 Task: Find connections with filter location Três de Maio with filter topic #Projectmanagementwith filter profile language Spanish with filter current company Marquee Equity with filter school Veermata Jijabai Technological Institute (VJTI) with filter industry Emergency and Relief Services with filter service category Telecommunications with filter keywords title Store Manager
Action: Mouse scrolled (794, 747) with delta (0, 0)
Screenshot: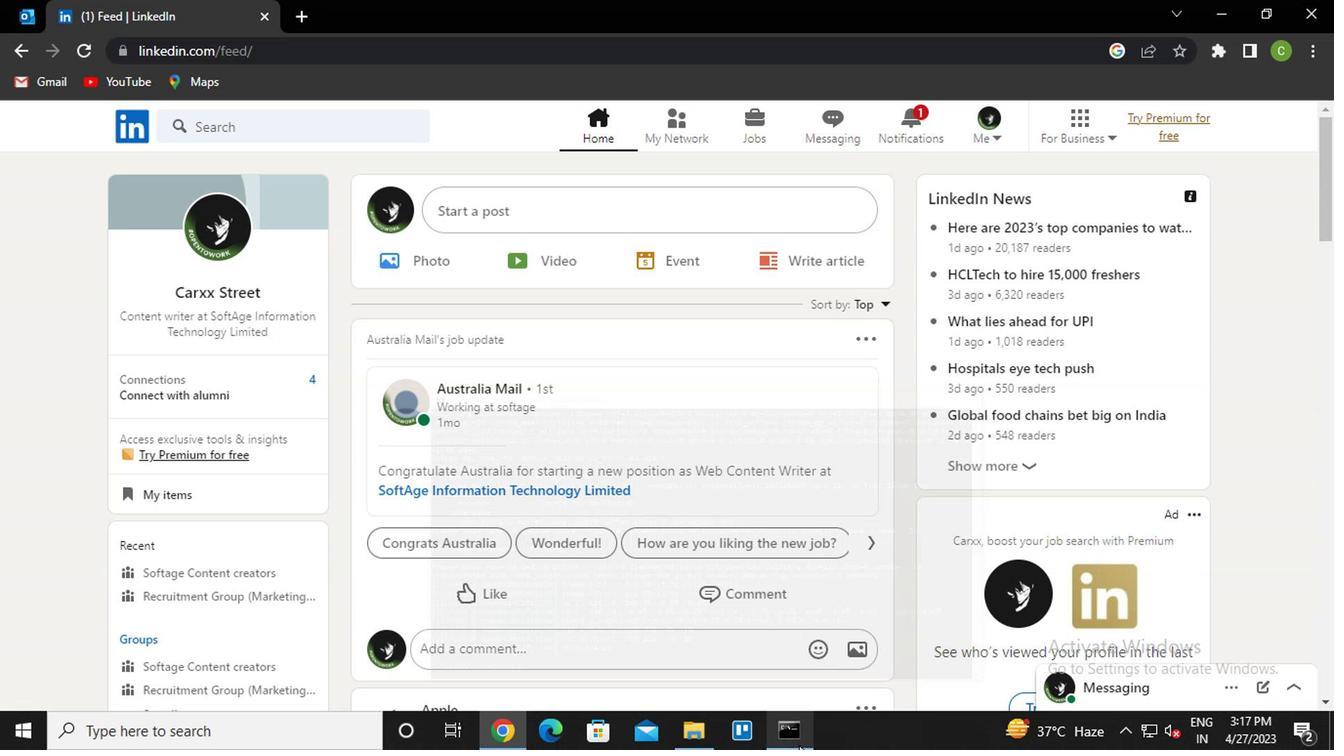 
Action: Mouse moved to (680, 131)
Screenshot: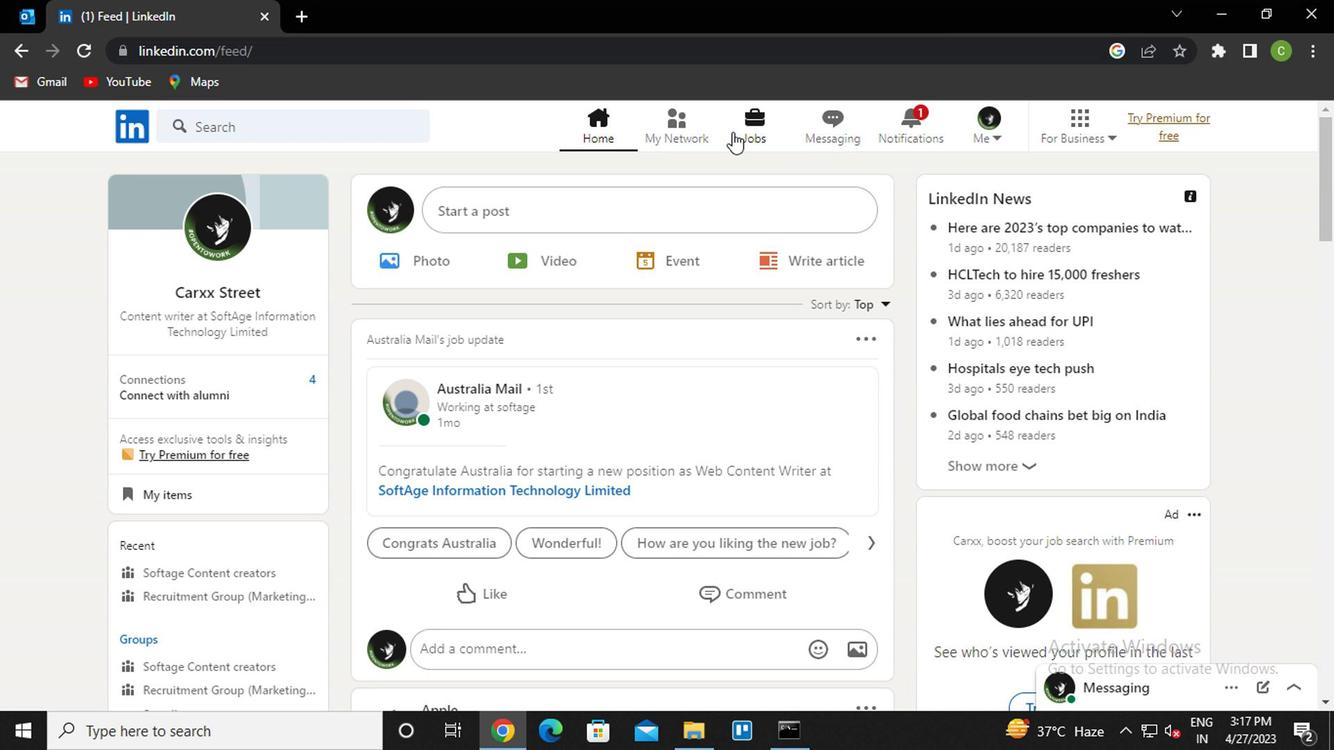 
Action: Mouse pressed left at (680, 131)
Screenshot: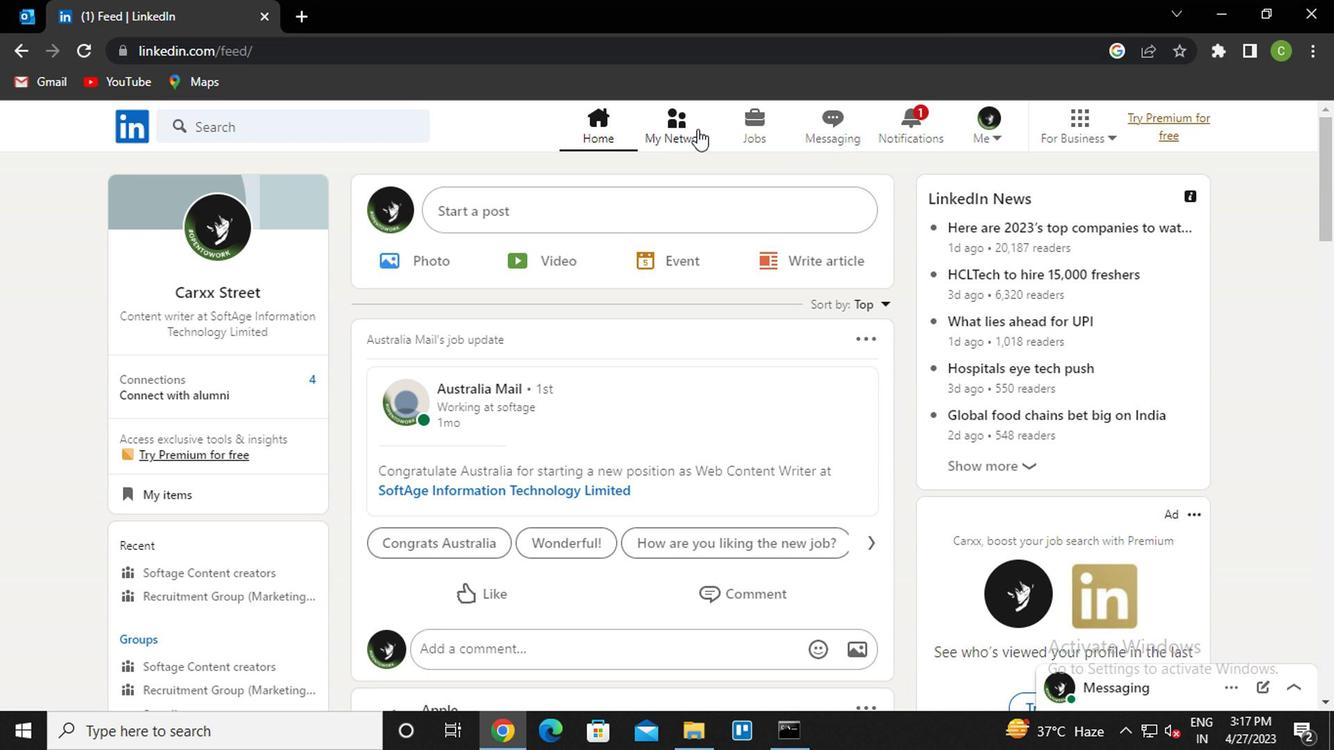 
Action: Mouse moved to (286, 245)
Screenshot: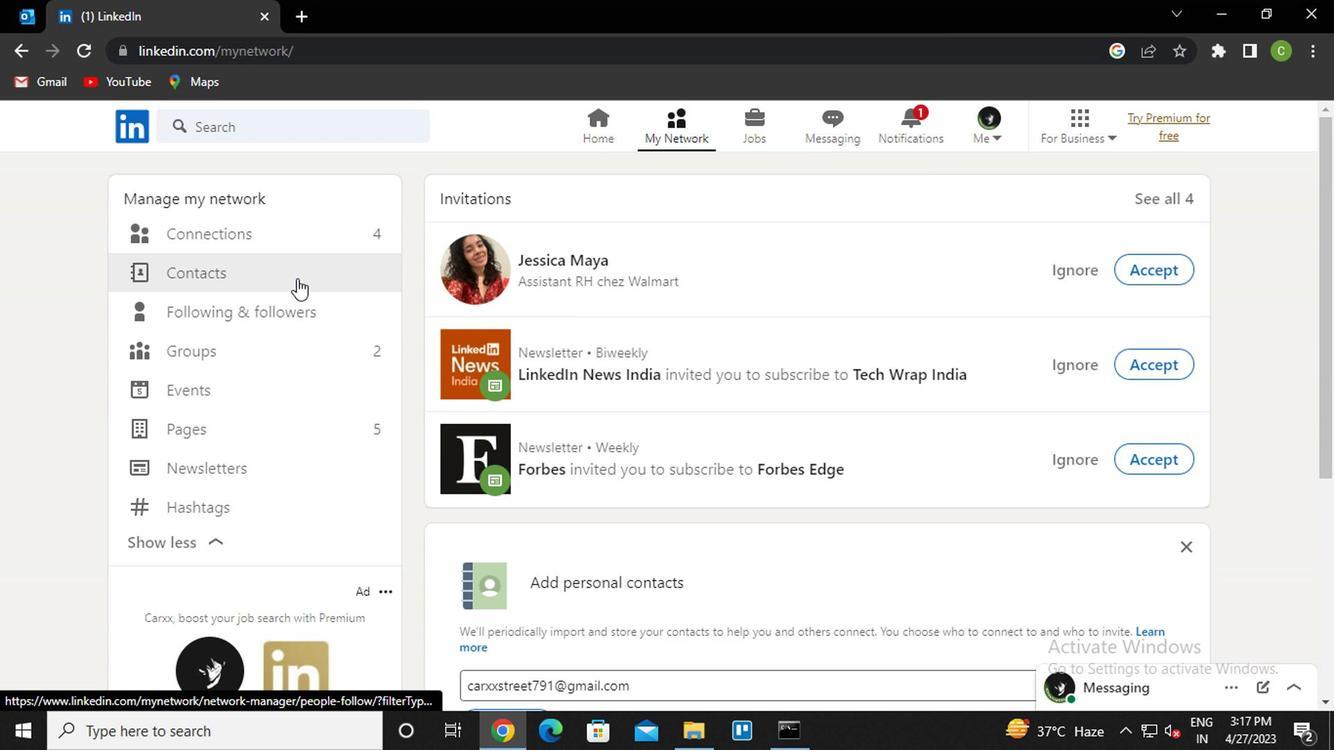 
Action: Mouse pressed left at (286, 245)
Screenshot: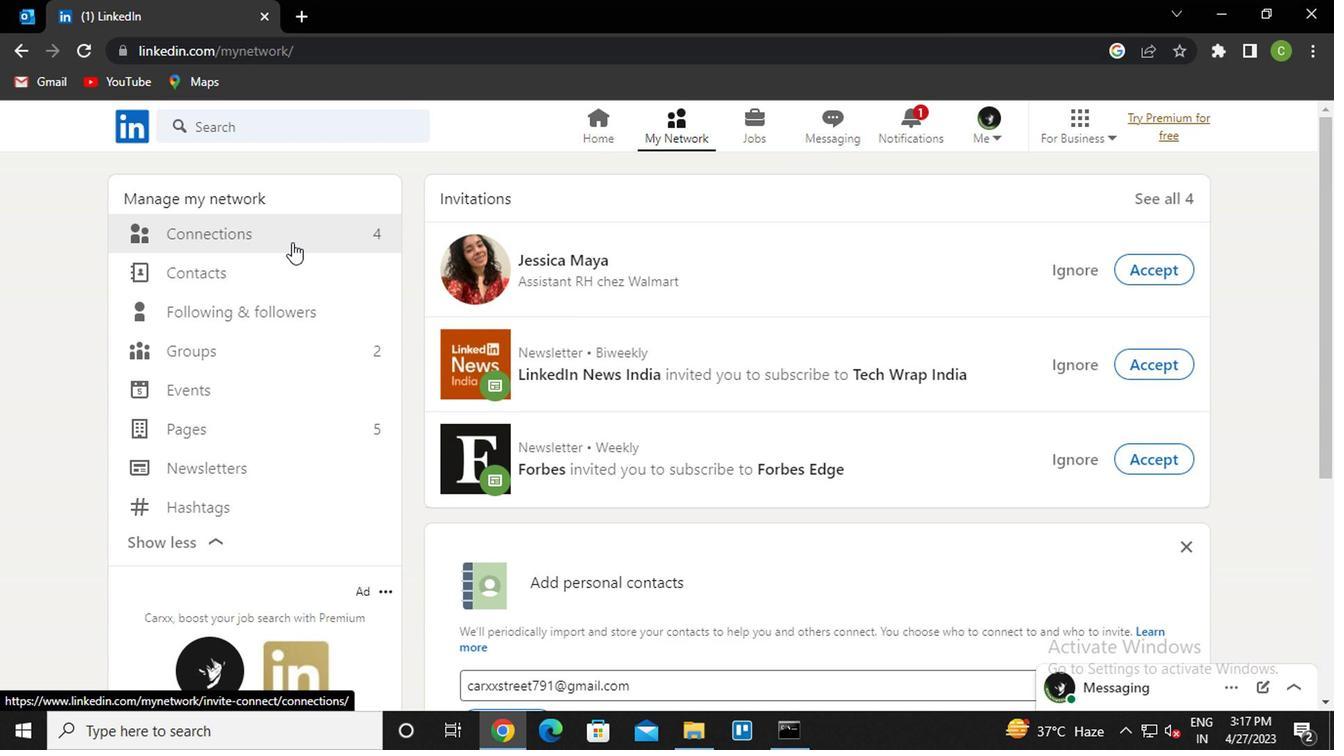 
Action: Mouse moved to (853, 245)
Screenshot: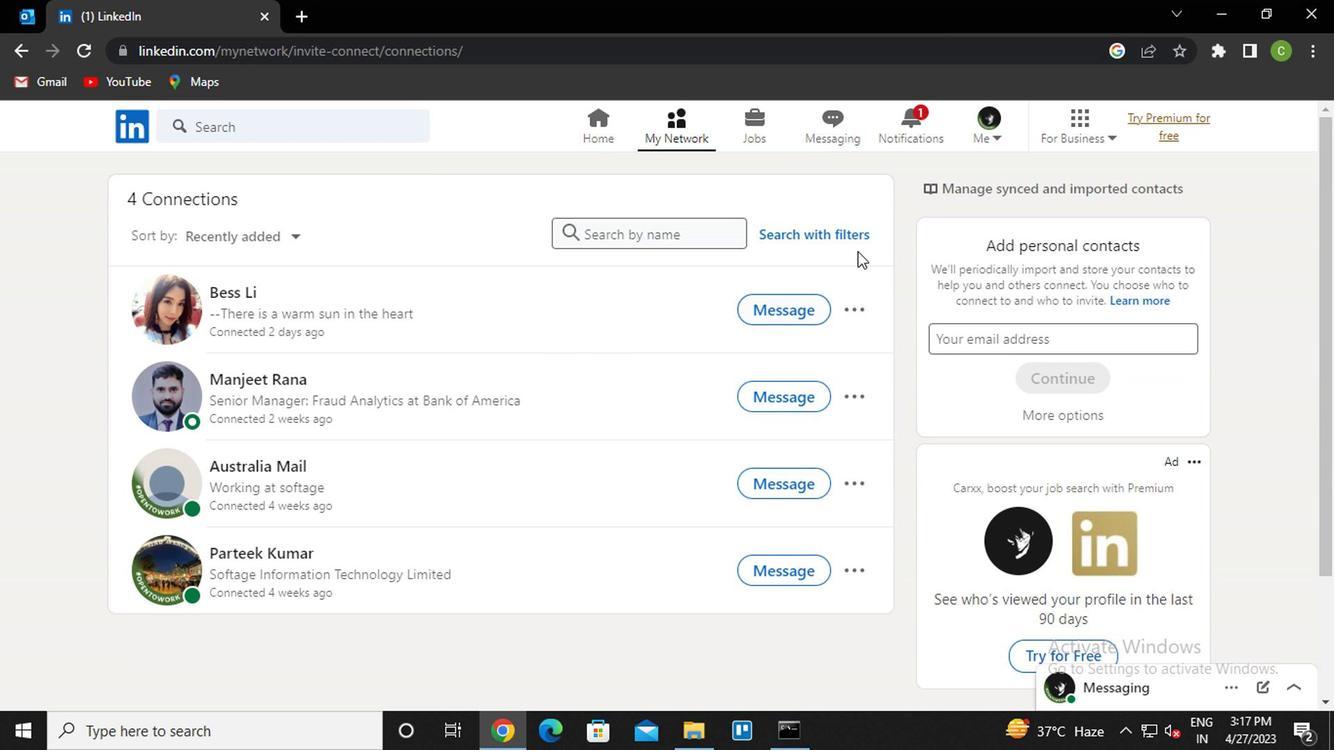 
Action: Mouse pressed left at (853, 245)
Screenshot: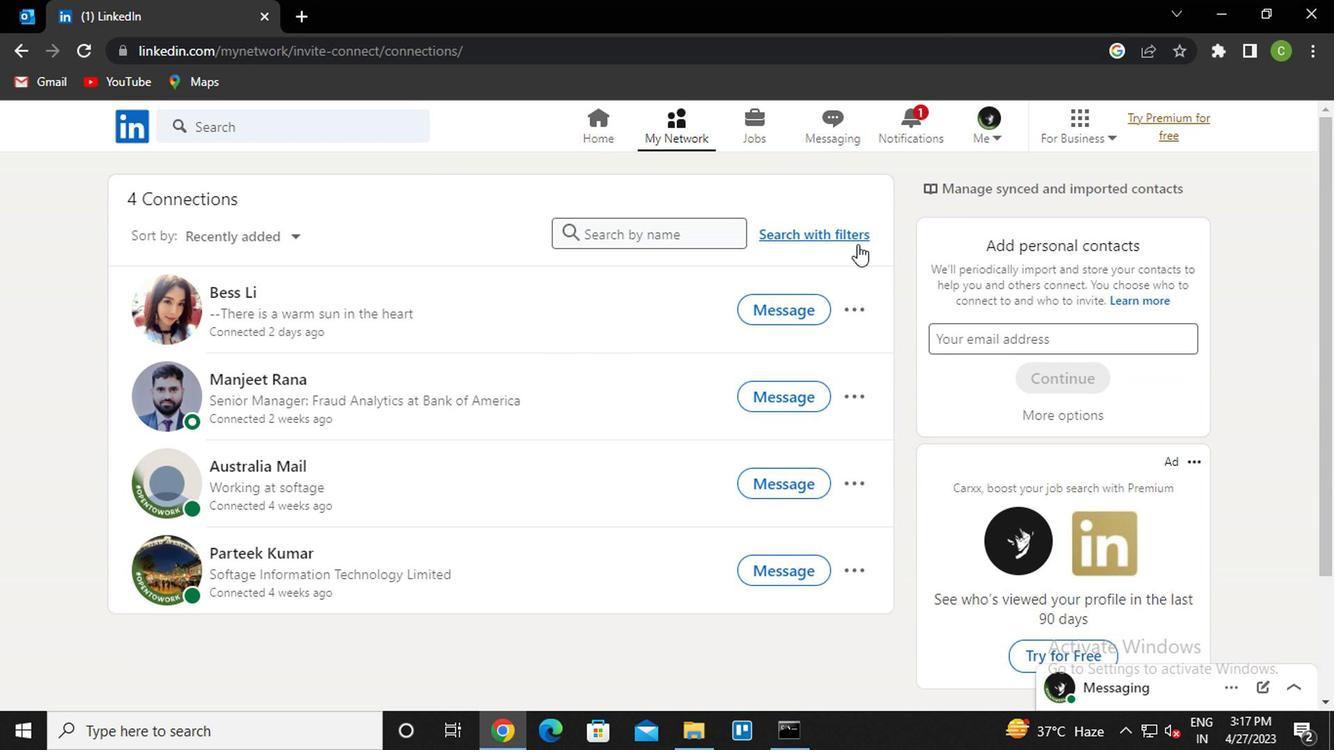 
Action: Mouse moved to (715, 184)
Screenshot: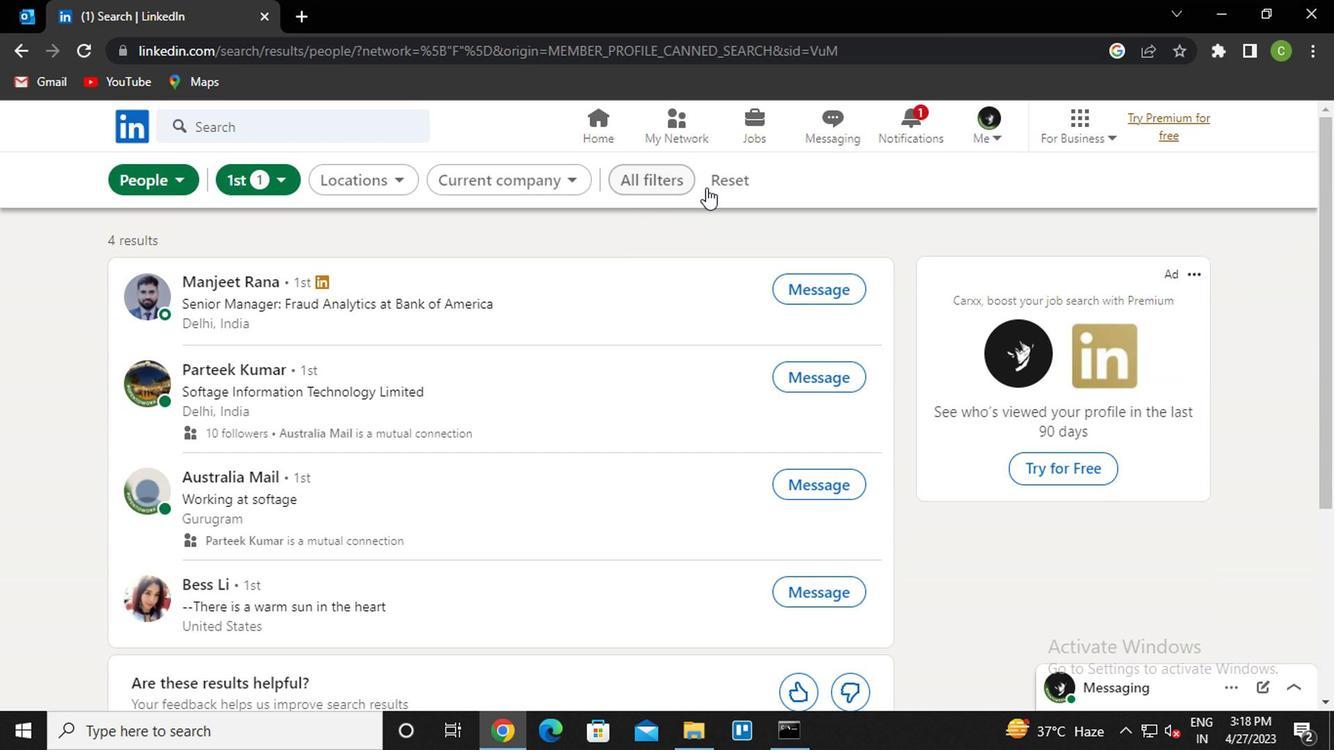 
Action: Mouse pressed left at (715, 184)
Screenshot: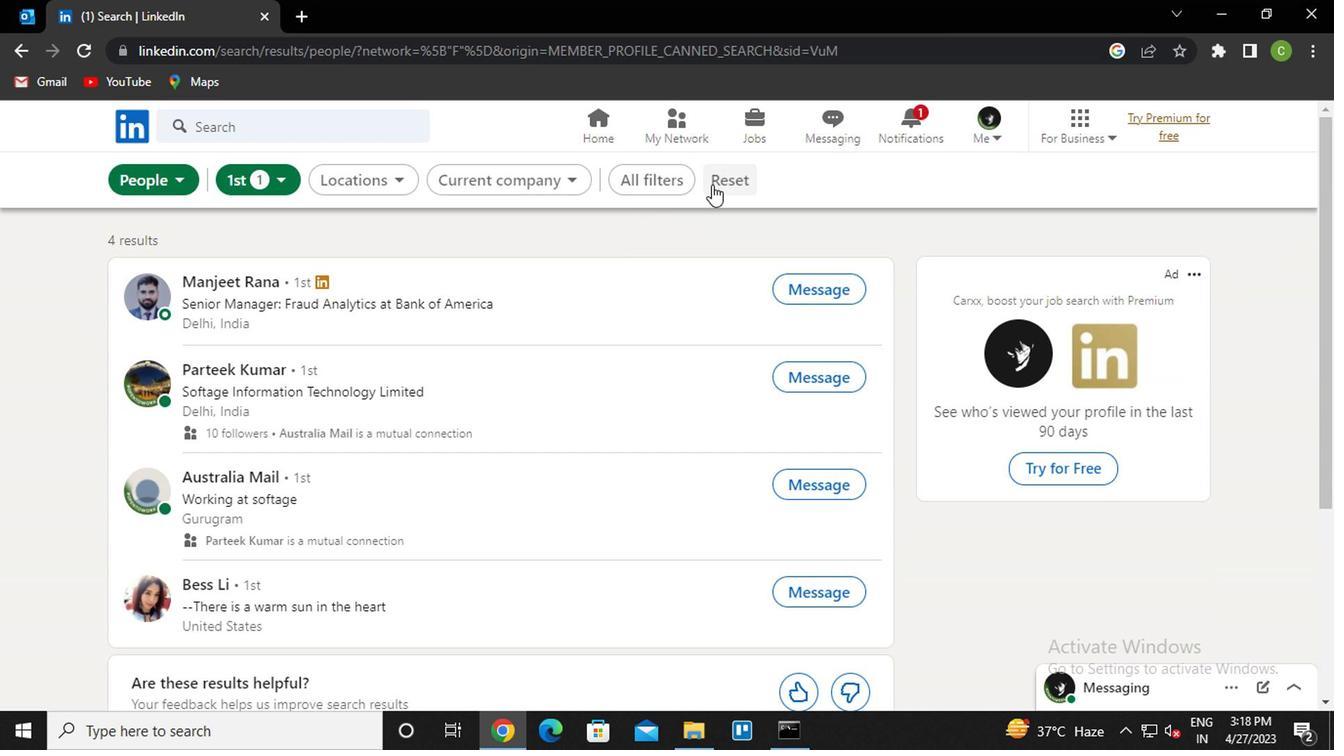 
Action: Mouse moved to (710, 189)
Screenshot: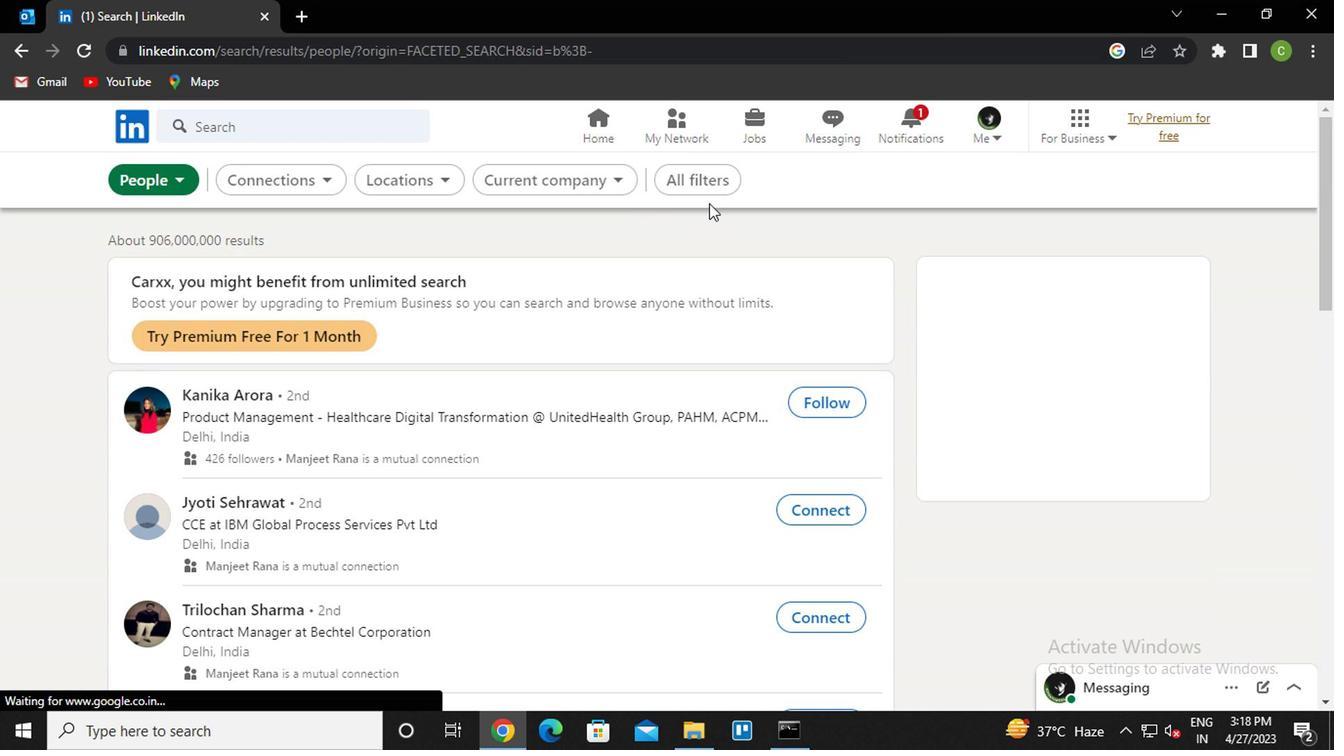 
Action: Mouse pressed left at (710, 189)
Screenshot: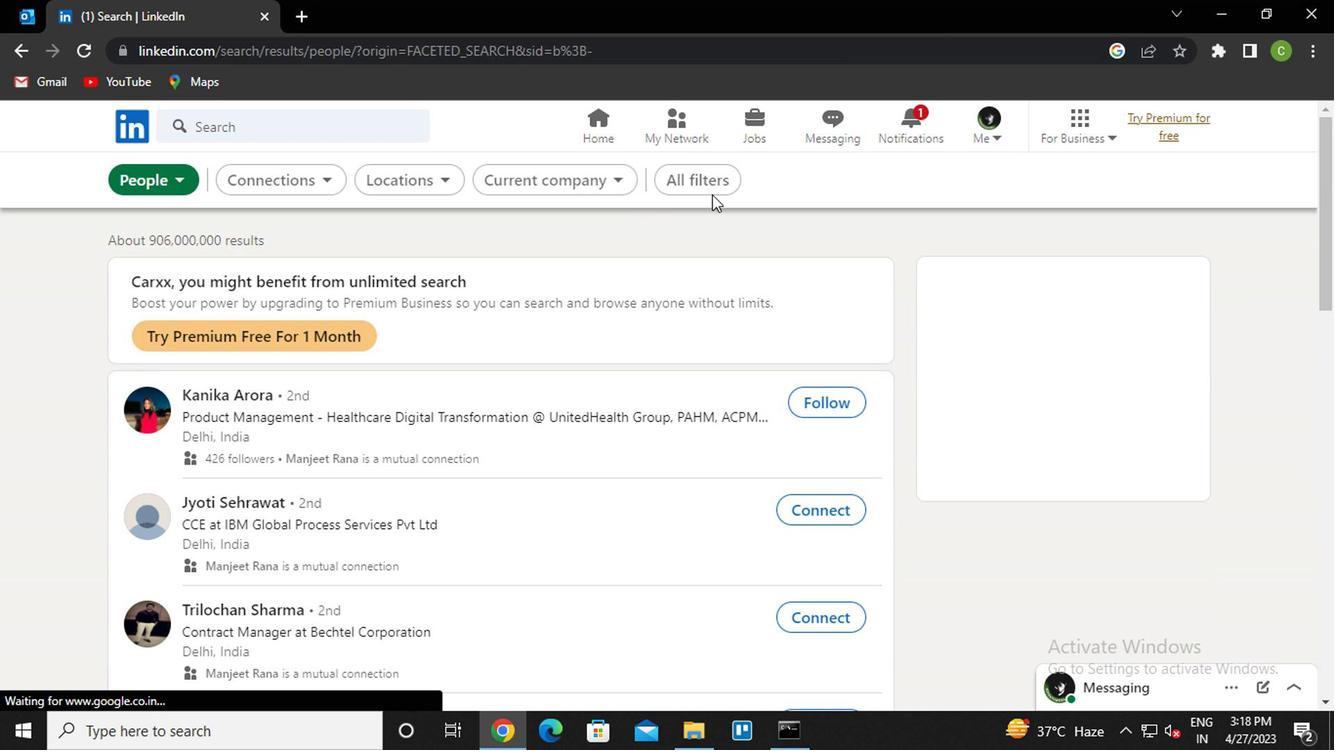 
Action: Mouse moved to (1013, 423)
Screenshot: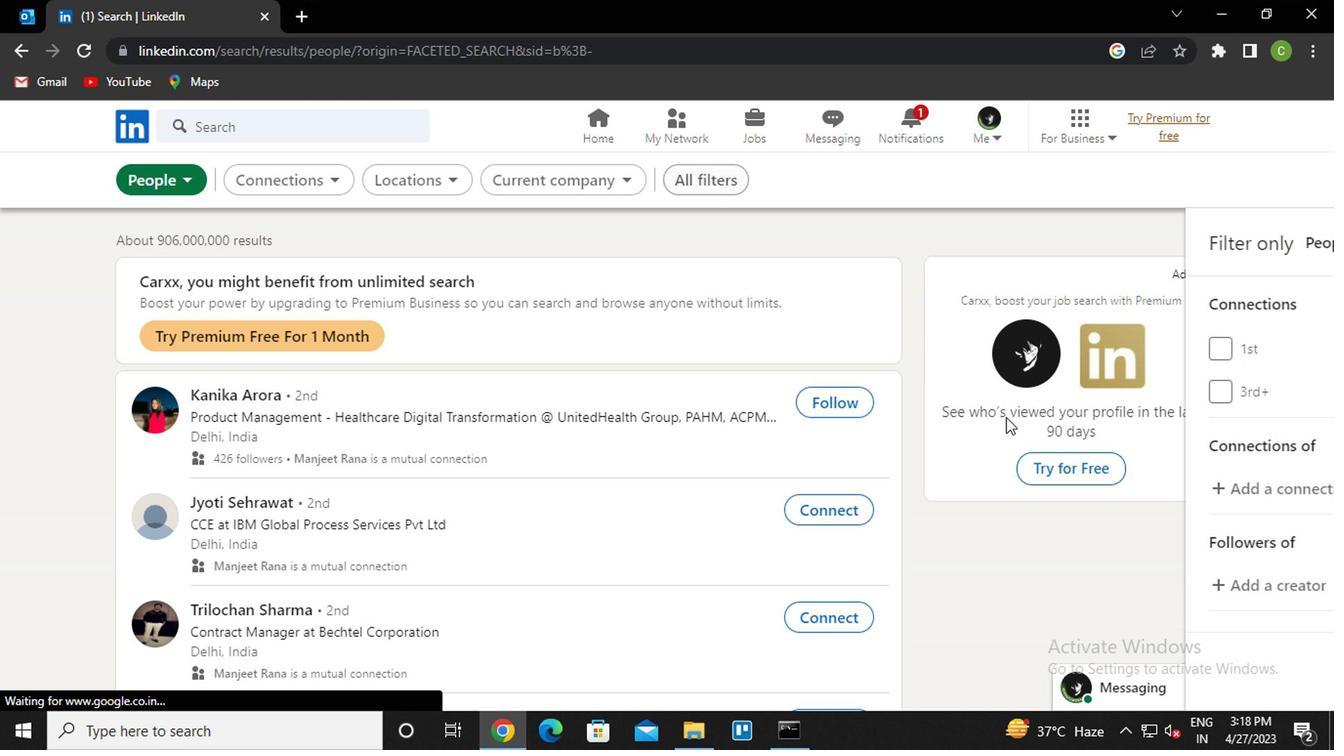 
Action: Mouse scrolled (1013, 422) with delta (0, 0)
Screenshot: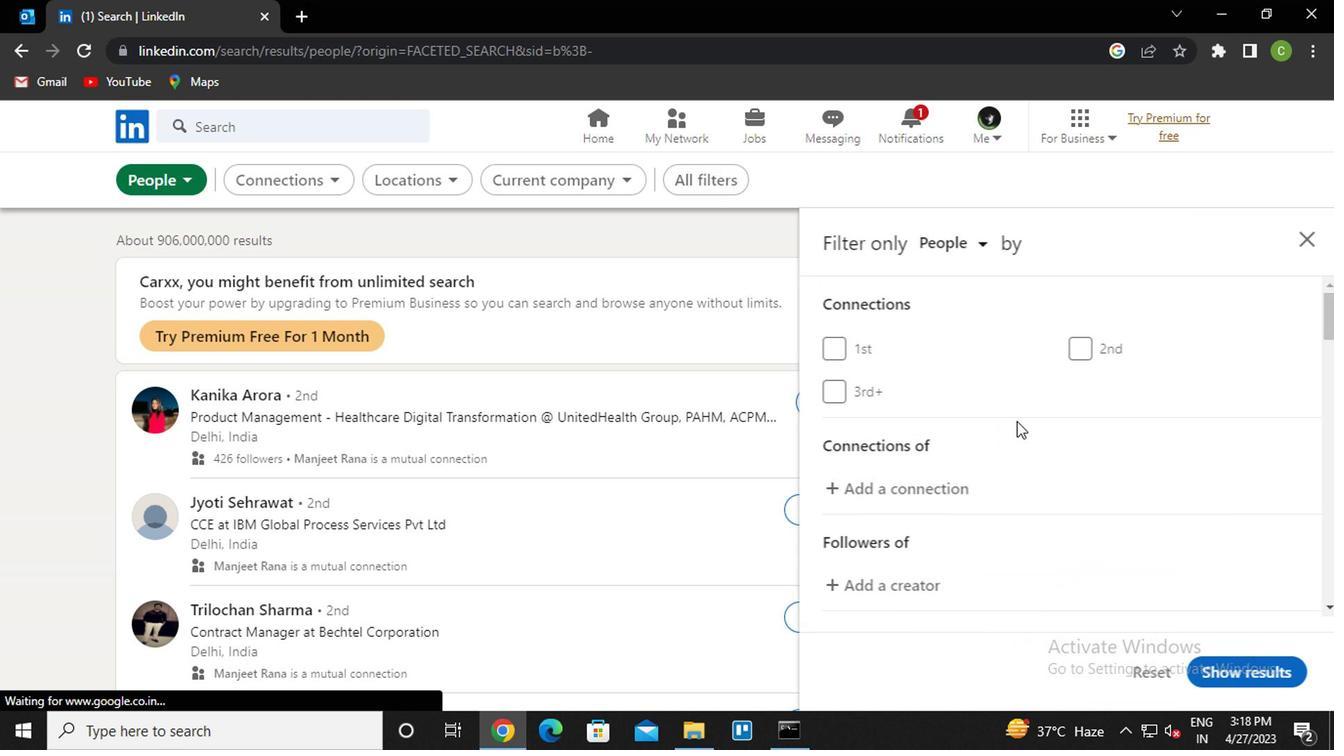 
Action: Mouse scrolled (1013, 422) with delta (0, 0)
Screenshot: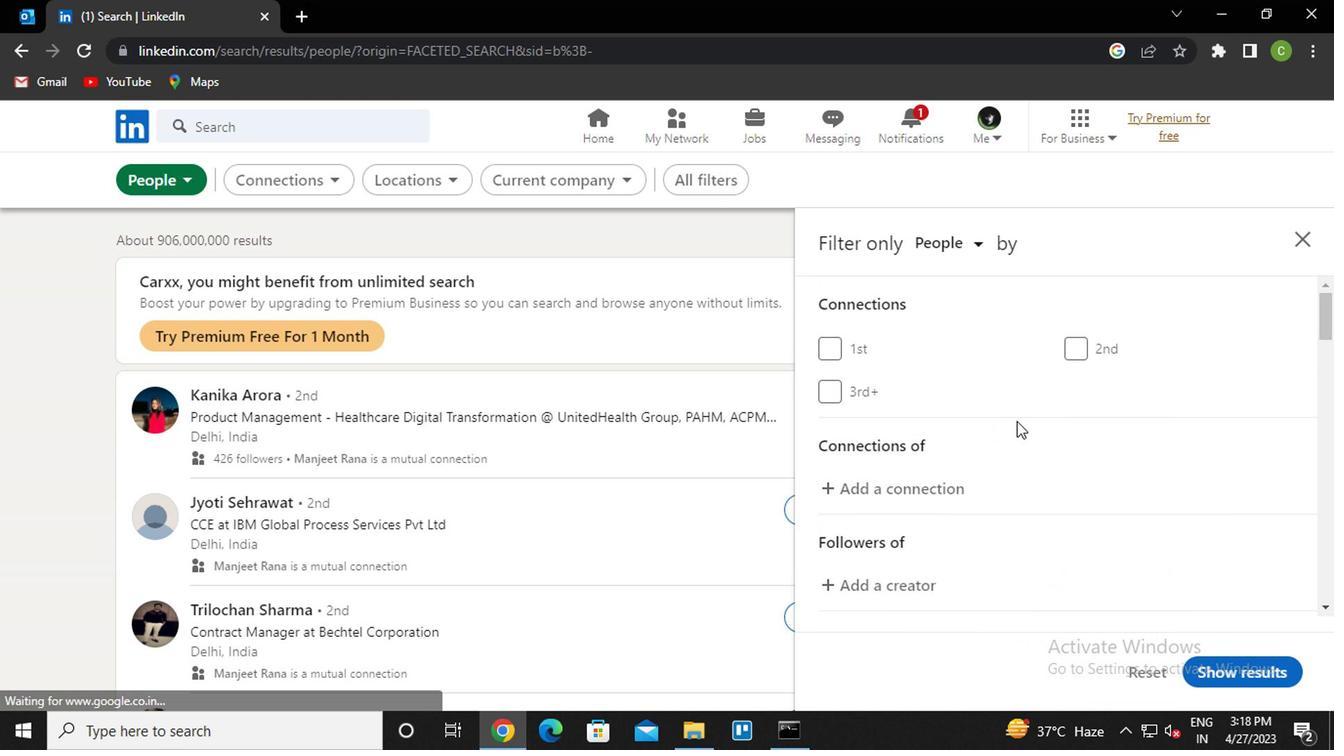 
Action: Mouse scrolled (1013, 422) with delta (0, 0)
Screenshot: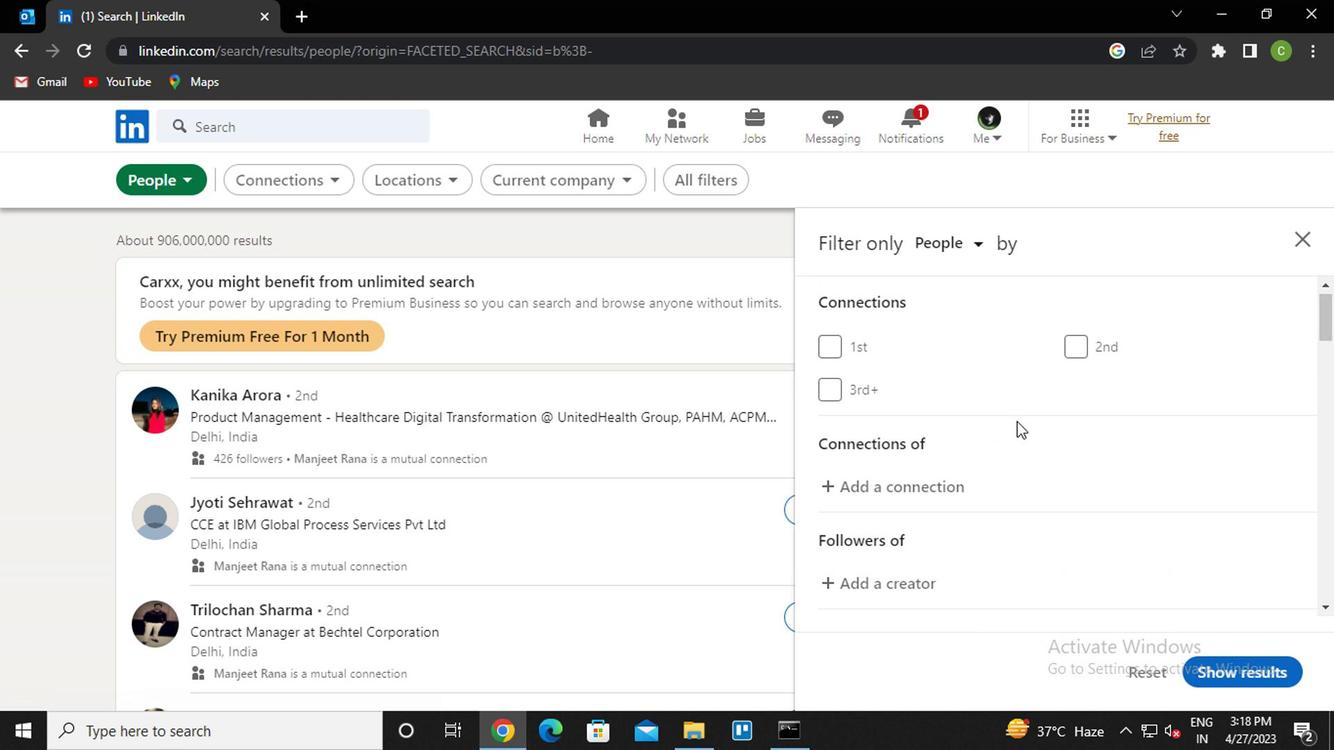 
Action: Mouse scrolled (1013, 422) with delta (0, 0)
Screenshot: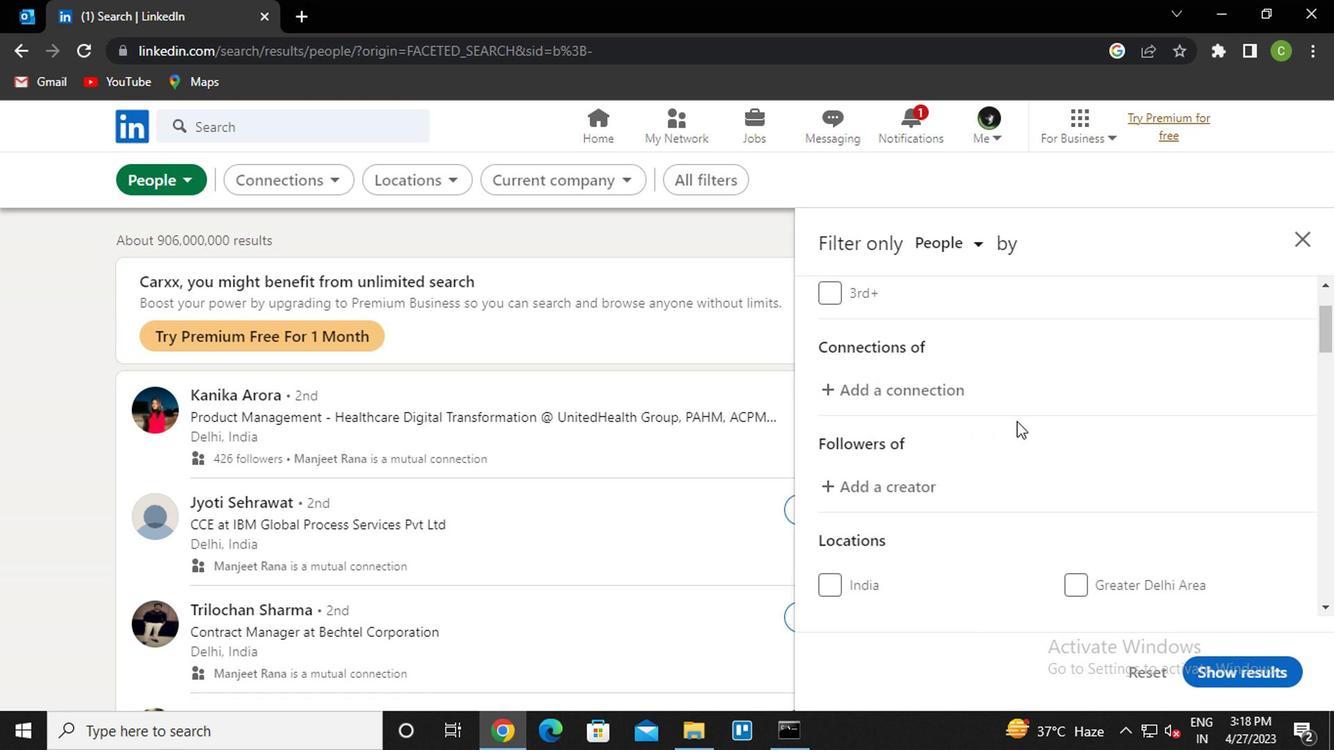 
Action: Mouse moved to (1083, 399)
Screenshot: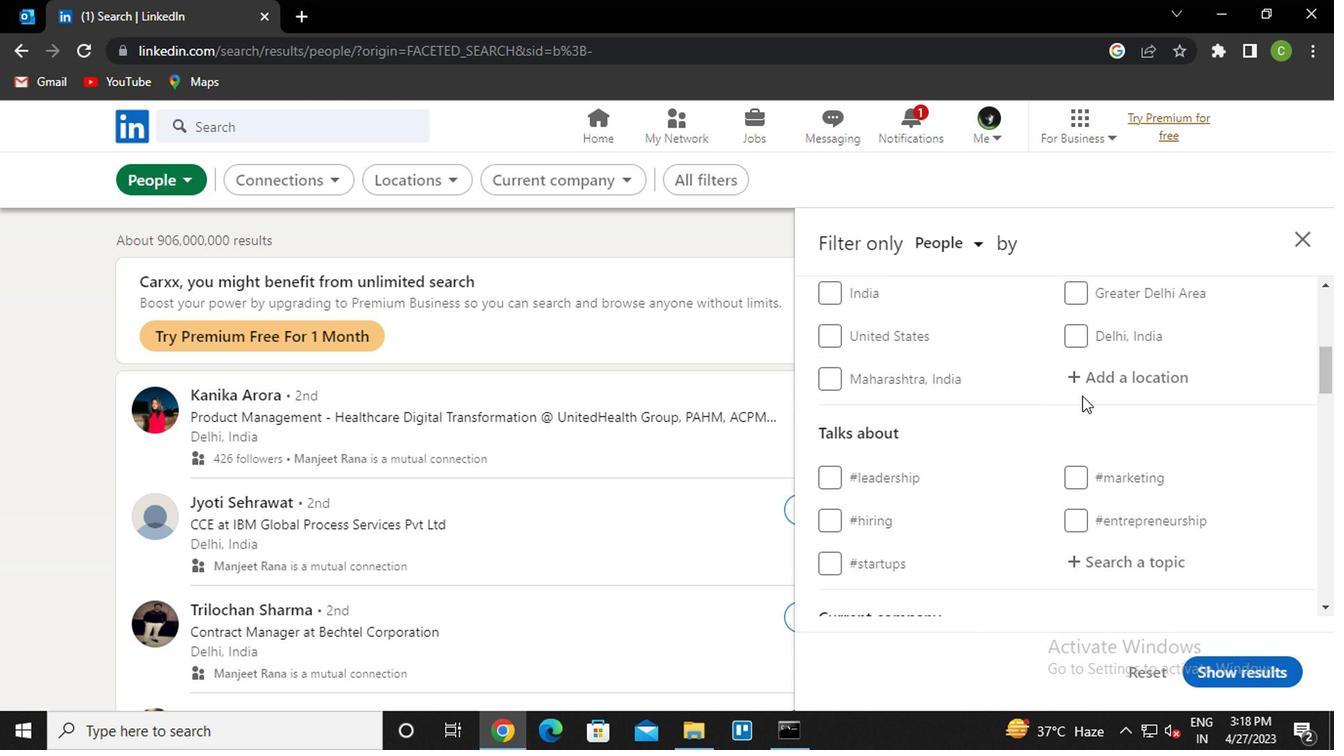 
Action: Mouse scrolled (1083, 401) with delta (0, 1)
Screenshot: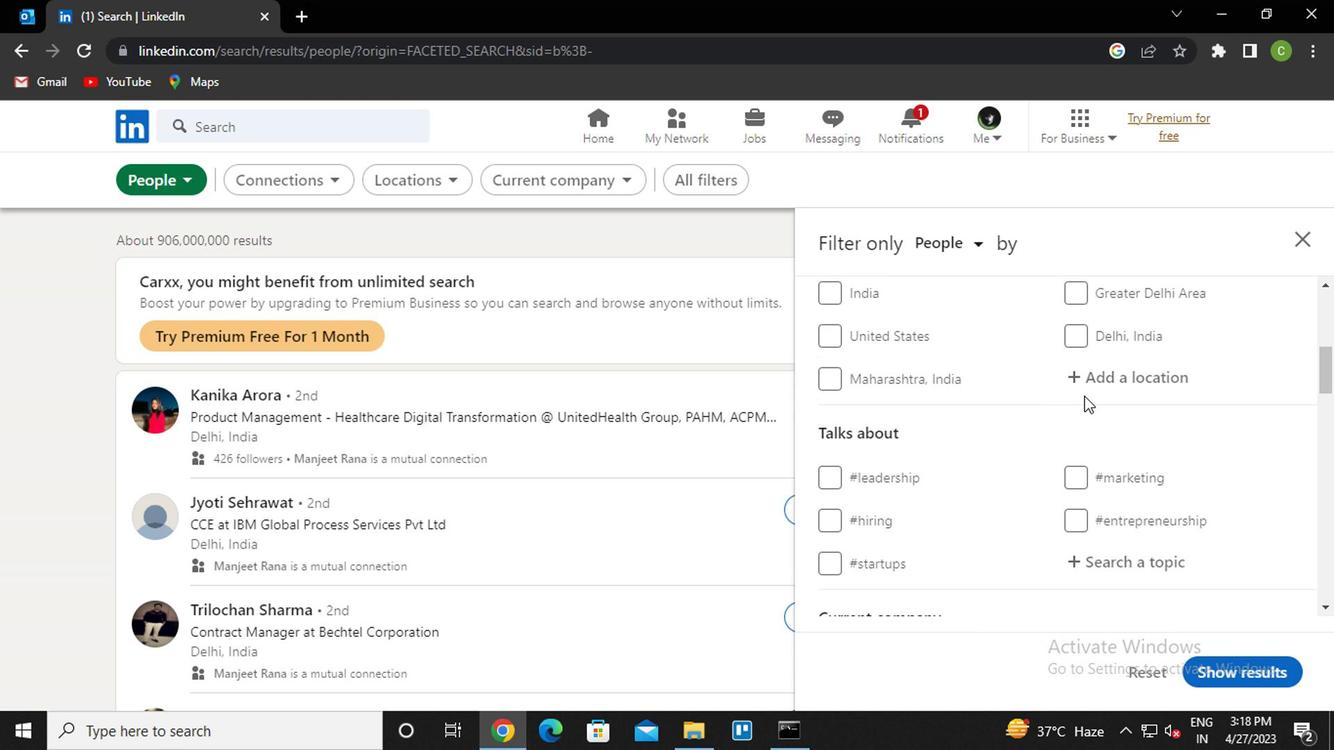 
Action: Mouse moved to (1111, 450)
Screenshot: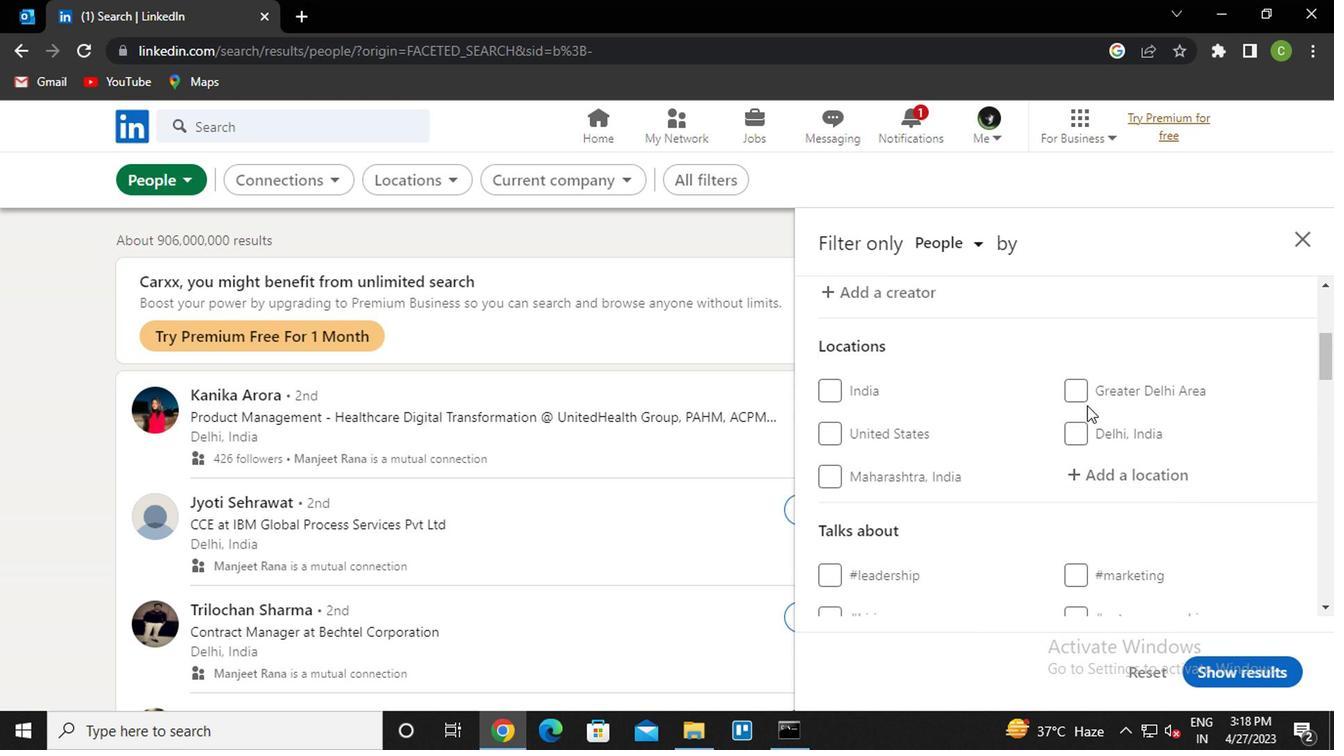 
Action: Mouse scrolled (1111, 449) with delta (0, 0)
Screenshot: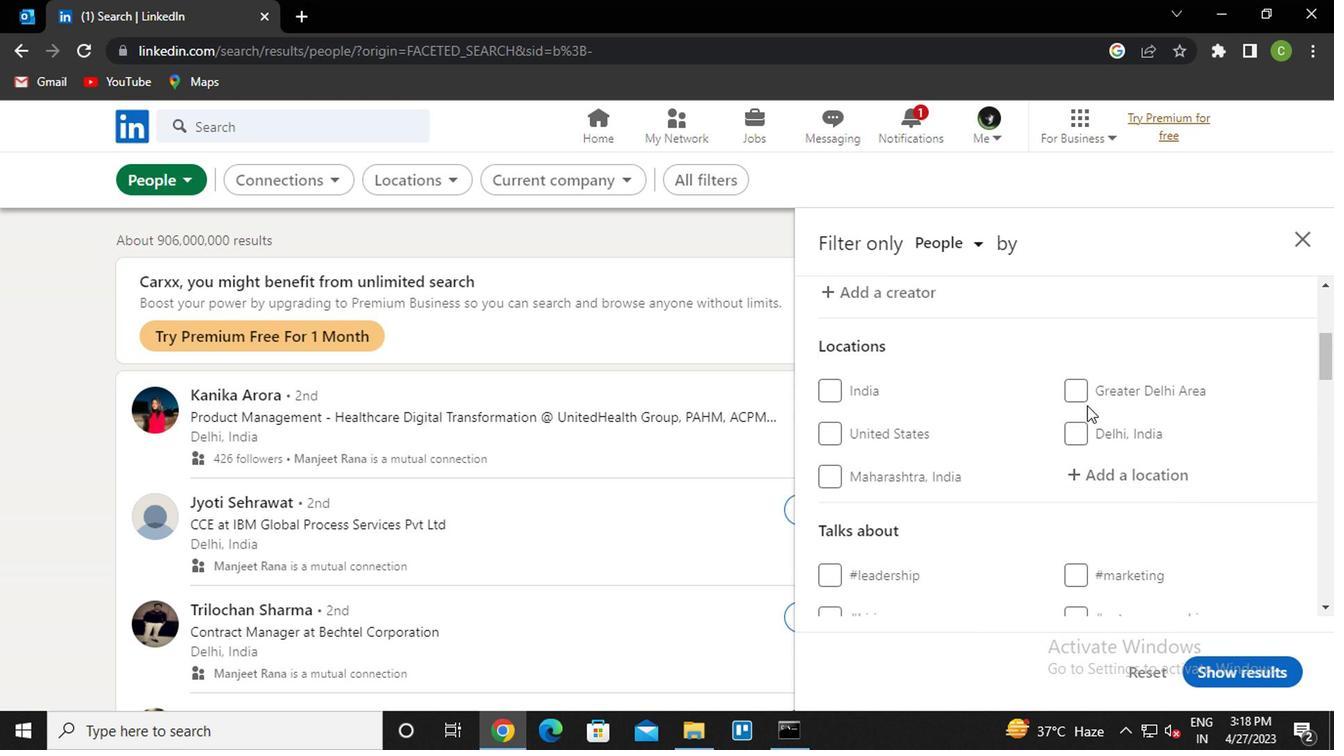 
Action: Mouse moved to (1127, 369)
Screenshot: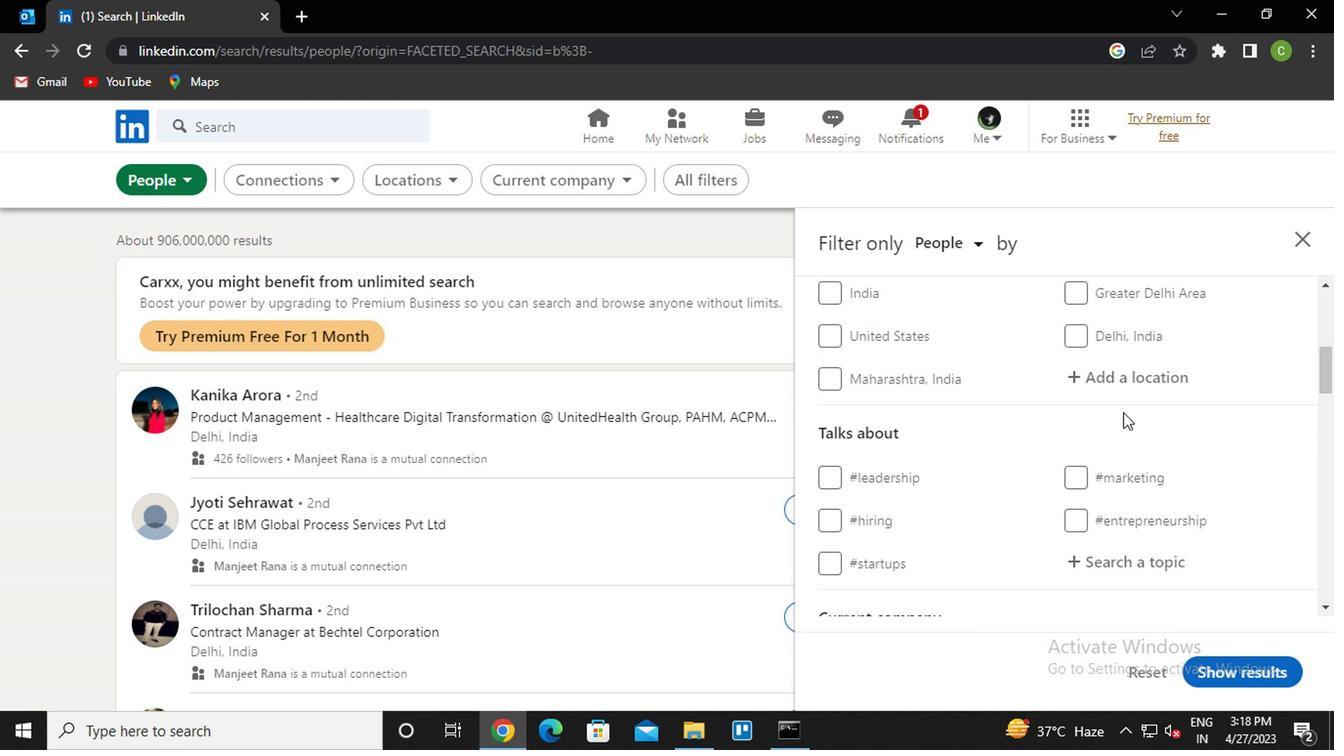 
Action: Mouse pressed left at (1127, 369)
Screenshot: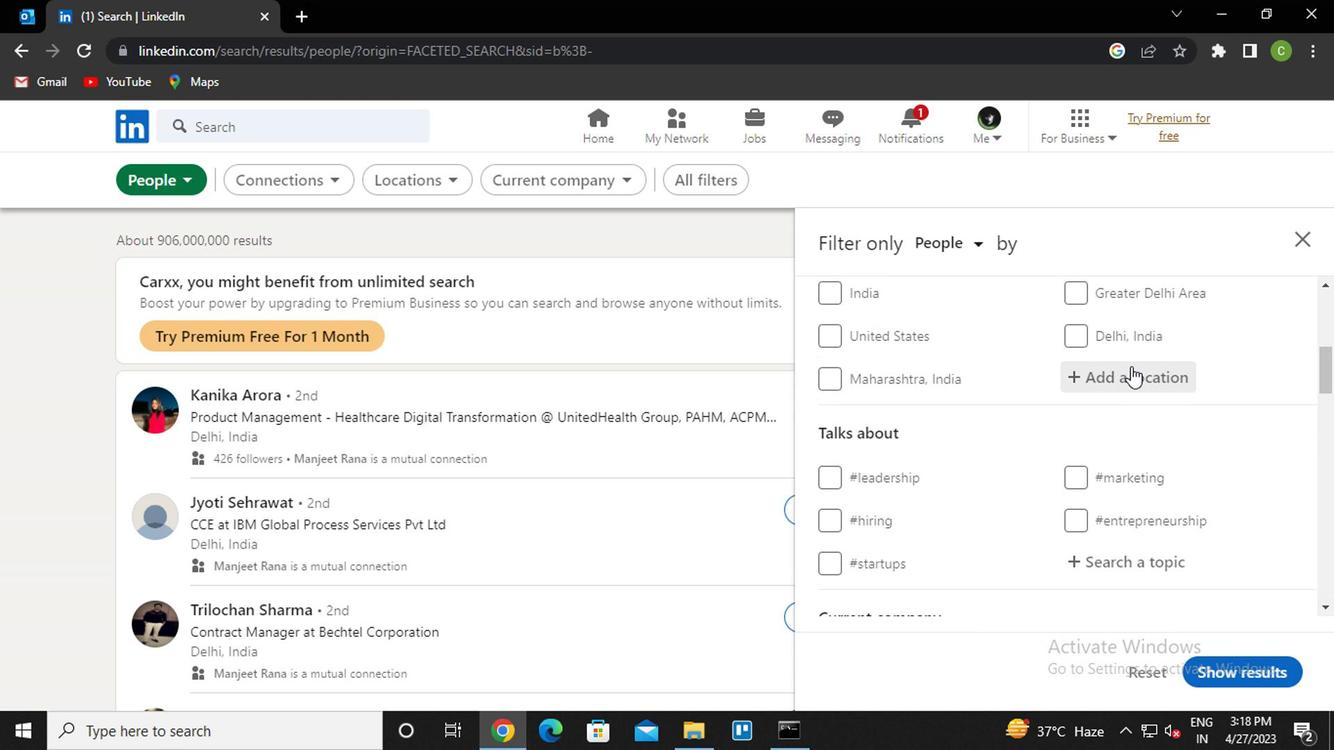 
Action: Key pressed <Key.caps_lock>t<Key.caps_lock>res<Key.space>de<Key.space>maio<Key.down><Key.enter>
Screenshot: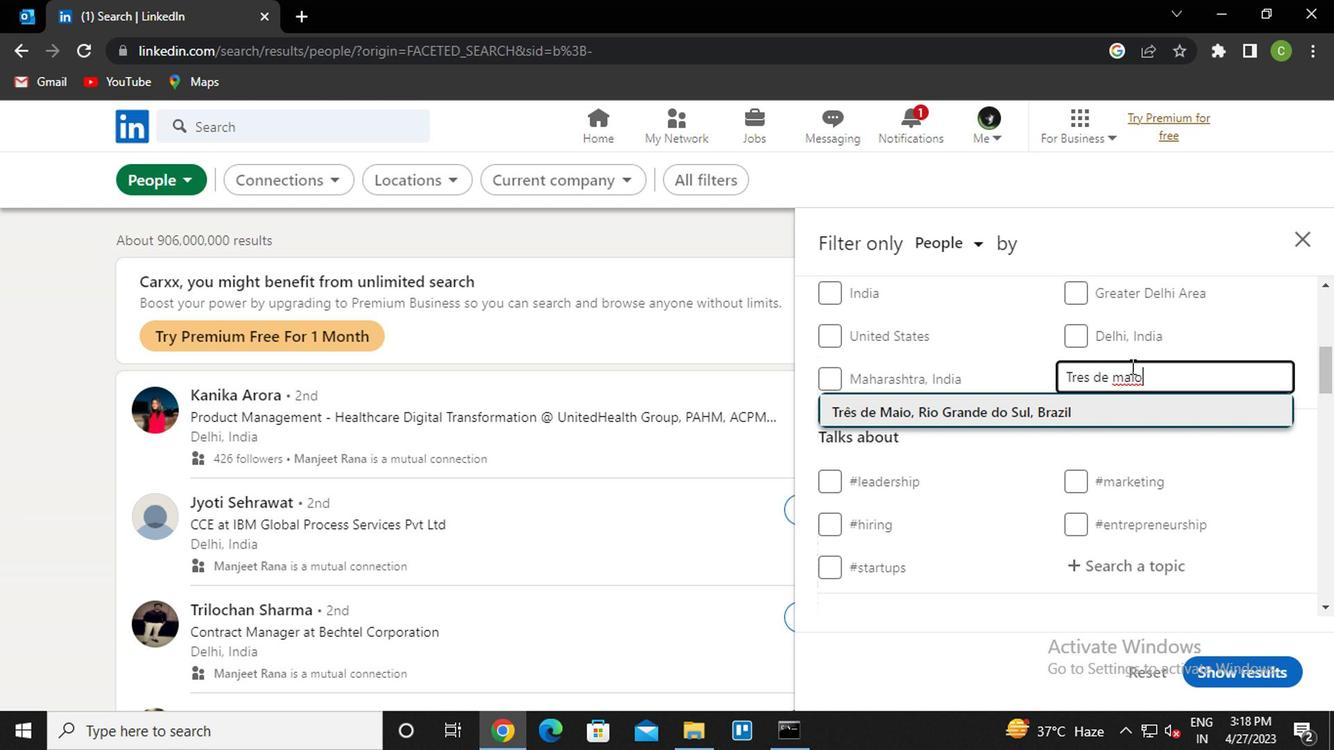 
Action: Mouse moved to (1131, 387)
Screenshot: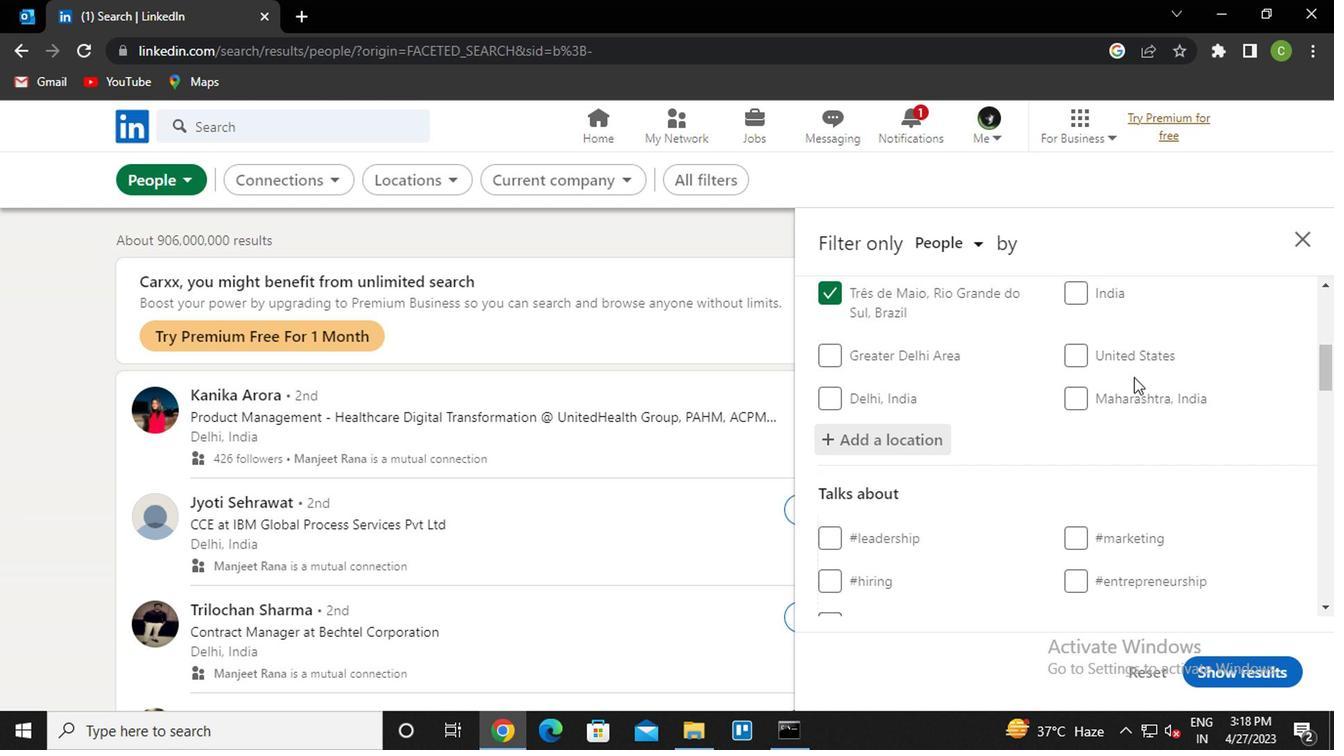 
Action: Mouse scrolled (1131, 386) with delta (0, 0)
Screenshot: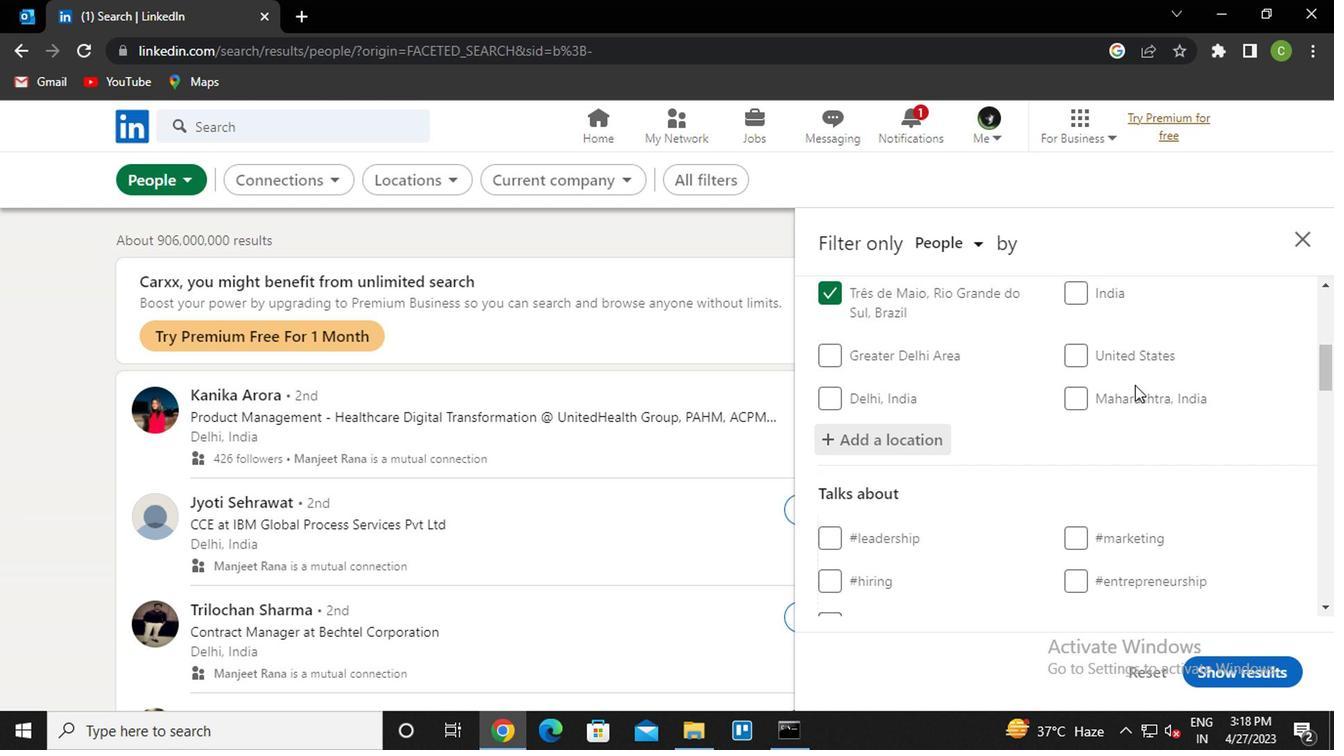 
Action: Mouse scrolled (1131, 386) with delta (0, 0)
Screenshot: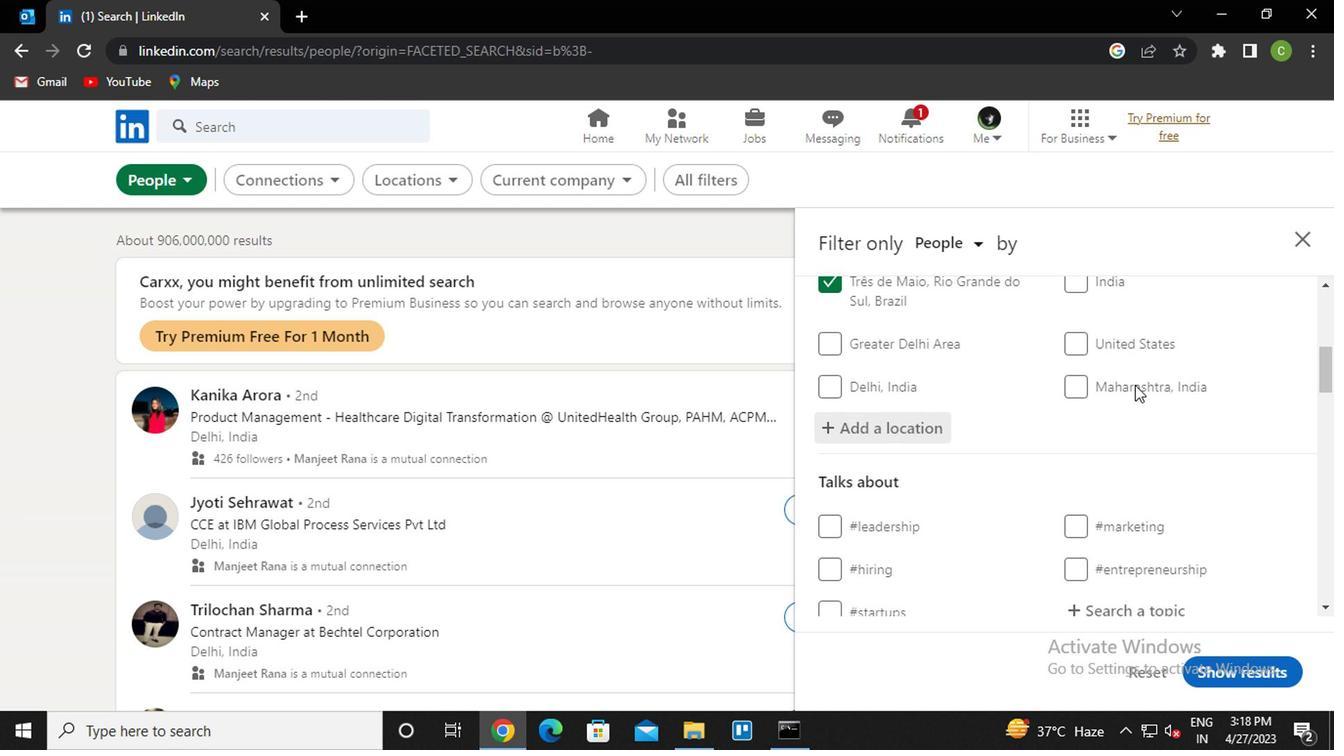 
Action: Mouse moved to (1121, 430)
Screenshot: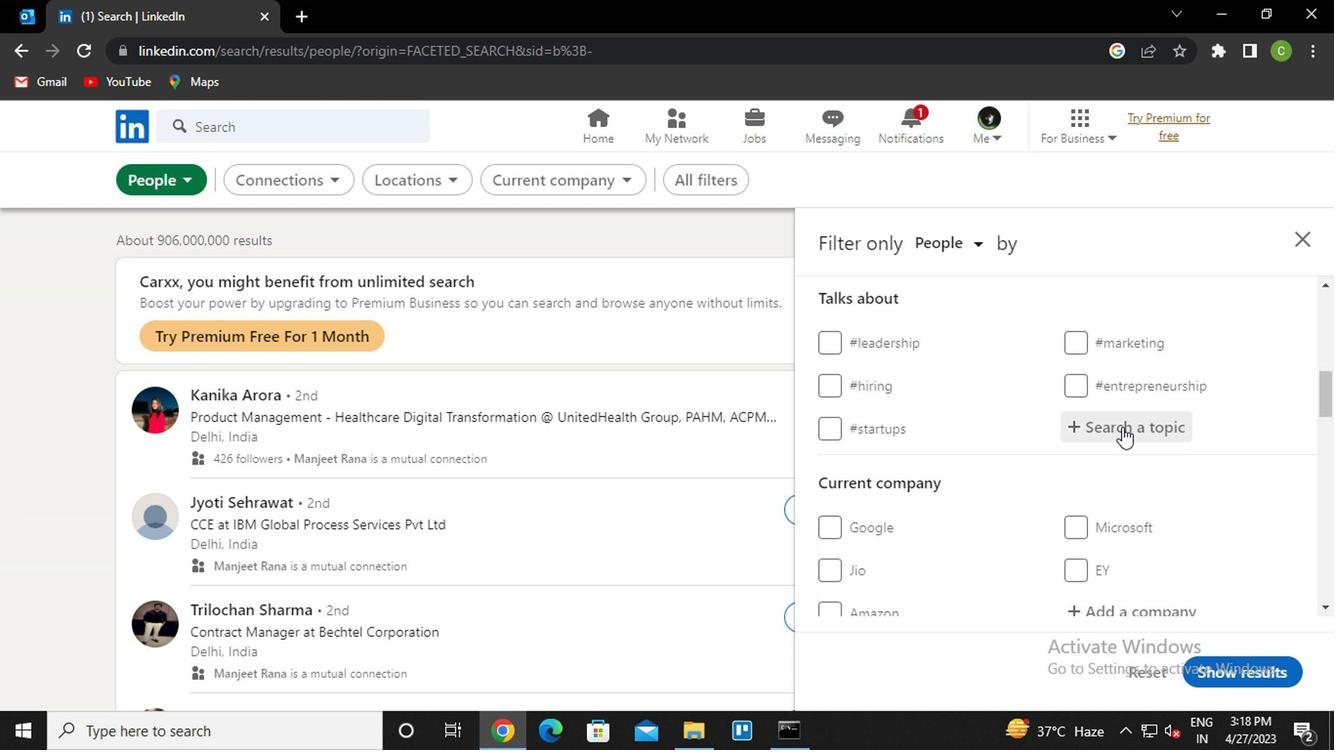 
Action: Mouse pressed left at (1121, 430)
Screenshot: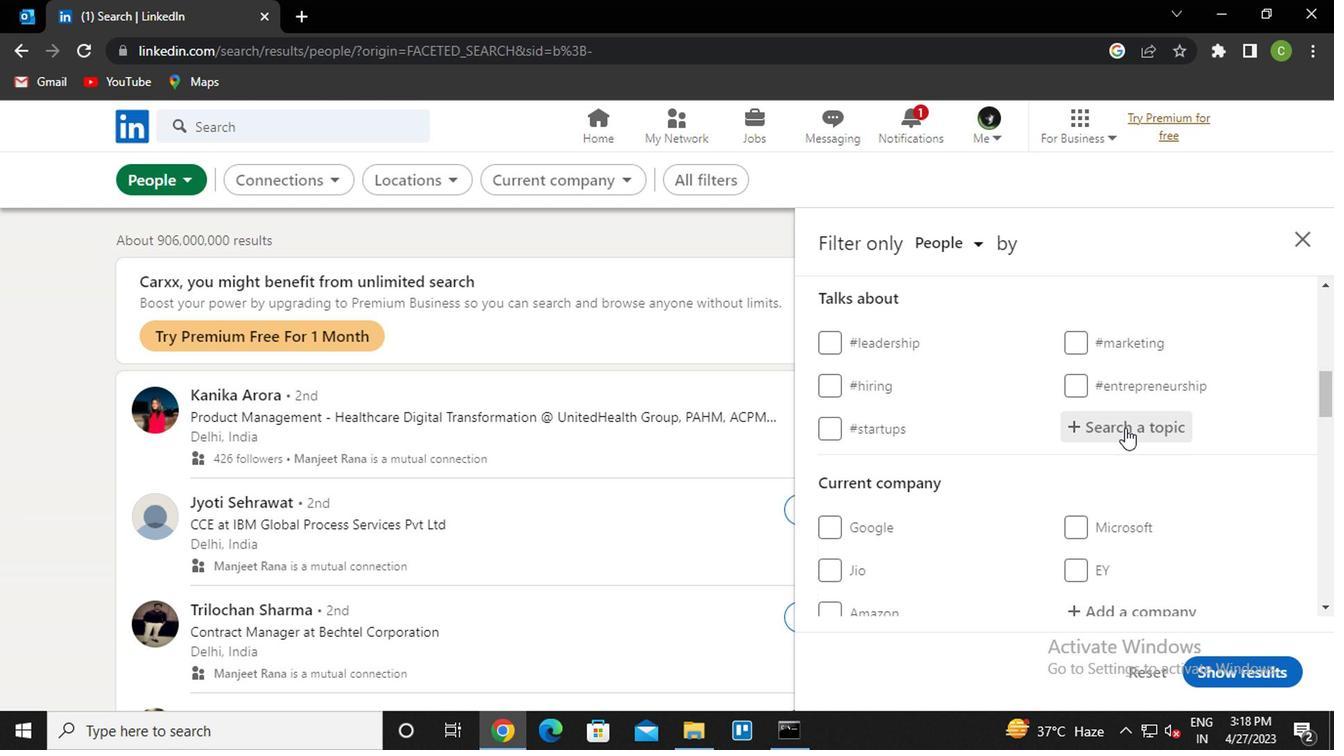 
Action: Key pressed <Key.caps_lock>p<Key.caps_lock>rojectmanage<Key.down><Key.enter>
Screenshot: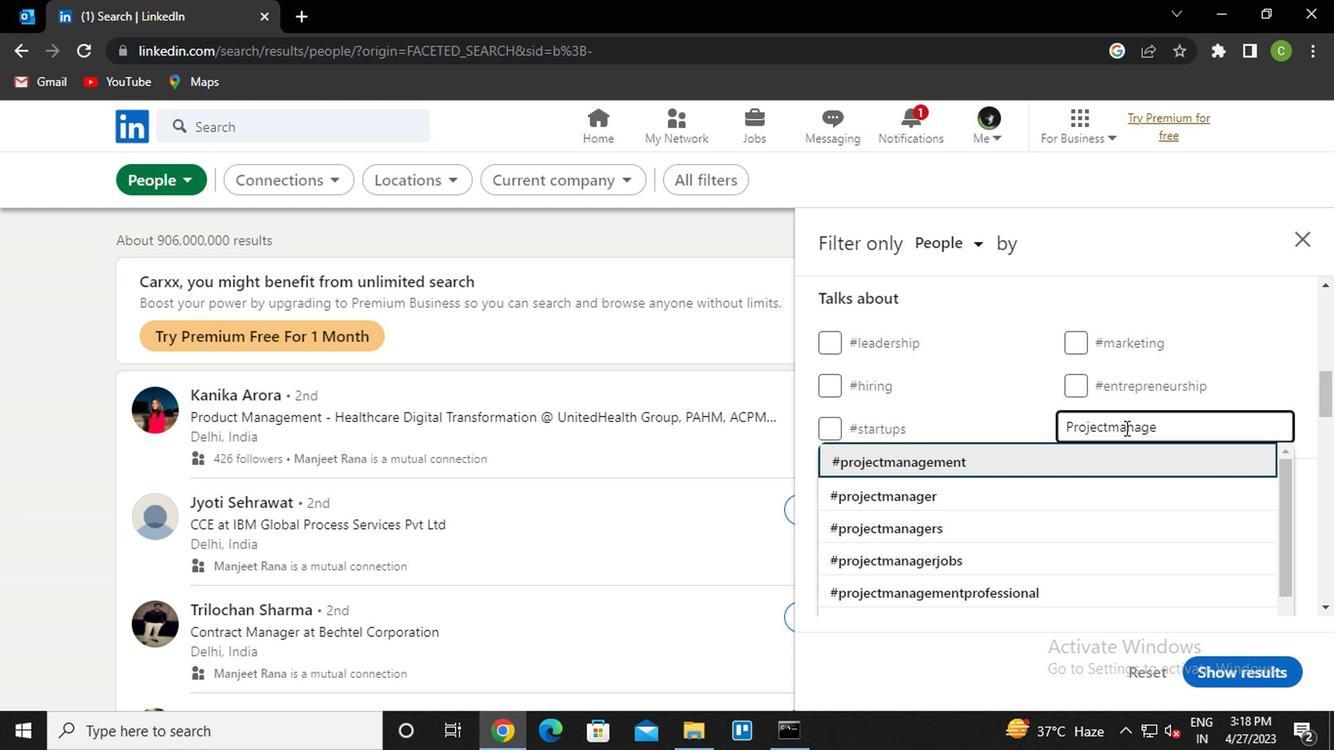 
Action: Mouse scrolled (1121, 428) with delta (0, -1)
Screenshot: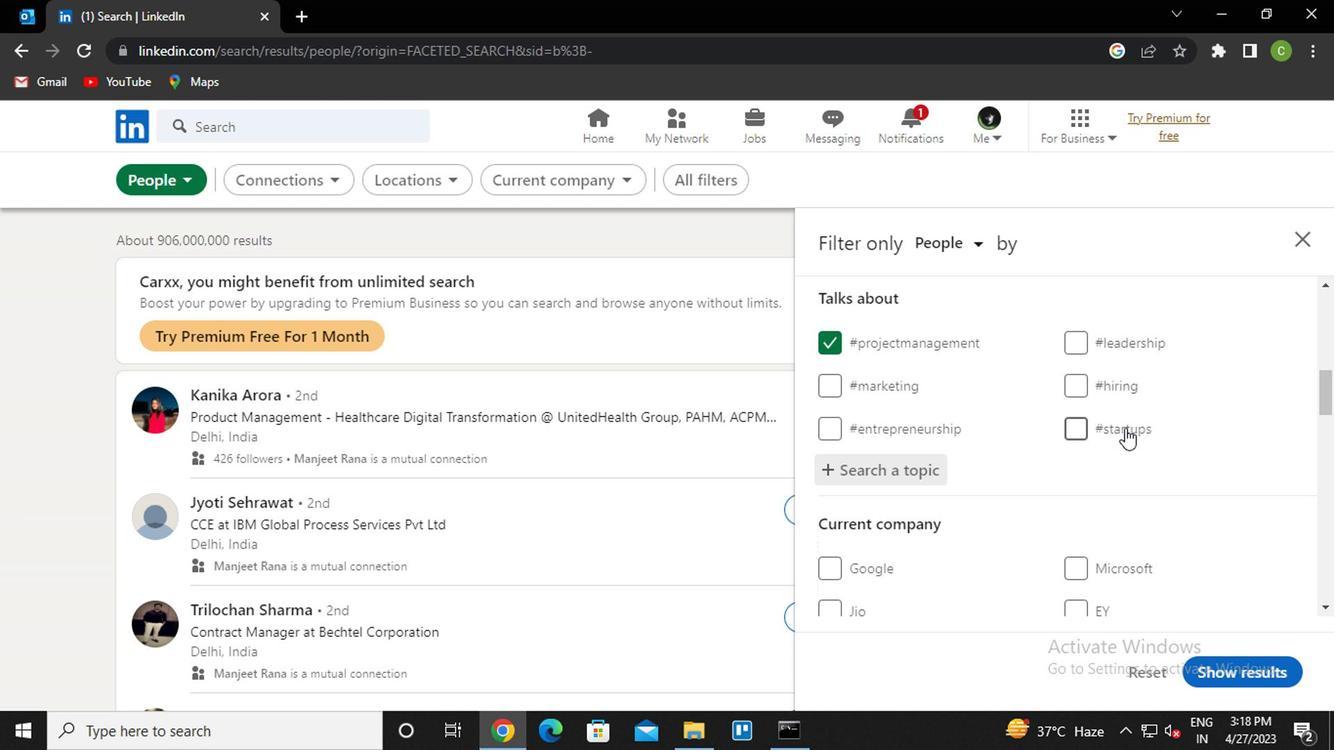 
Action: Mouse scrolled (1121, 428) with delta (0, -1)
Screenshot: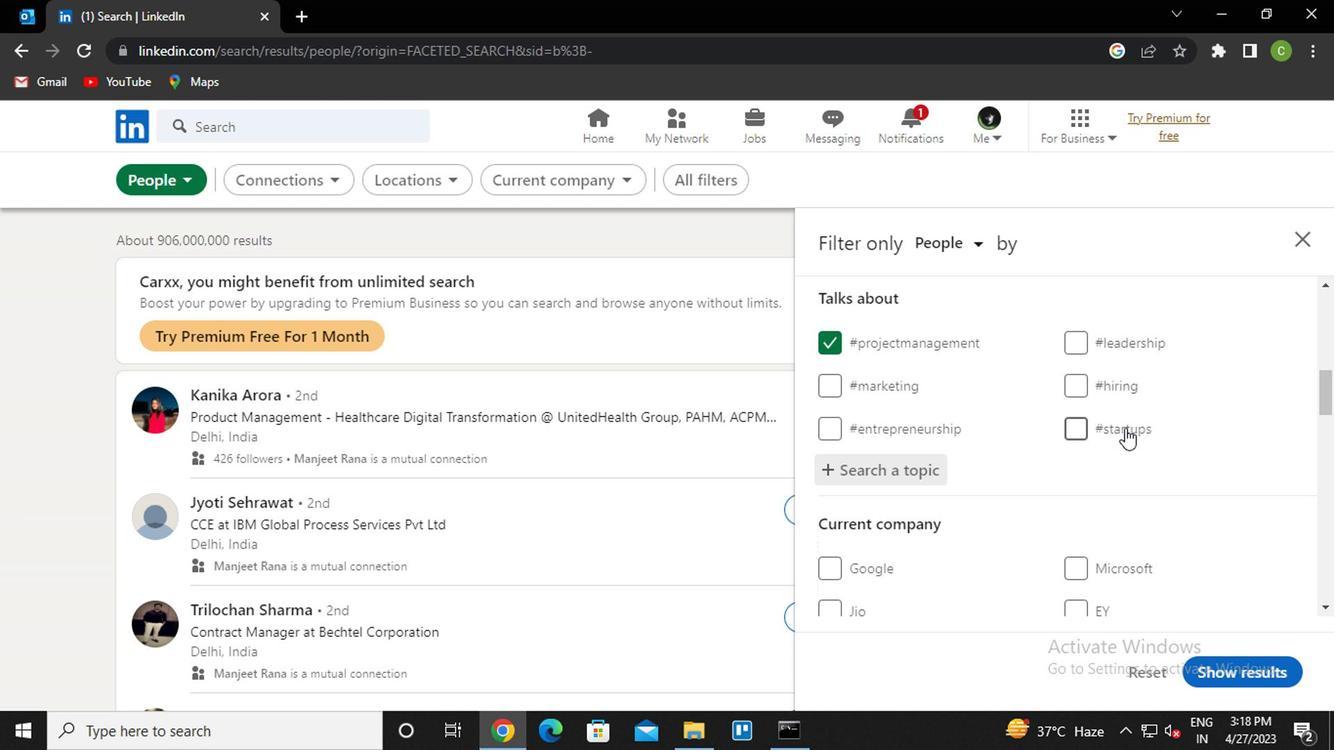 
Action: Mouse moved to (1121, 432)
Screenshot: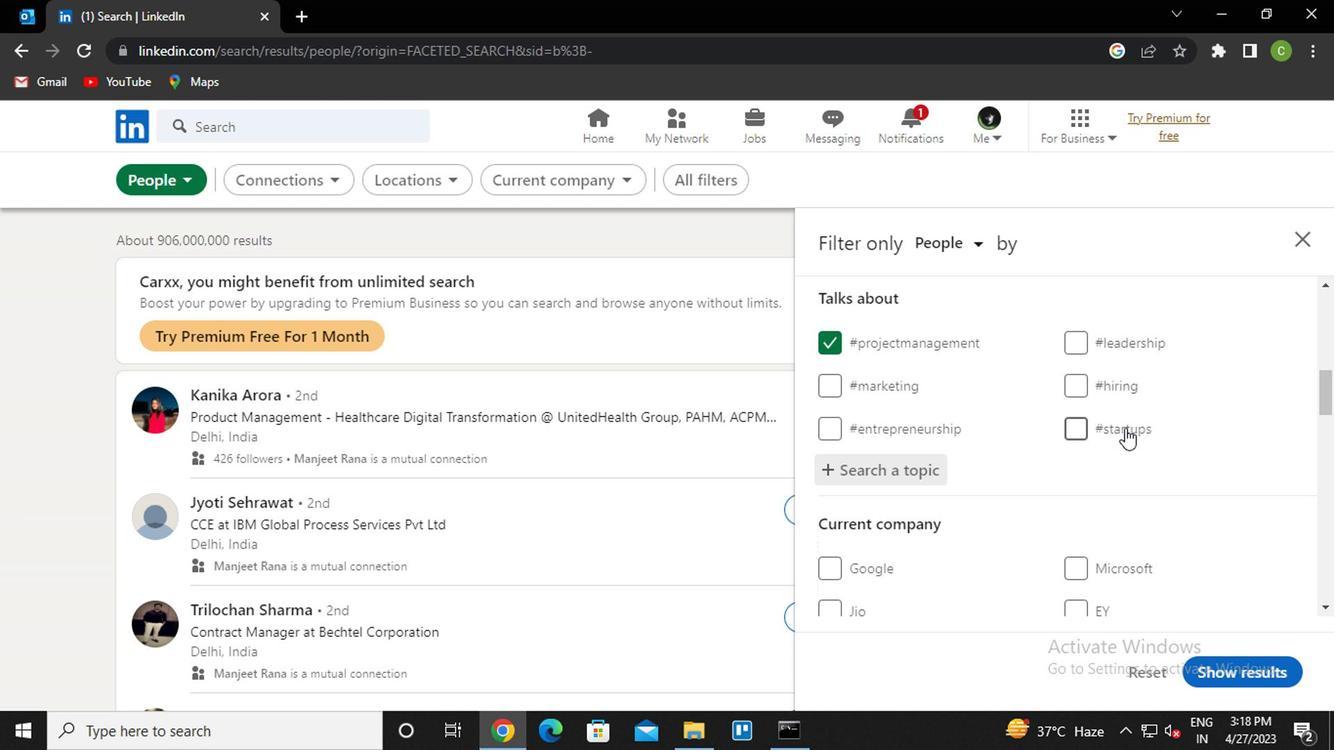 
Action: Mouse scrolled (1121, 431) with delta (0, -1)
Screenshot: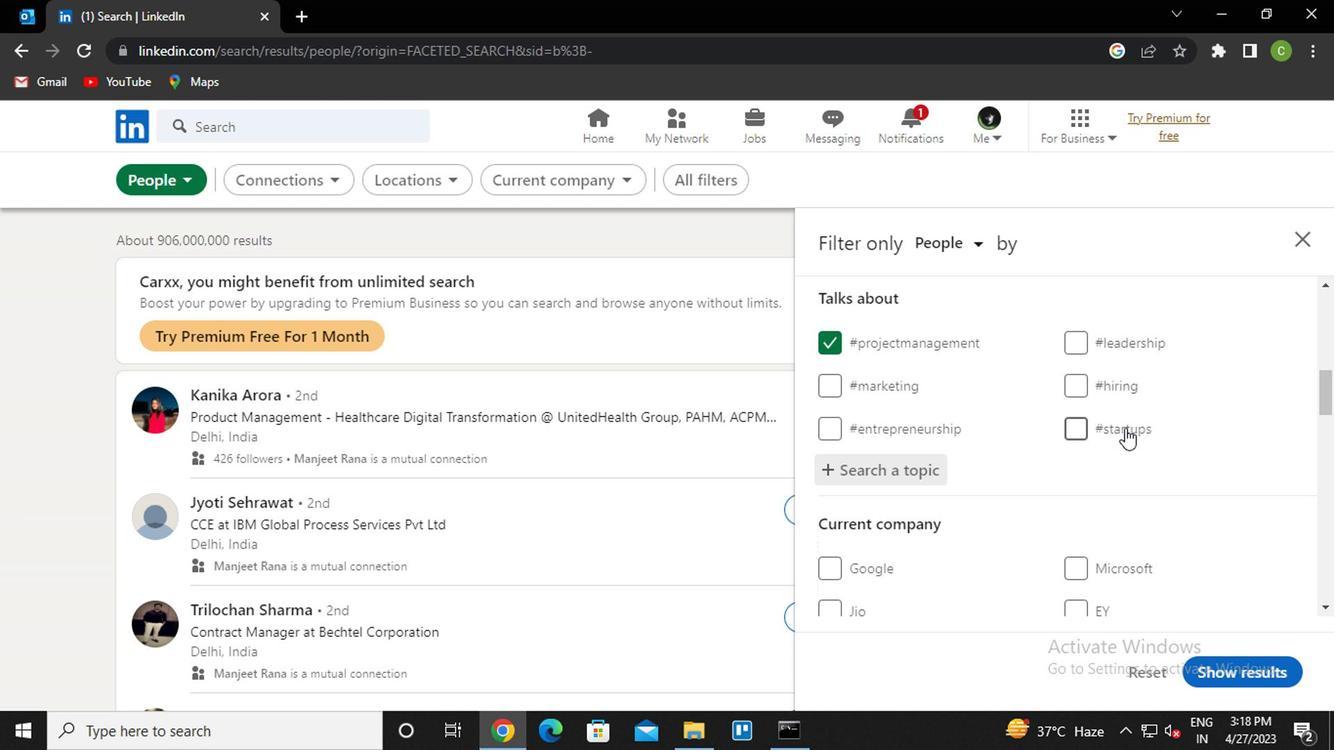 
Action: Mouse scrolled (1121, 431) with delta (0, -1)
Screenshot: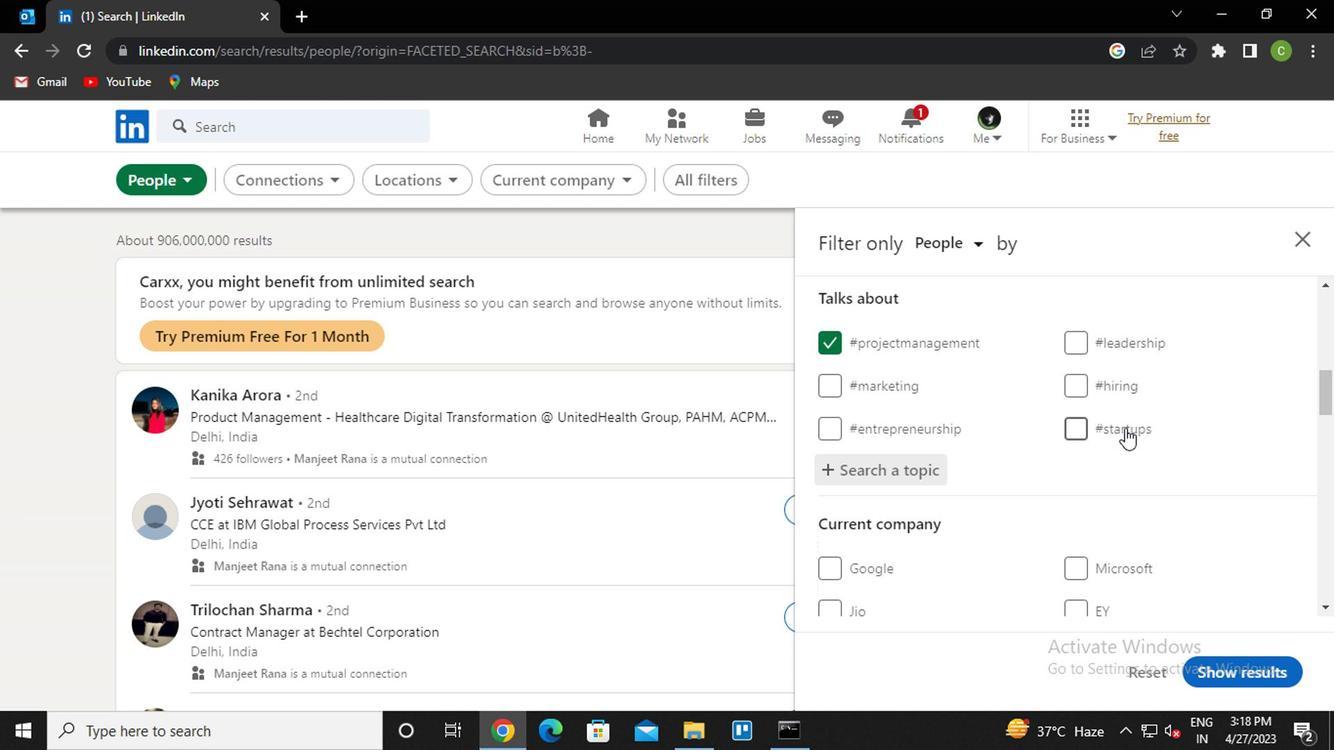 
Action: Mouse moved to (1121, 433)
Screenshot: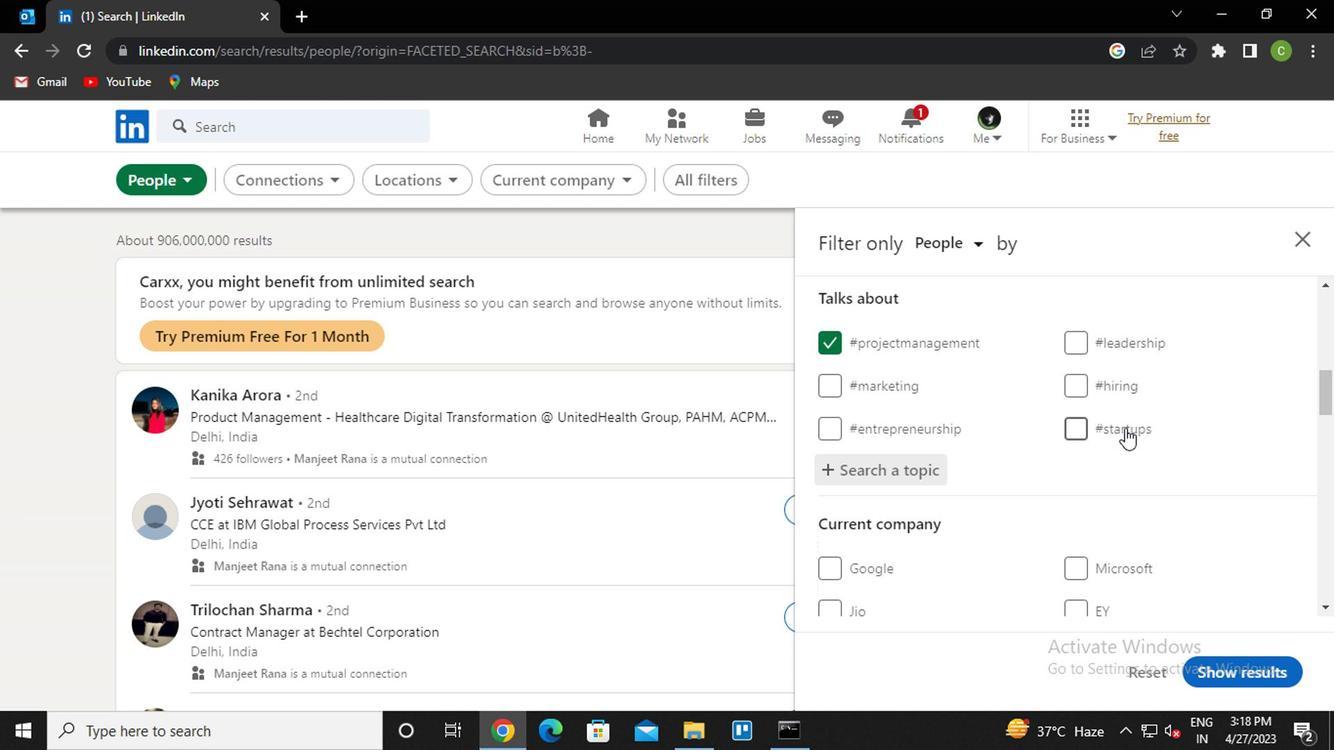 
Action: Mouse scrolled (1121, 432) with delta (0, 0)
Screenshot: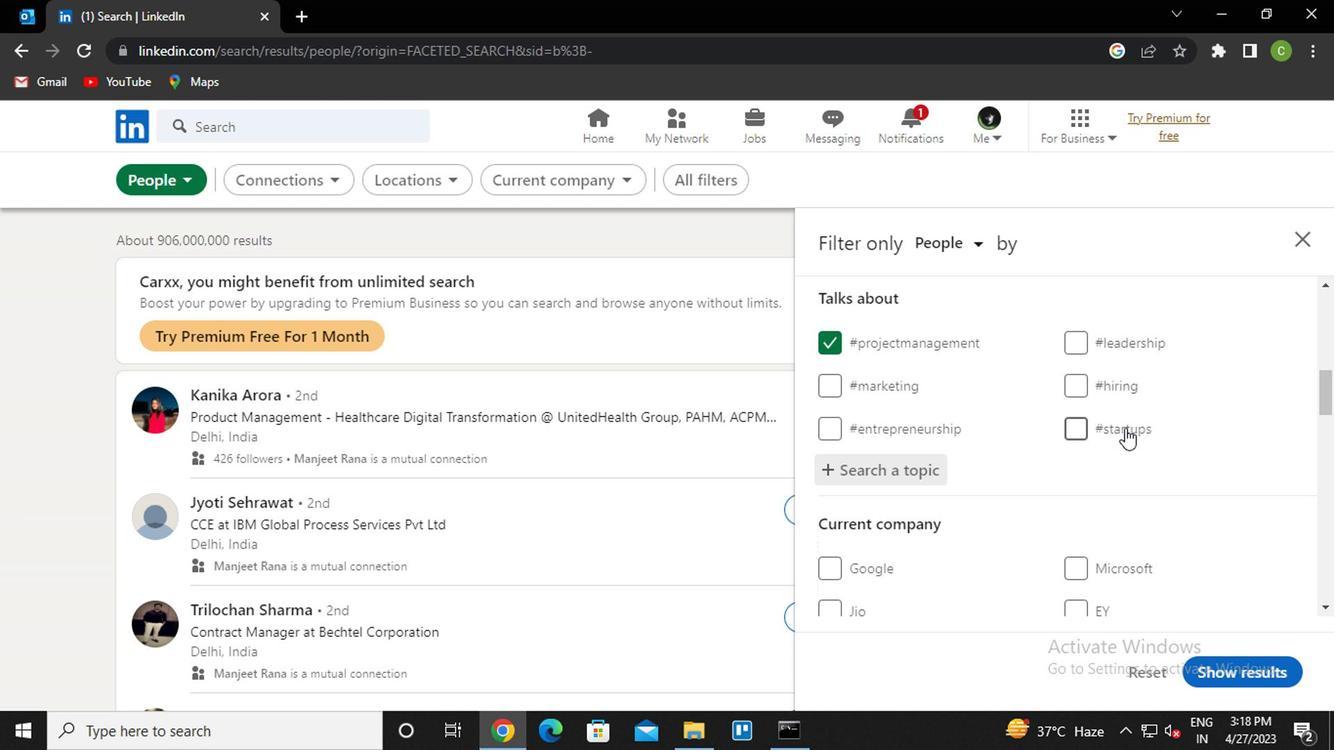 
Action: Mouse scrolled (1121, 432) with delta (0, 0)
Screenshot: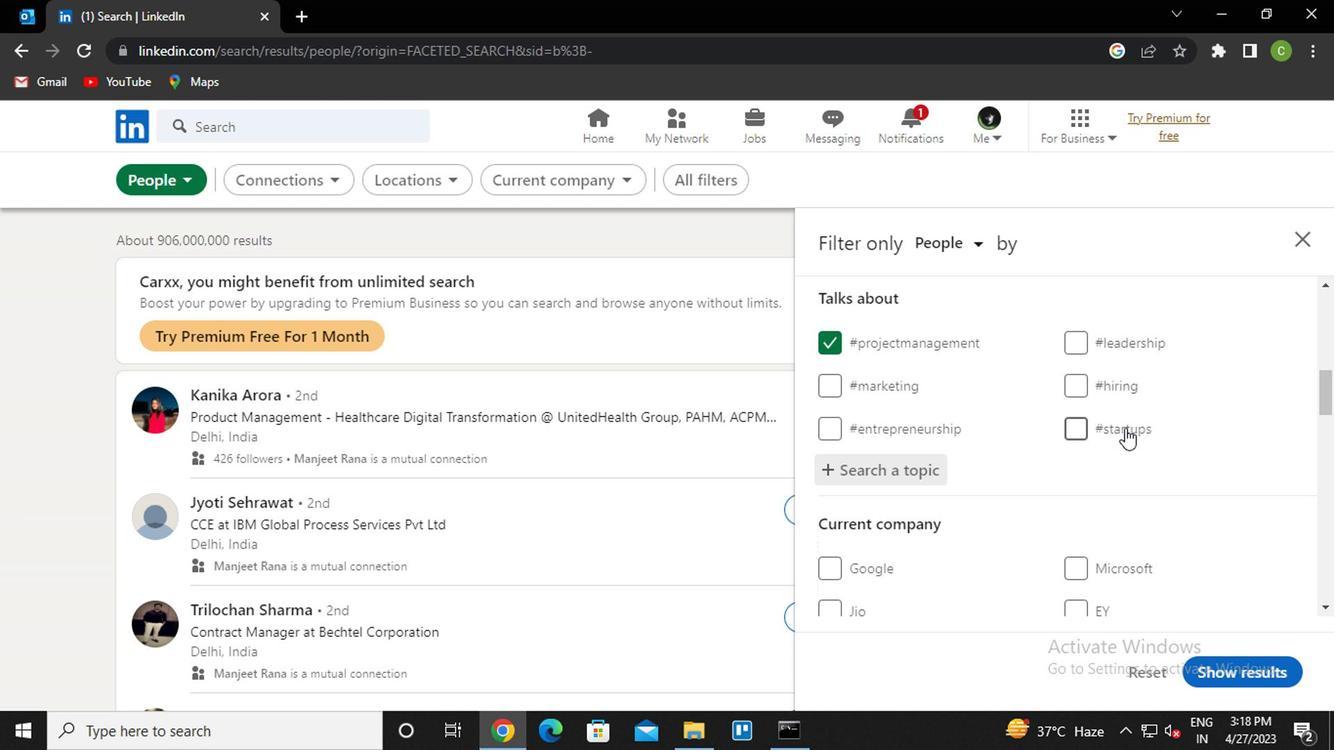 
Action: Mouse scrolled (1121, 432) with delta (0, 0)
Screenshot: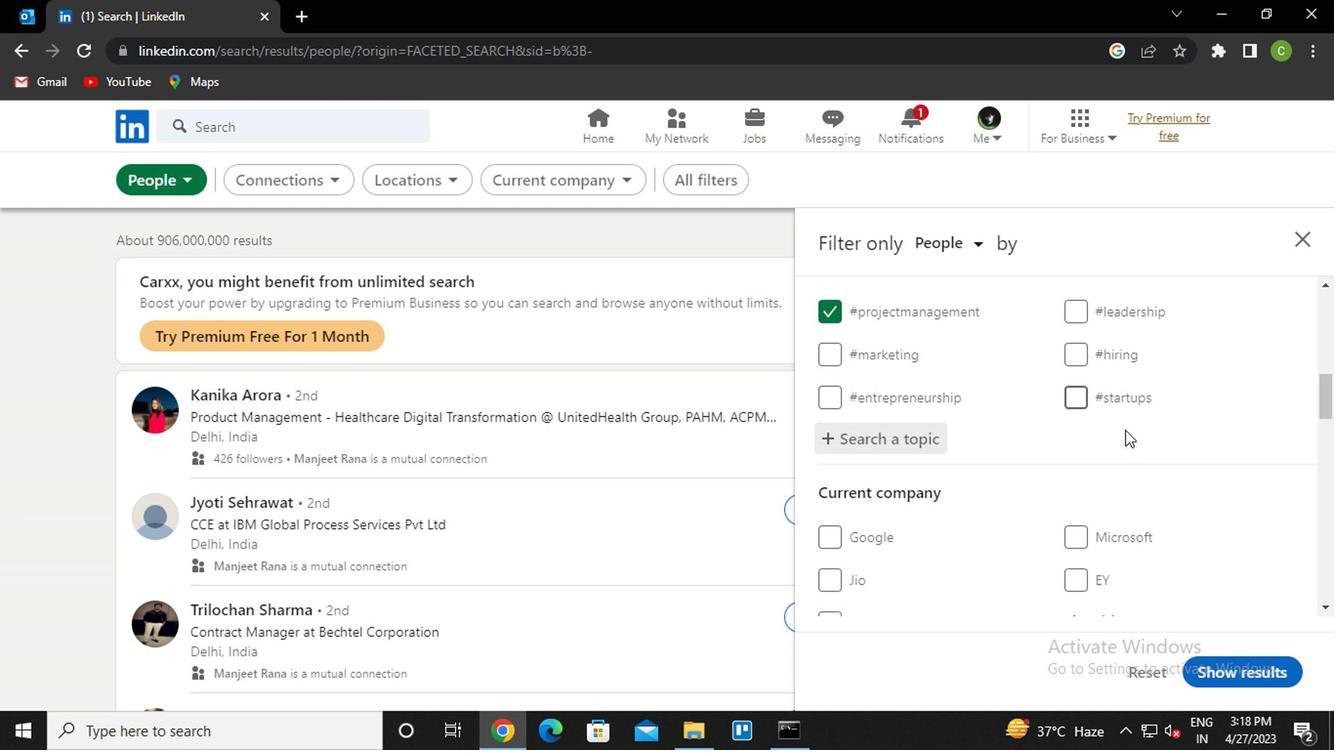 
Action: Mouse scrolled (1121, 432) with delta (0, 0)
Screenshot: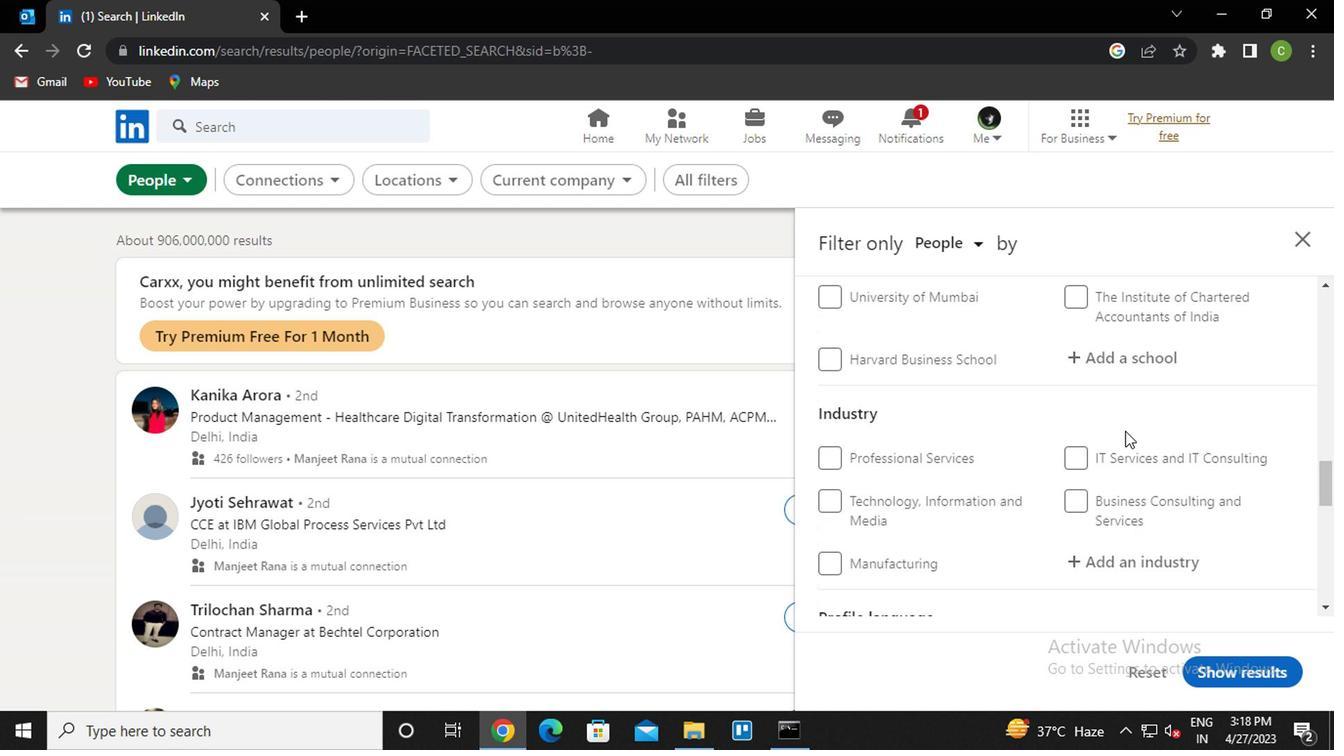 
Action: Mouse scrolled (1121, 432) with delta (0, 0)
Screenshot: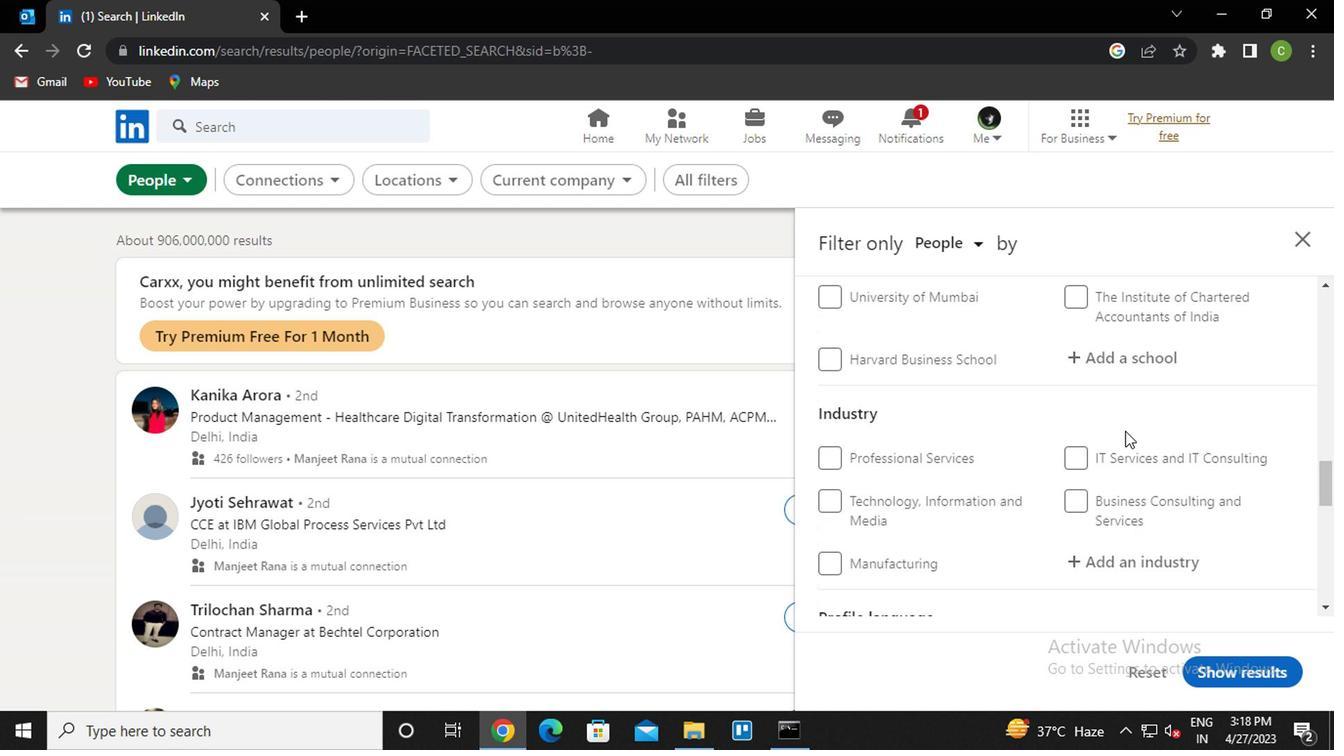 
Action: Mouse scrolled (1121, 432) with delta (0, 0)
Screenshot: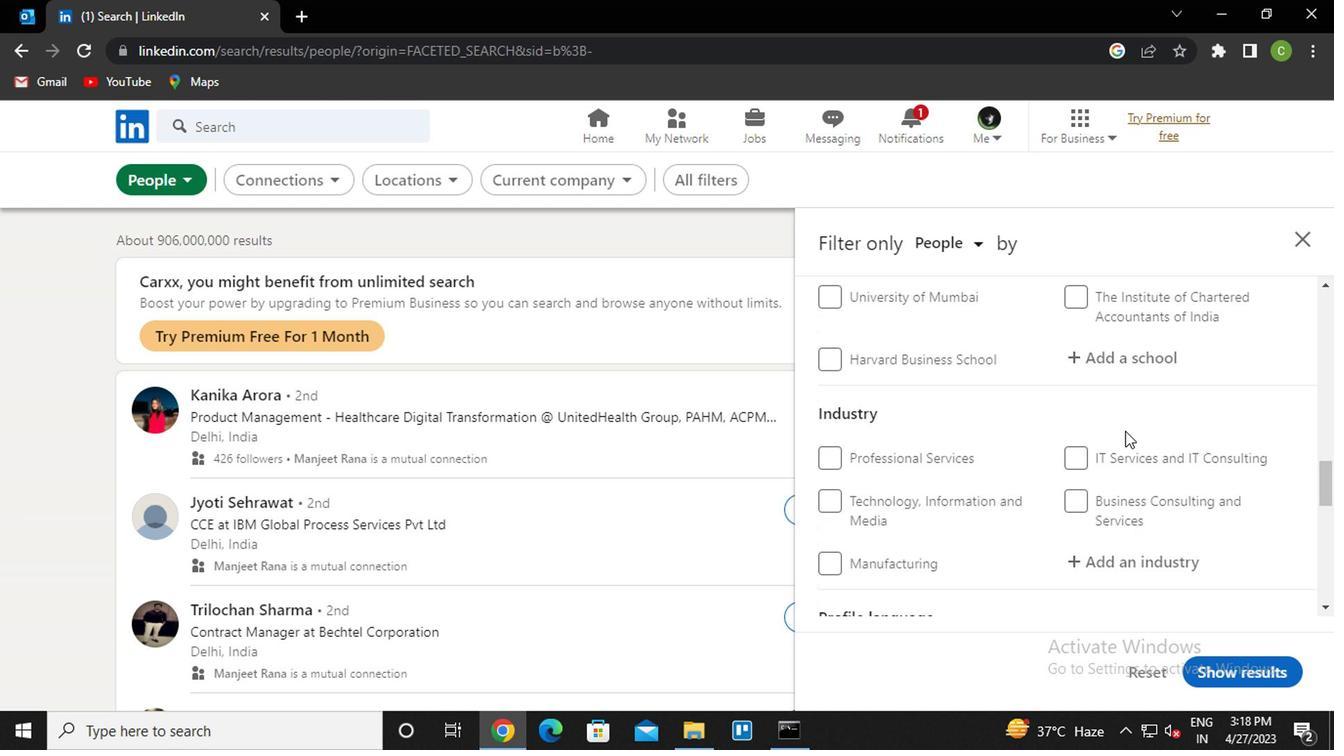 
Action: Mouse moved to (828, 416)
Screenshot: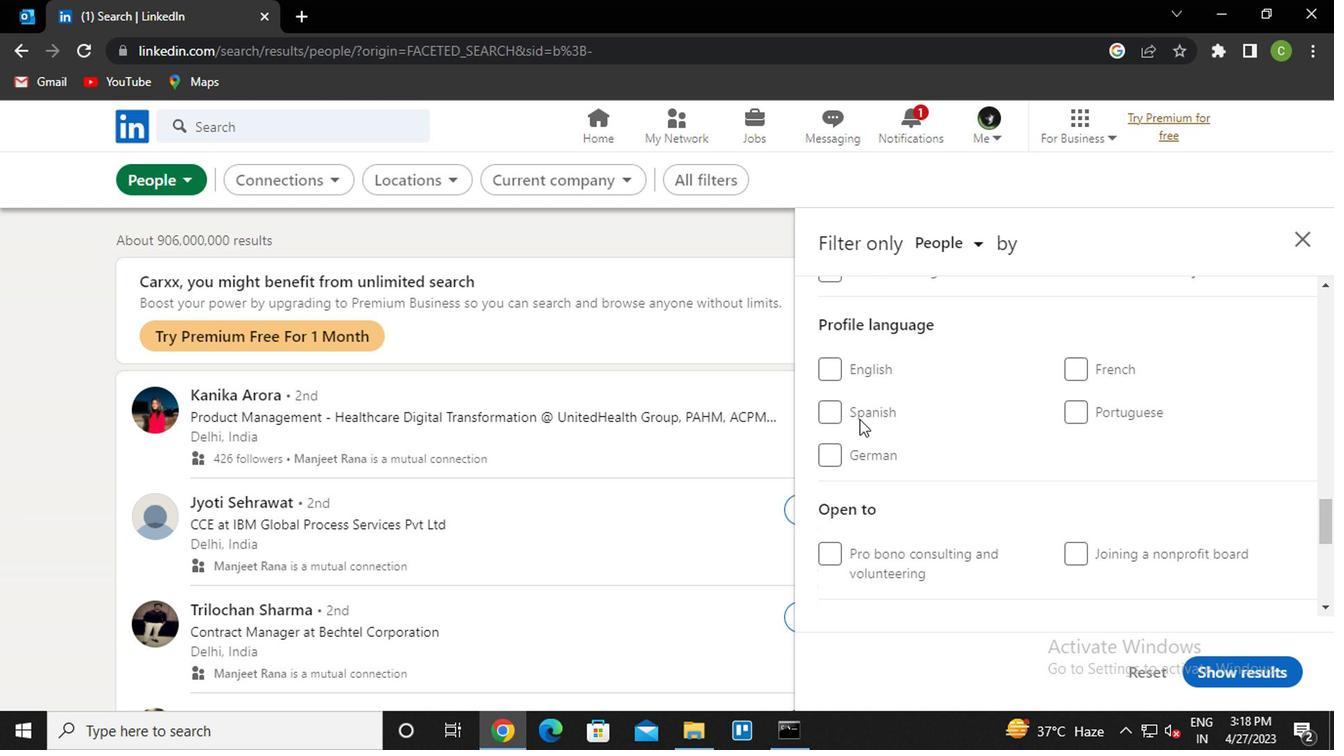 
Action: Mouse pressed left at (828, 416)
Screenshot: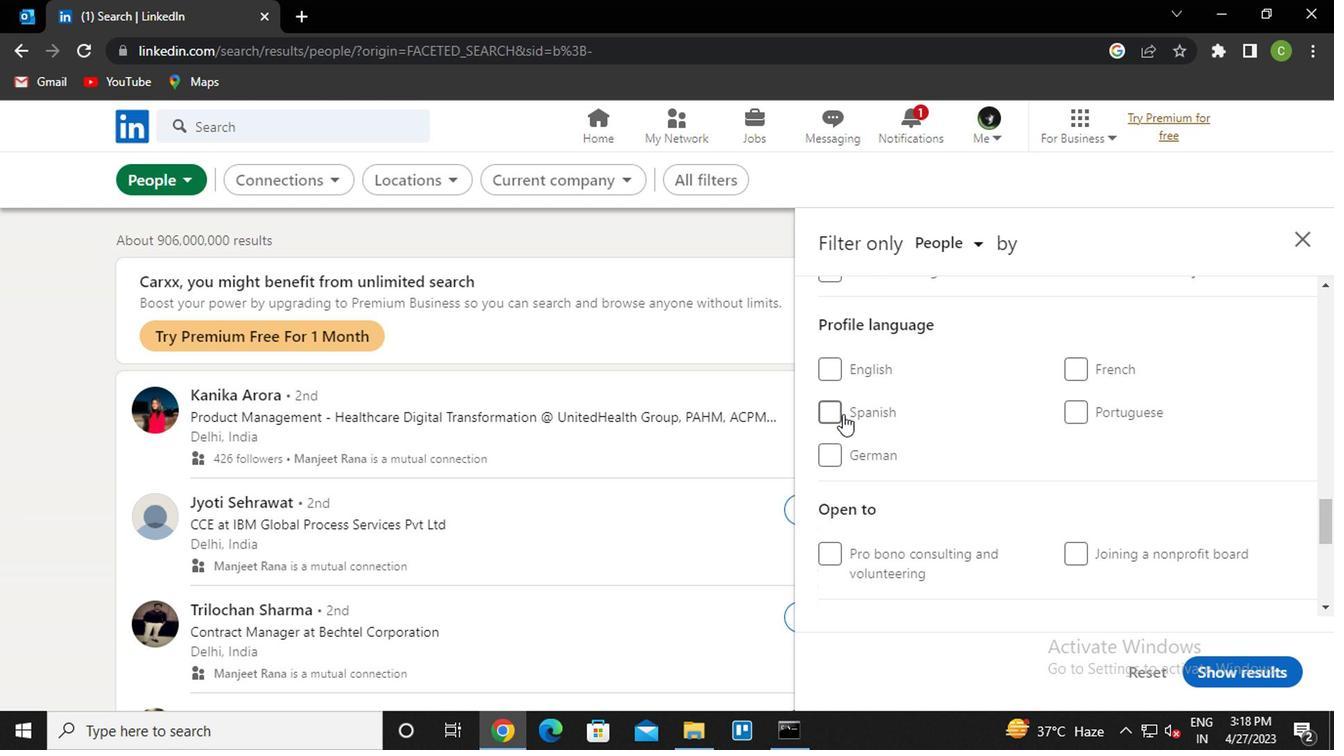 
Action: Mouse moved to (1008, 464)
Screenshot: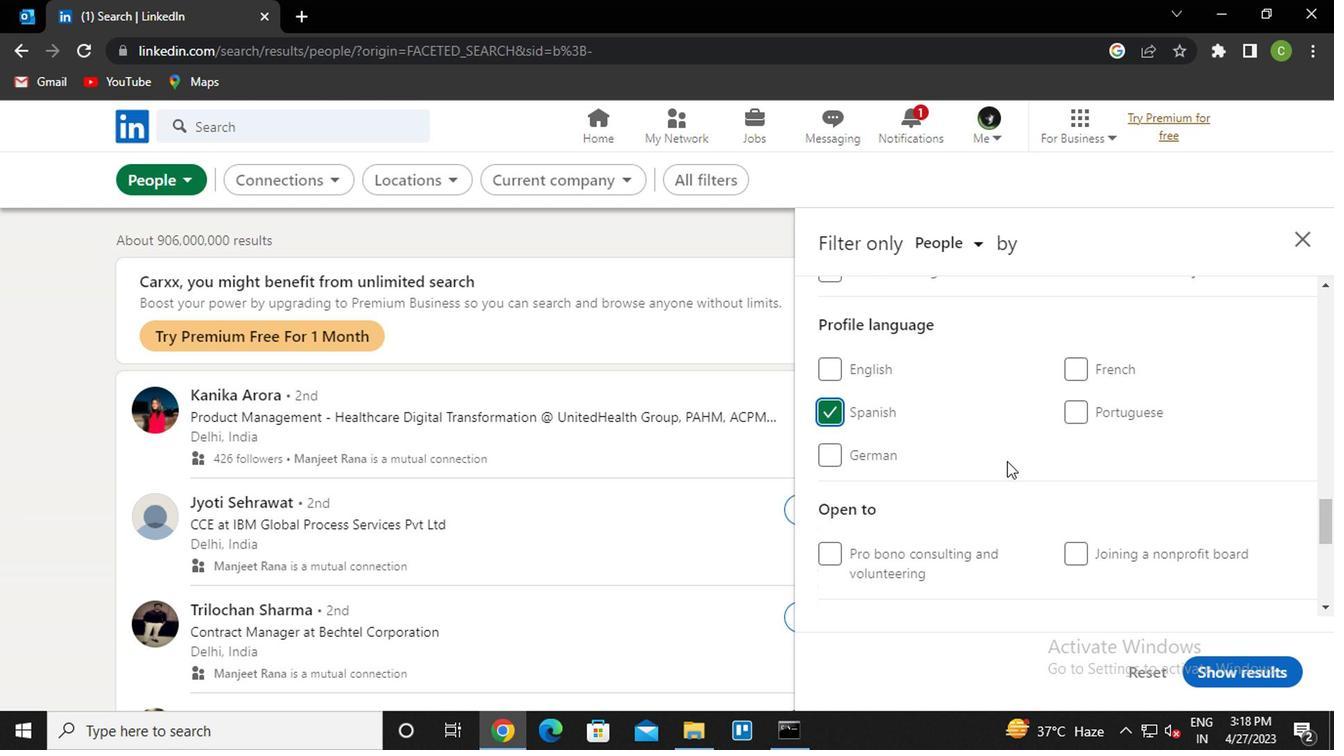 
Action: Mouse scrolled (1008, 465) with delta (0, 0)
Screenshot: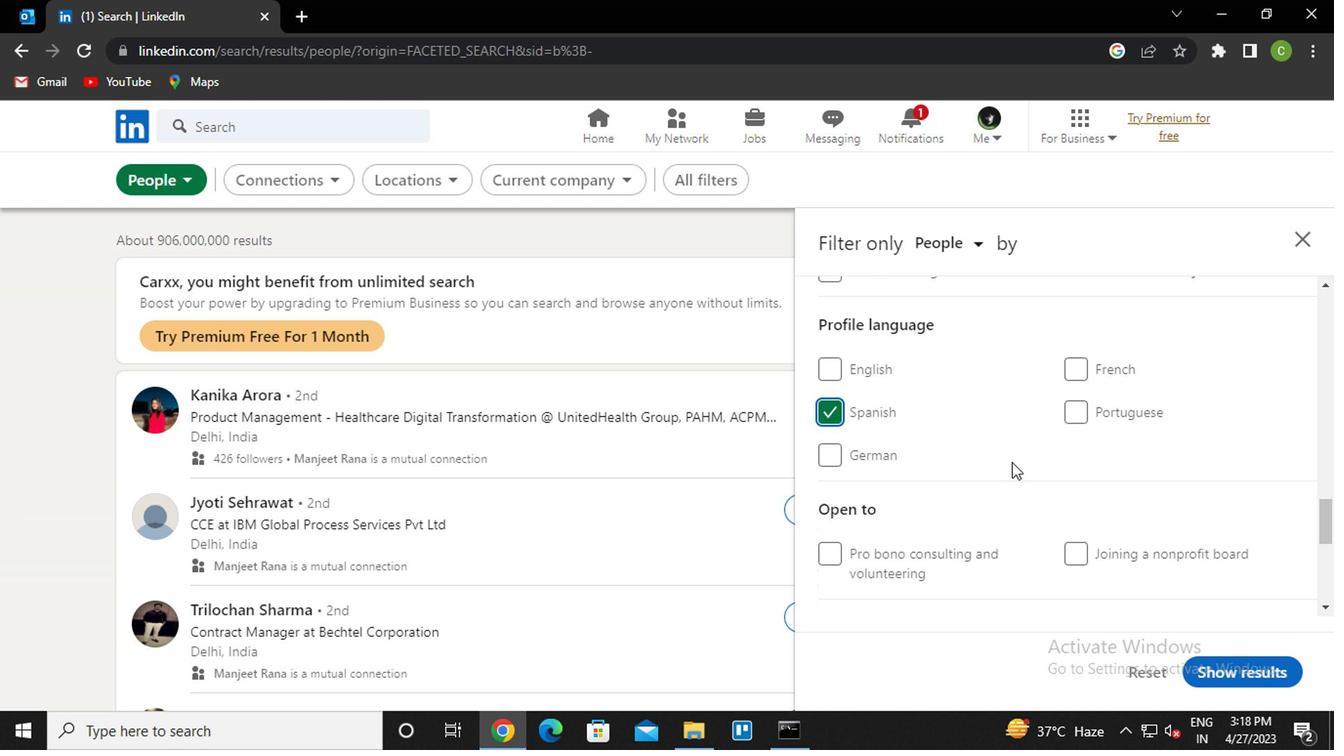 
Action: Mouse scrolled (1008, 465) with delta (0, 0)
Screenshot: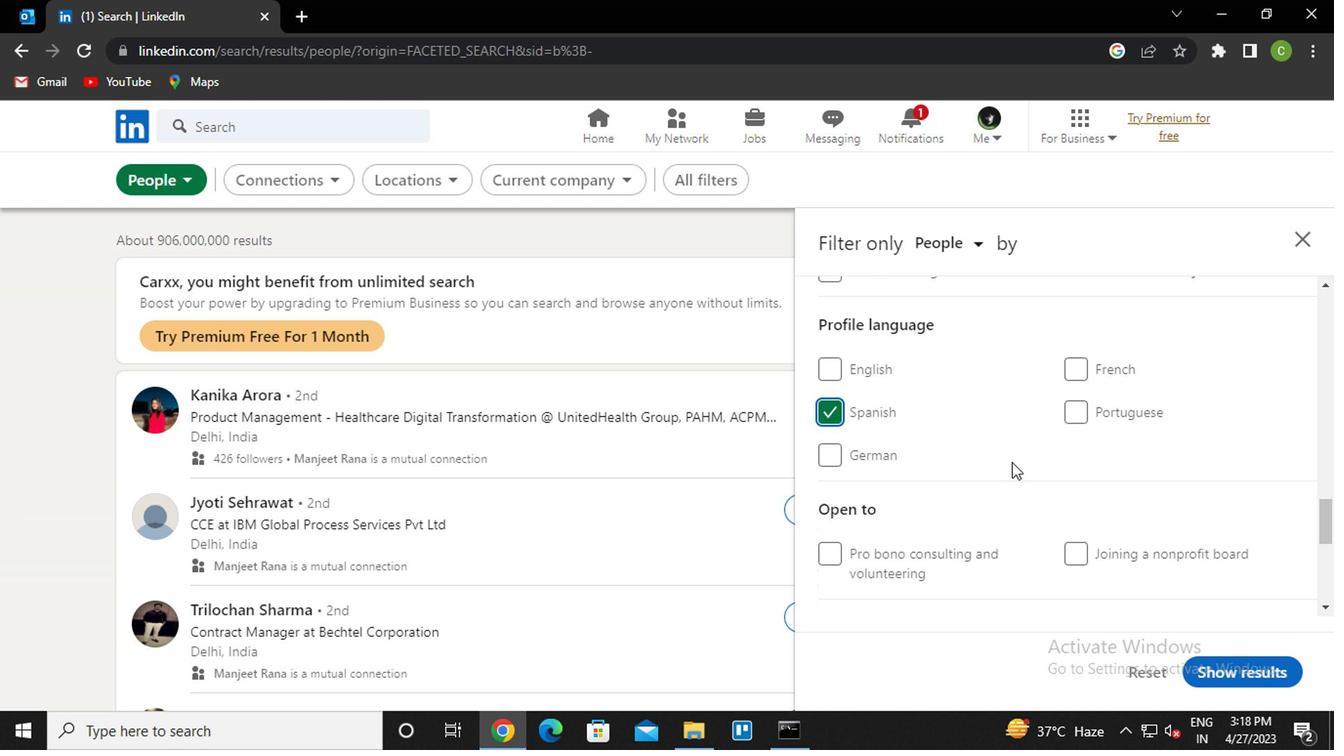 
Action: Mouse scrolled (1008, 465) with delta (0, 0)
Screenshot: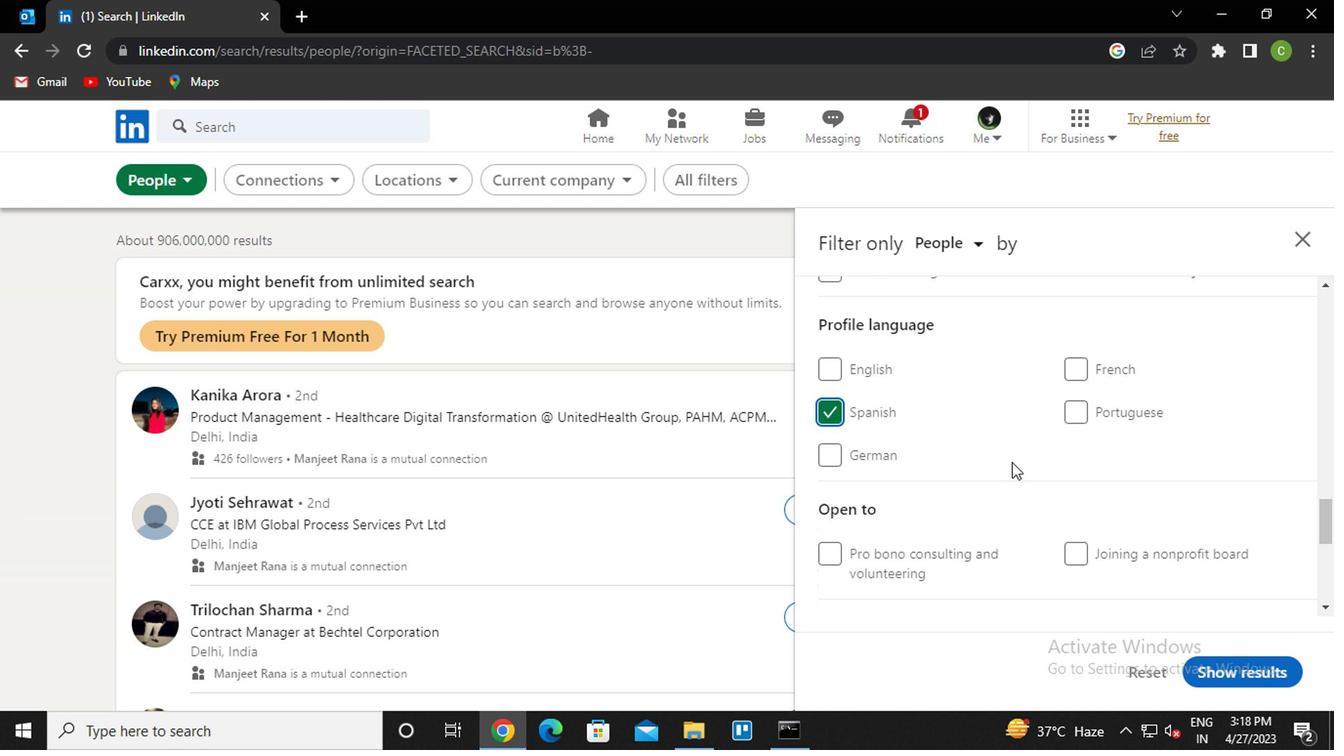 
Action: Mouse scrolled (1008, 465) with delta (0, 0)
Screenshot: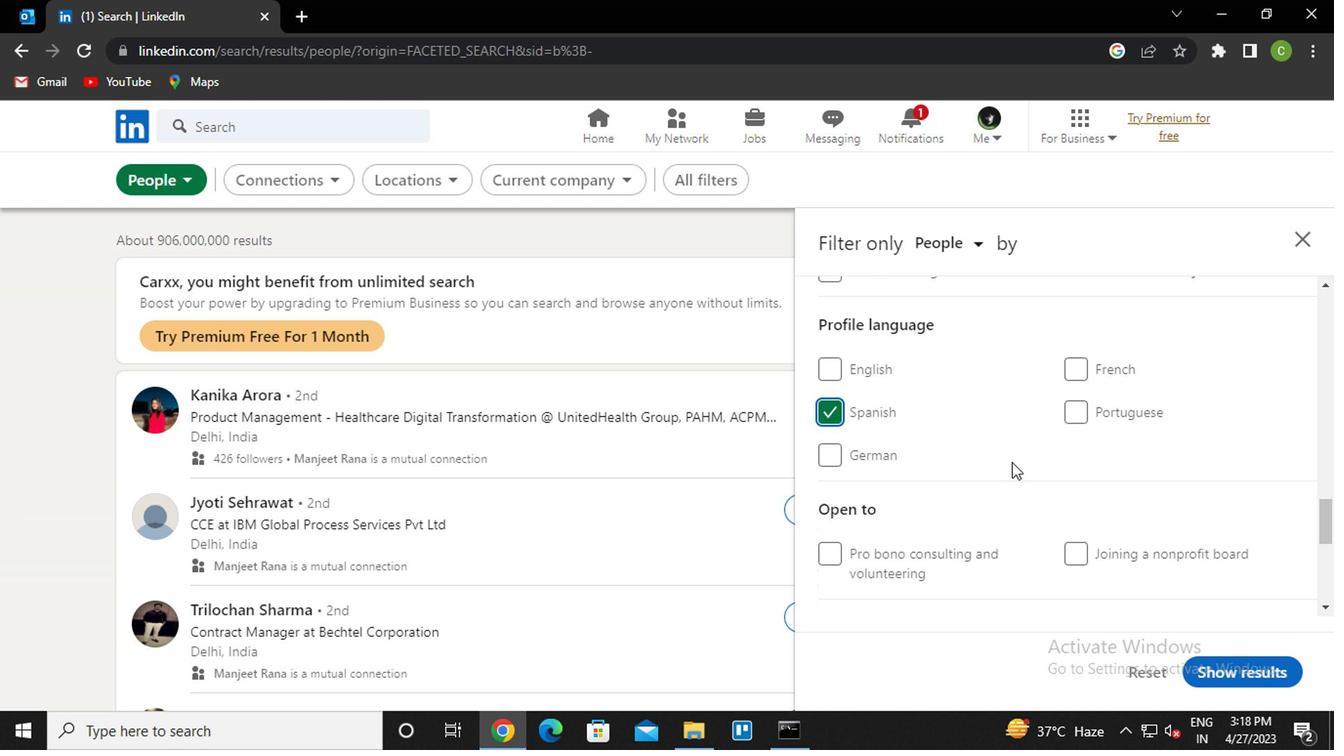 
Action: Mouse scrolled (1008, 465) with delta (0, 0)
Screenshot: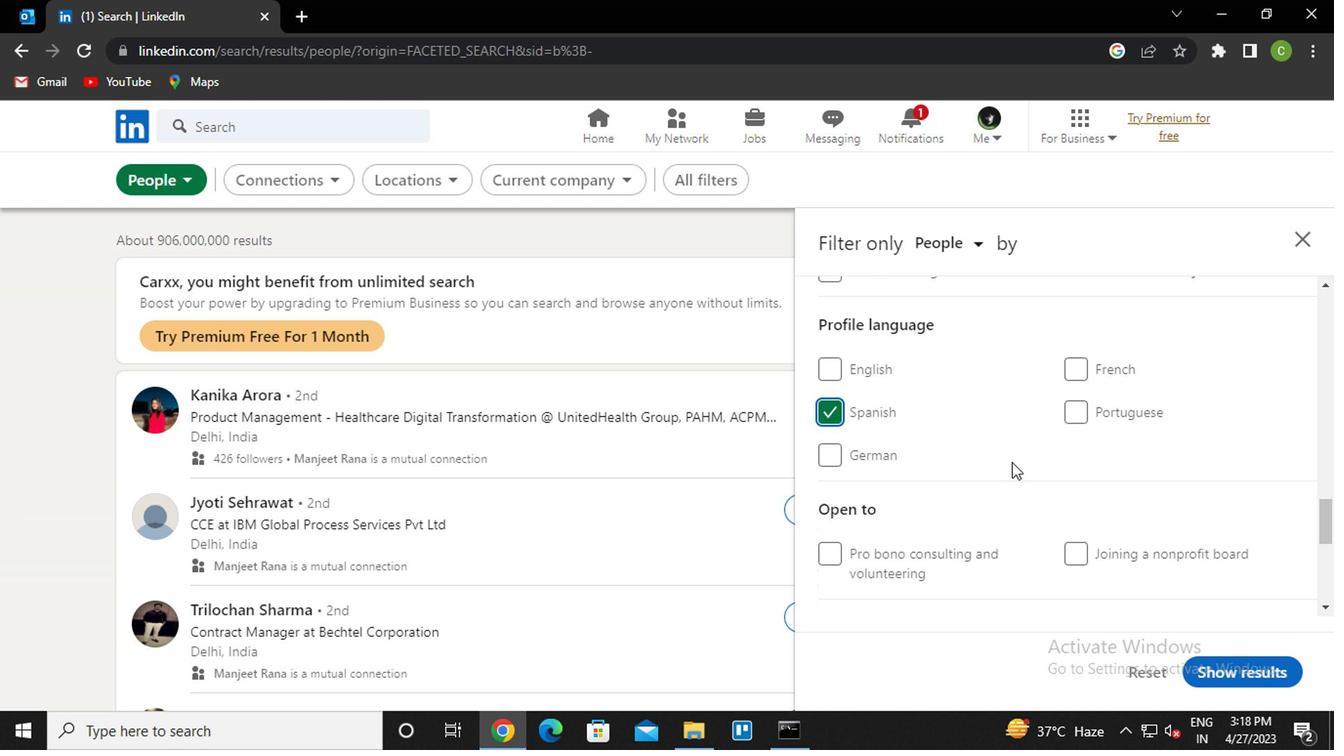 
Action: Mouse scrolled (1008, 465) with delta (0, 0)
Screenshot: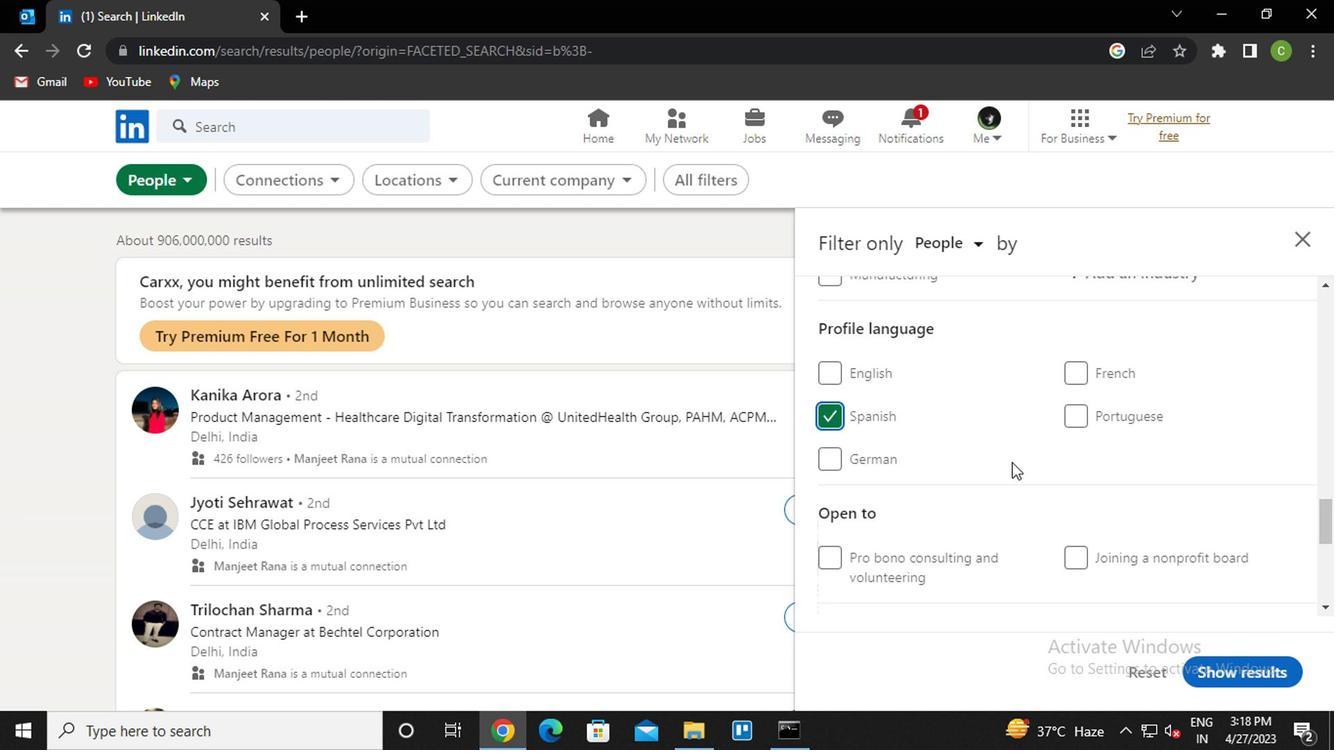 
Action: Mouse moved to (1008, 465)
Screenshot: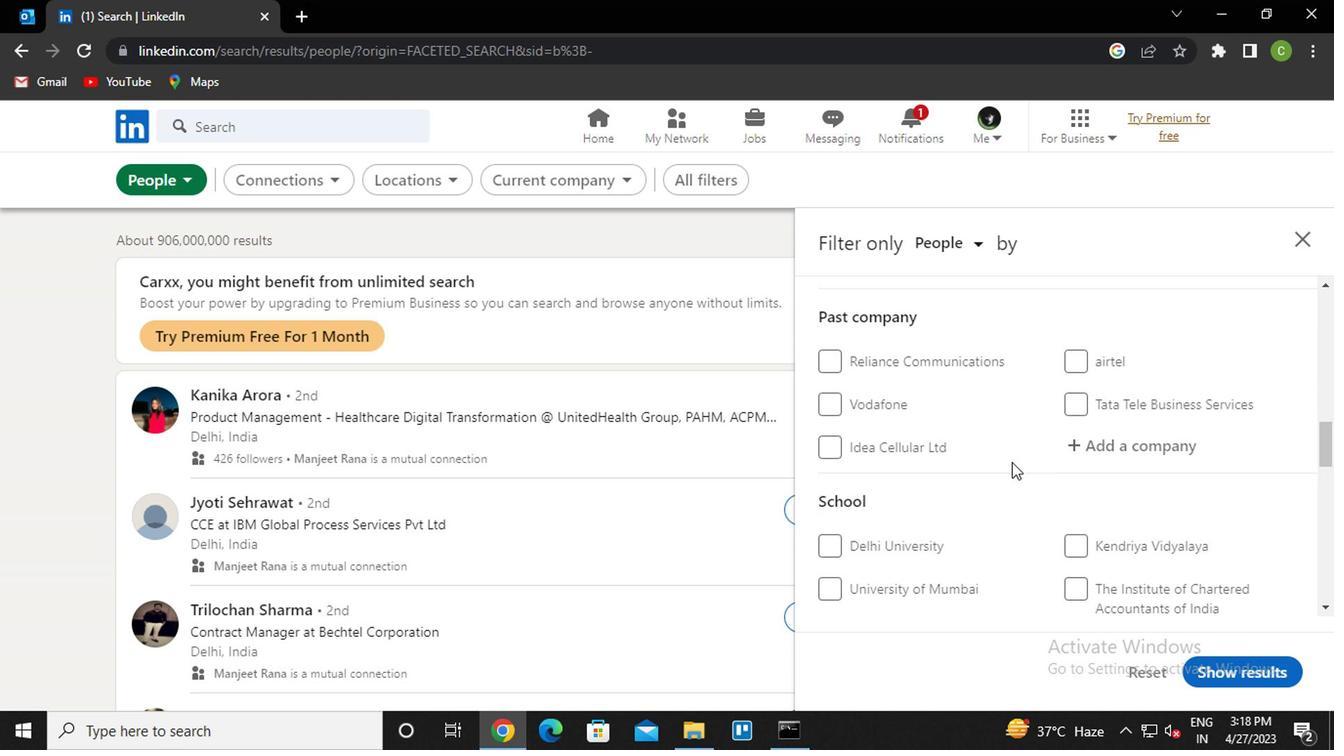 
Action: Mouse scrolled (1008, 466) with delta (0, 1)
Screenshot: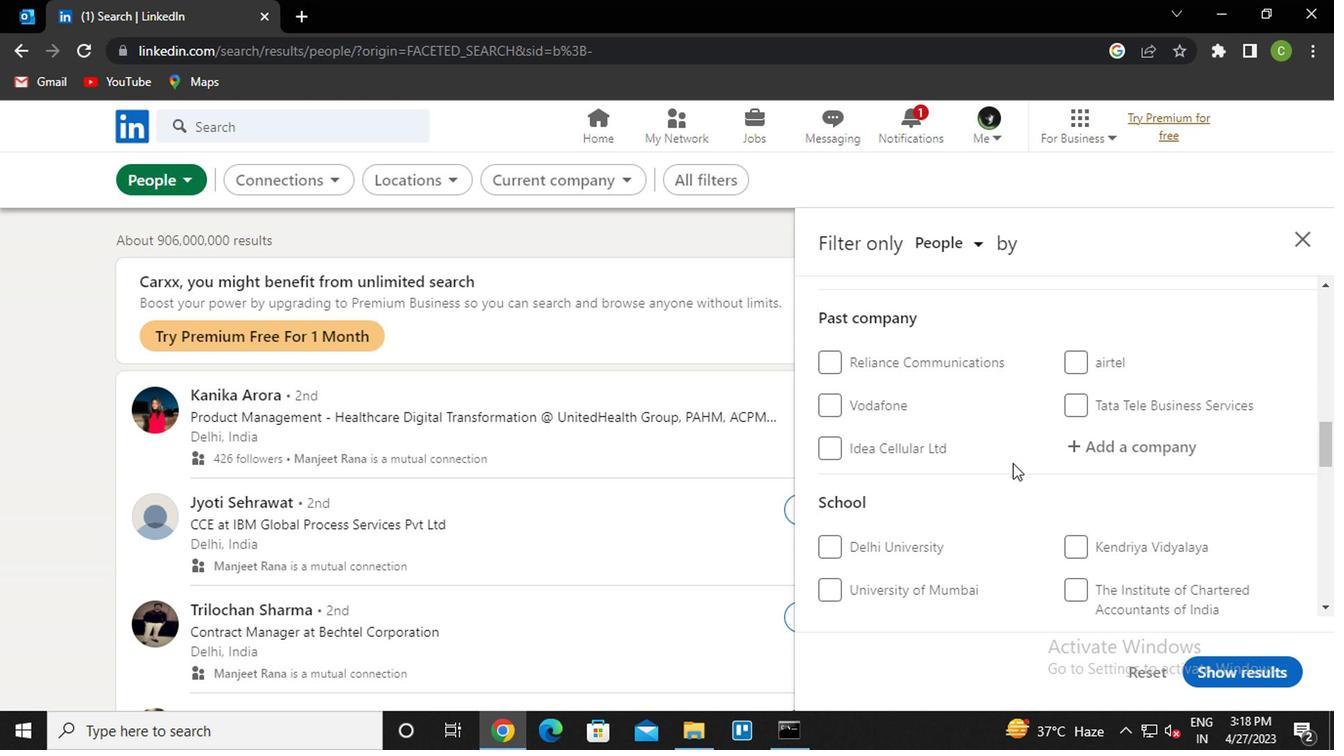 
Action: Mouse moved to (1139, 364)
Screenshot: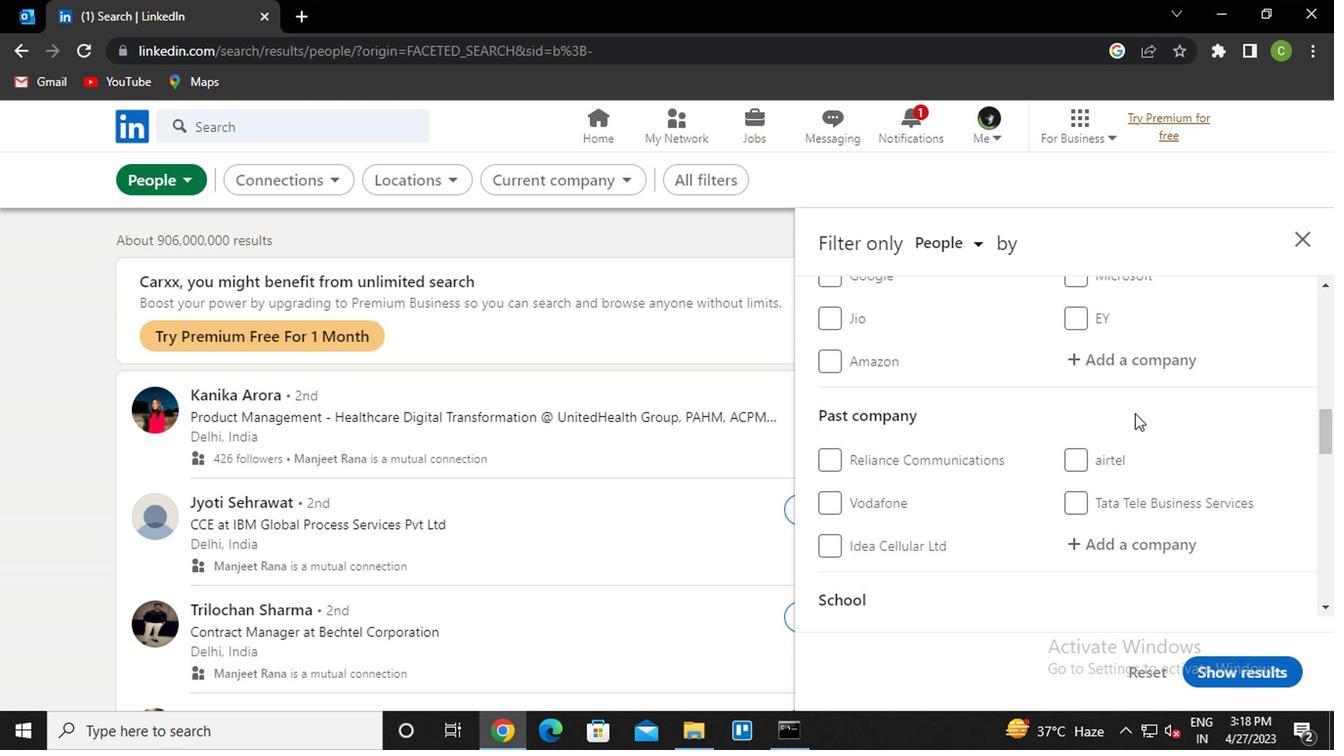 
Action: Mouse pressed left at (1139, 364)
Screenshot: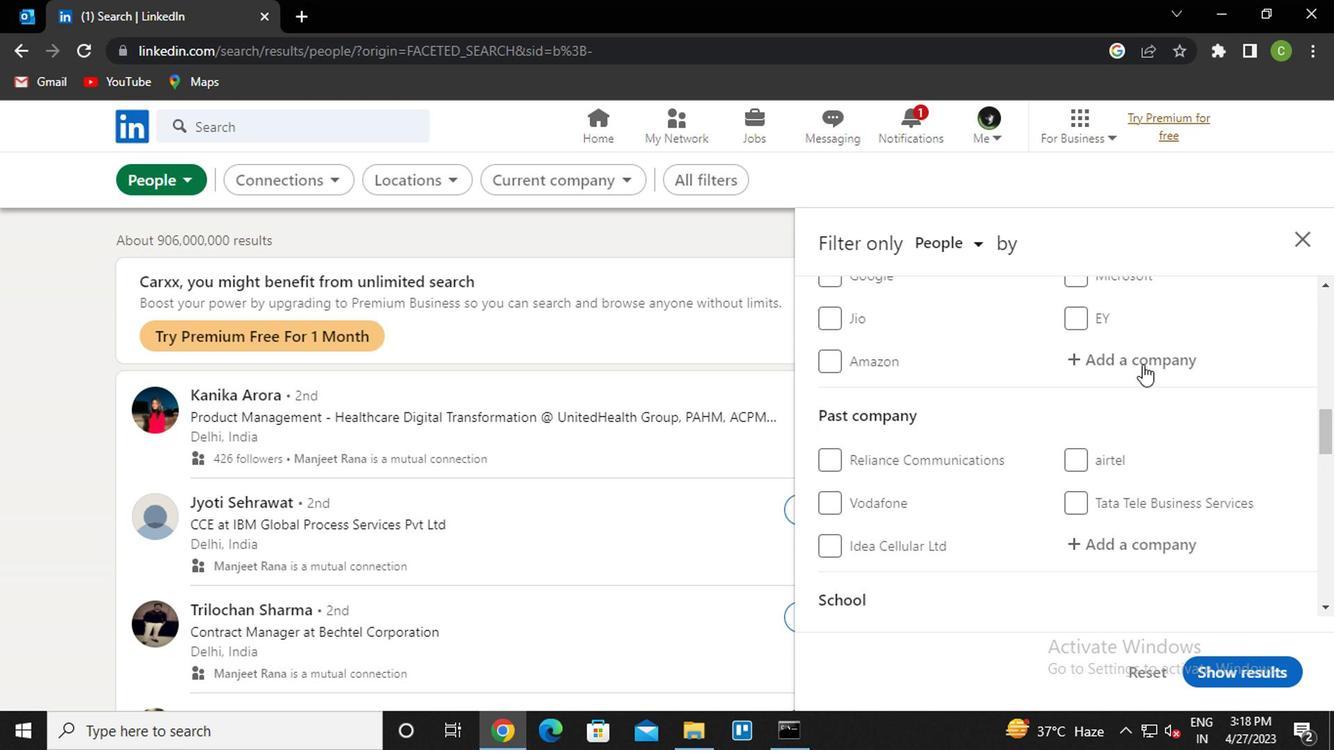 
Action: Mouse moved to (1137, 364)
Screenshot: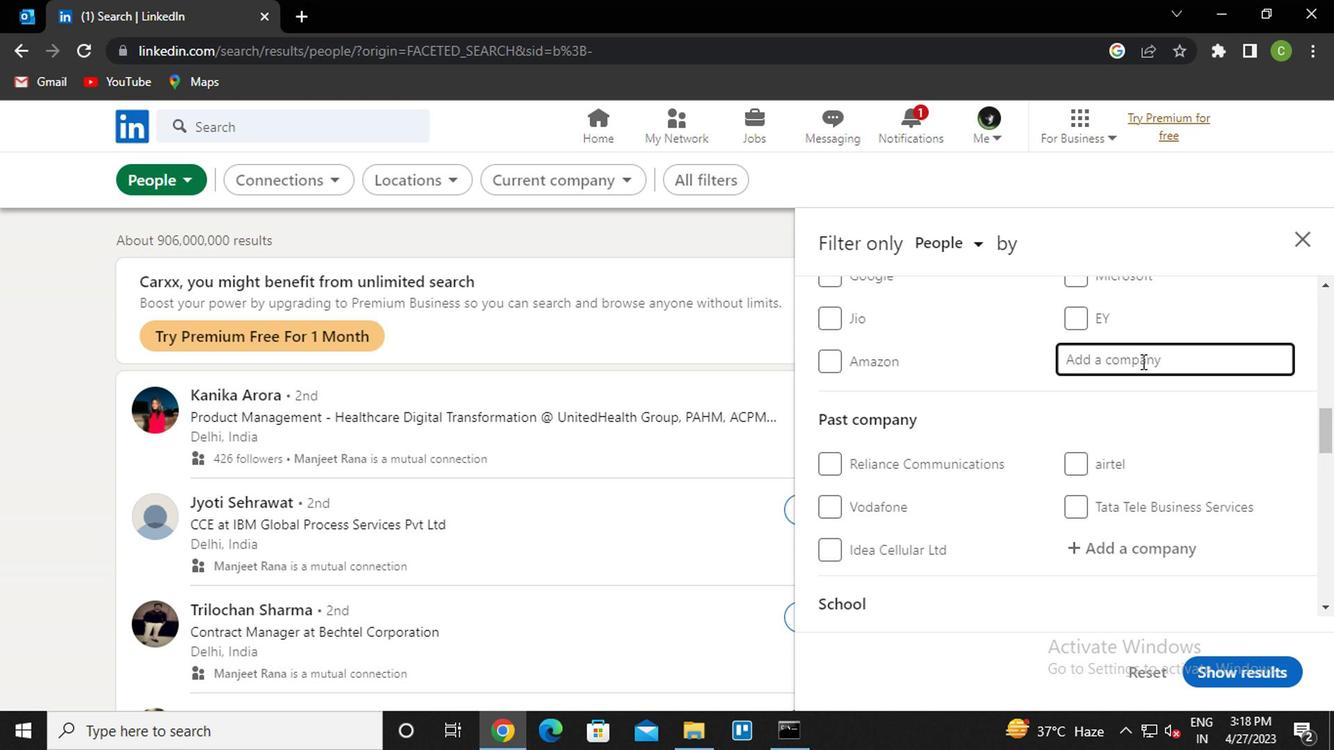 
Action: Key pressed <Key.caps_lock>m<Key.caps_lock>arquw<Key.backspace>ee<Key.space><Key.down><Key.enter>
Screenshot: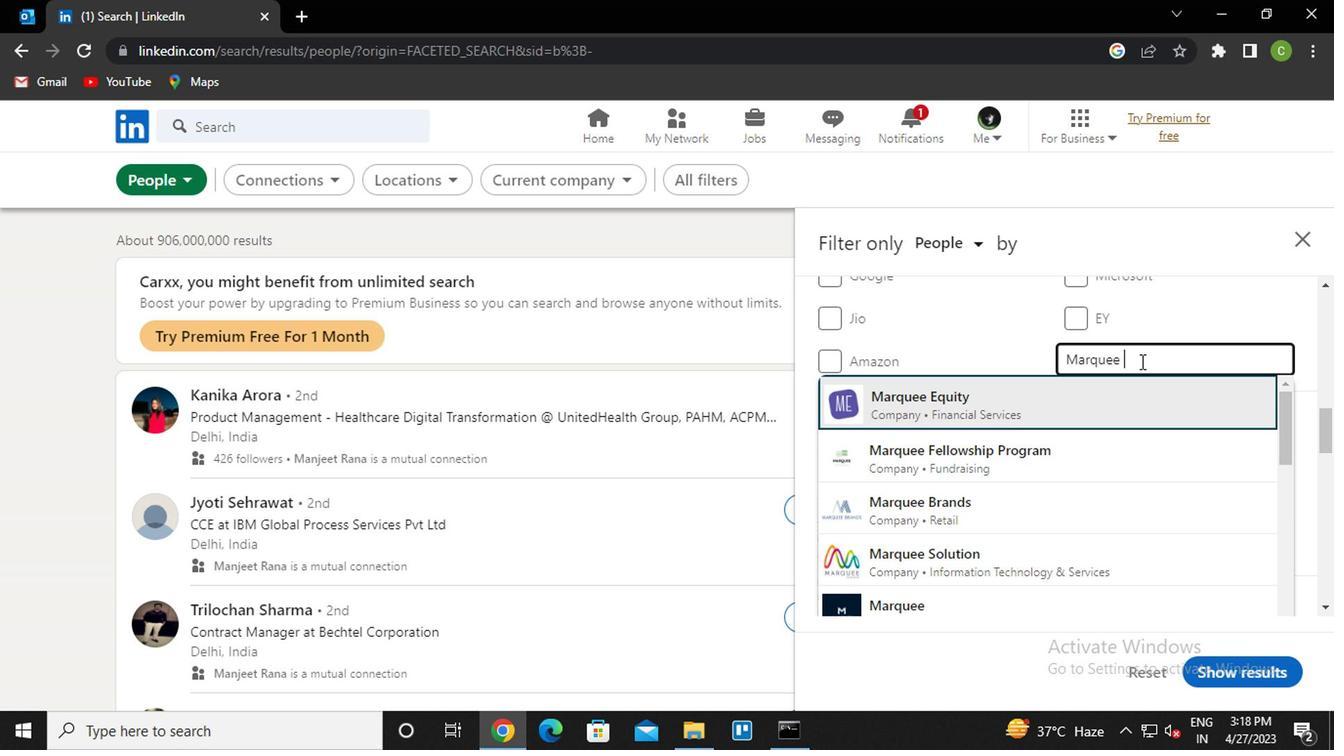 
Action: Mouse moved to (1133, 365)
Screenshot: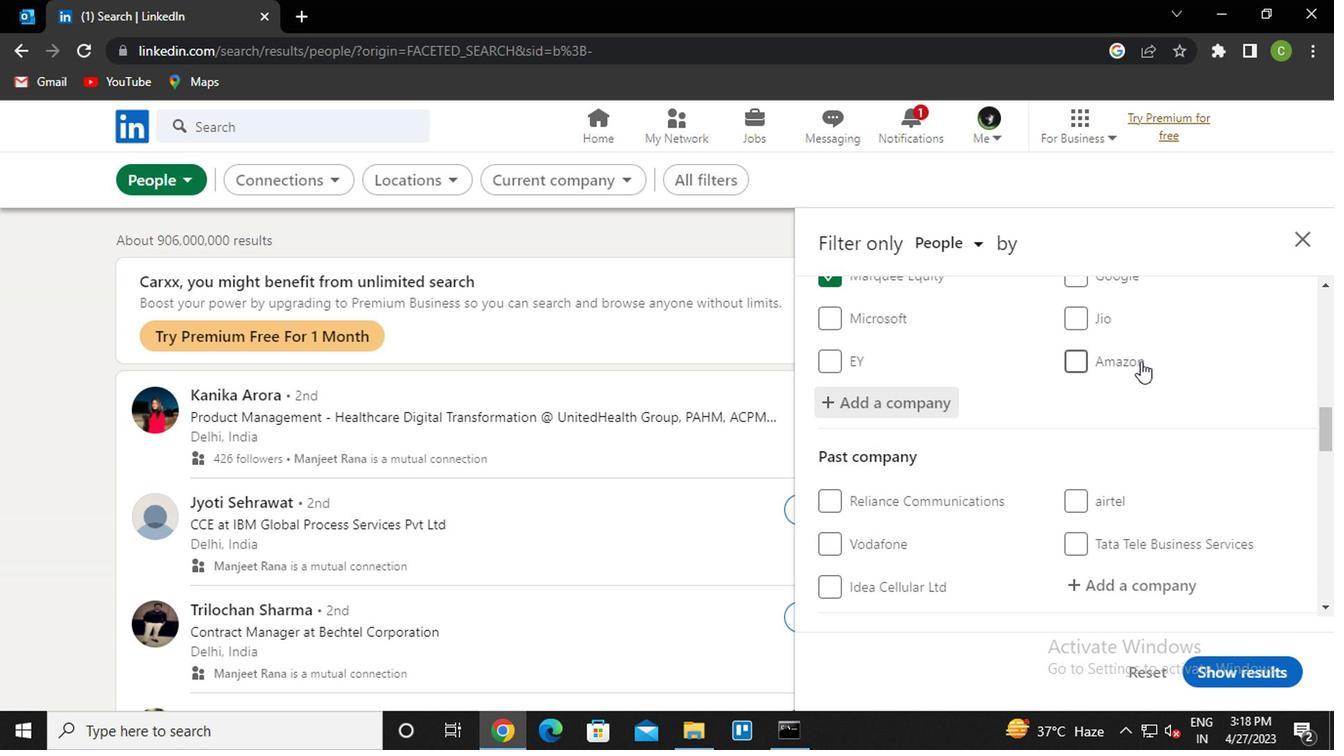 
Action: Mouse scrolled (1133, 365) with delta (0, 0)
Screenshot: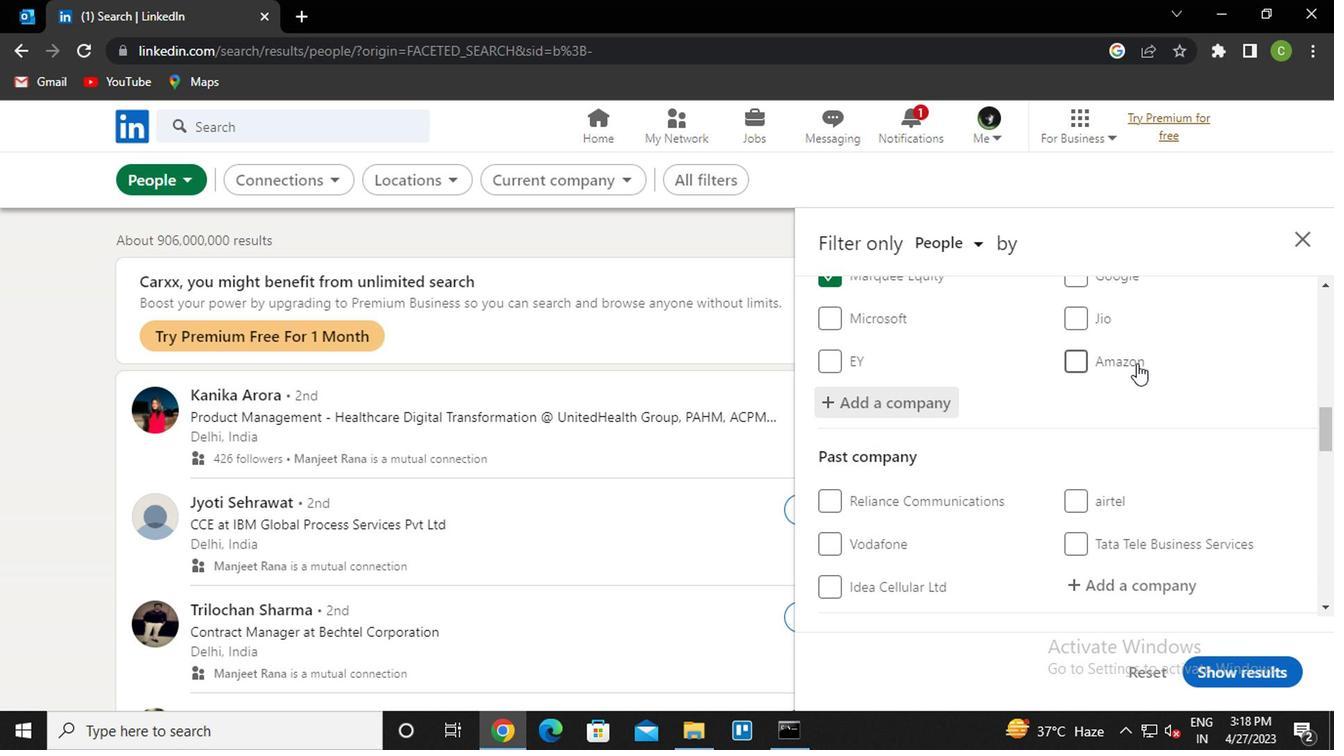 
Action: Mouse scrolled (1133, 365) with delta (0, 0)
Screenshot: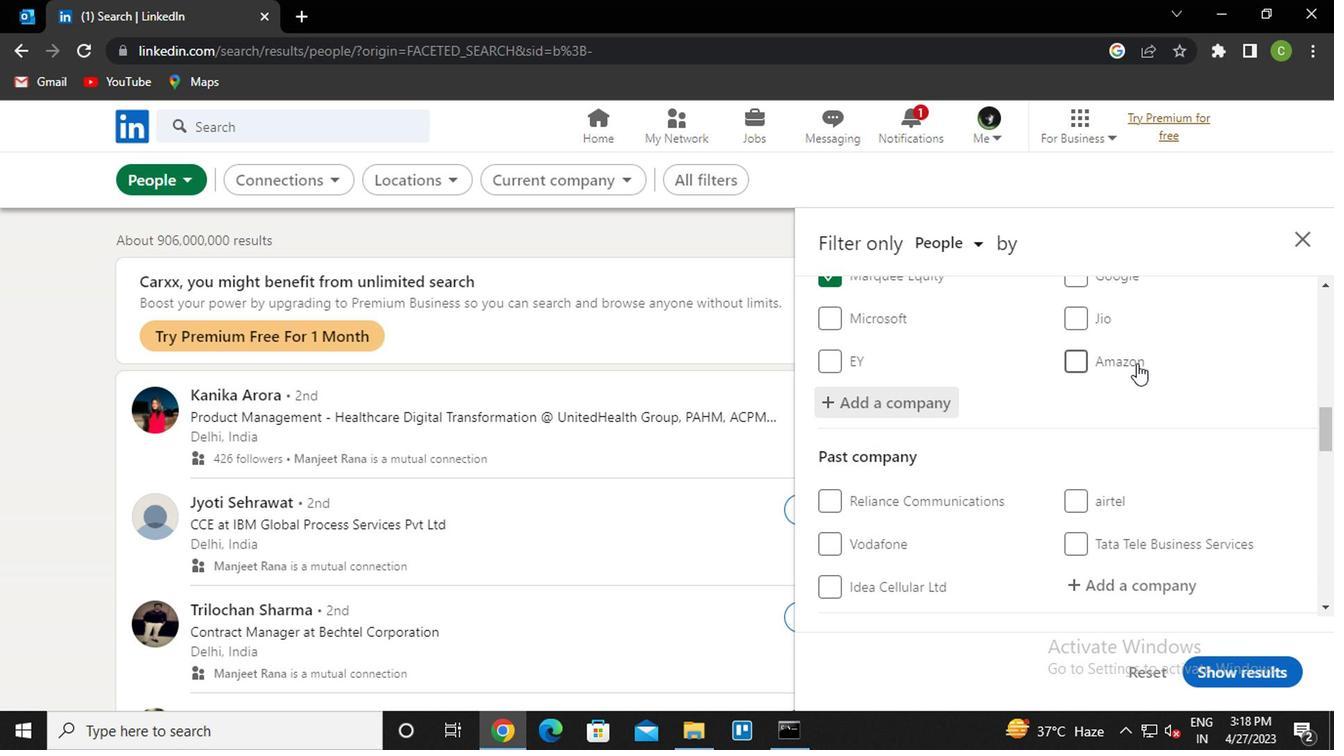 
Action: Mouse moved to (1131, 365)
Screenshot: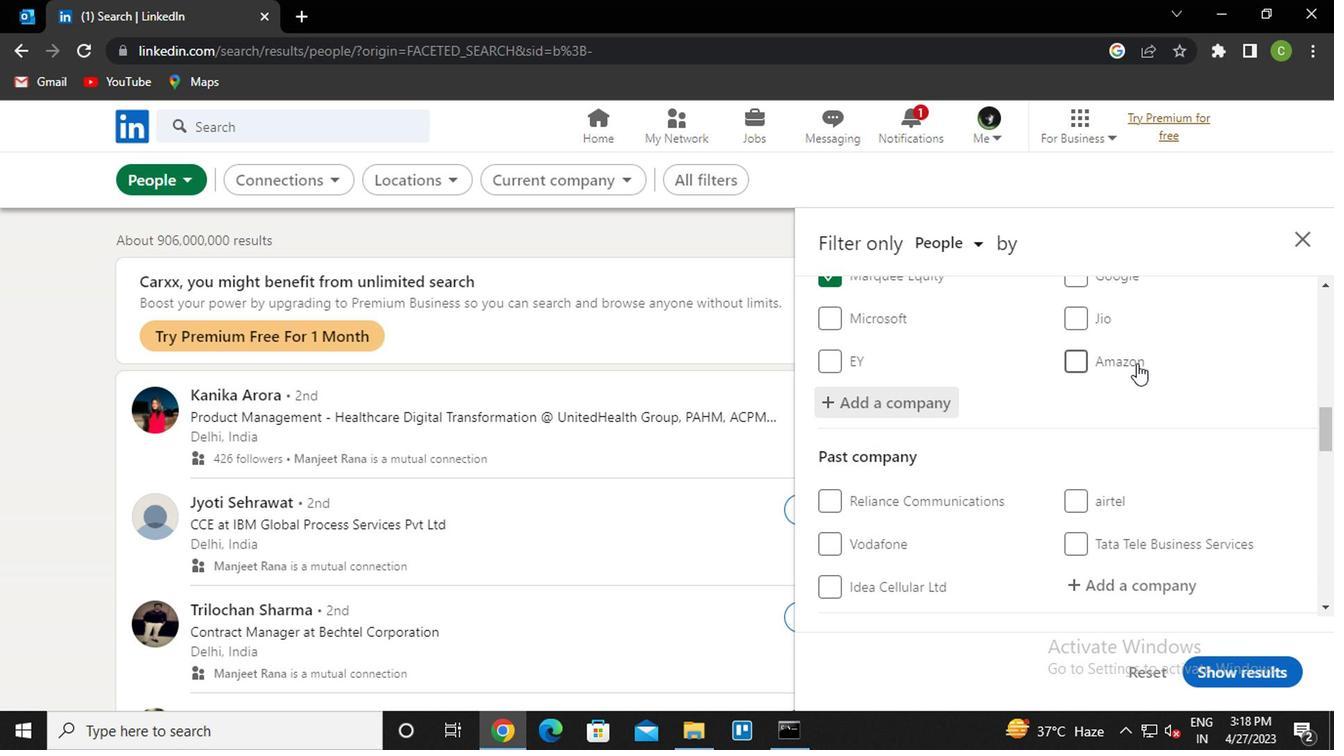 
Action: Mouse scrolled (1131, 365) with delta (0, 0)
Screenshot: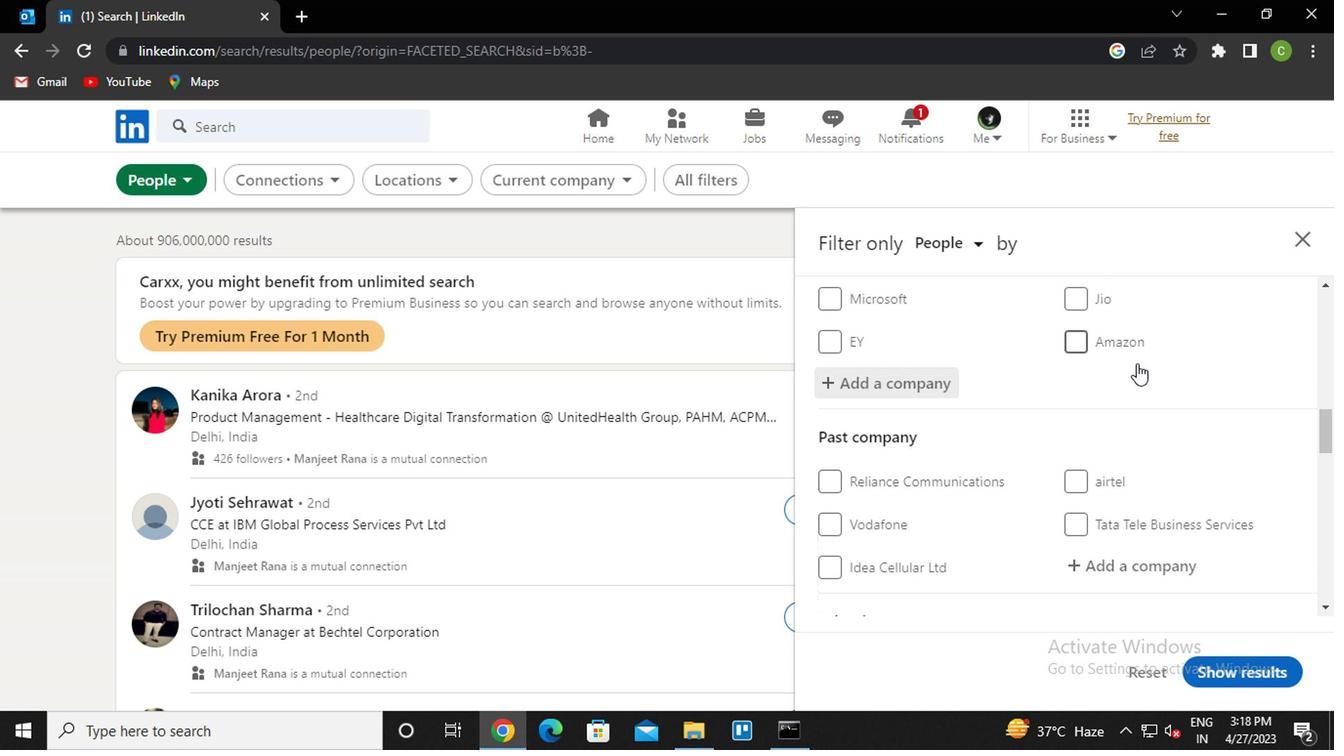 
Action: Mouse moved to (1129, 367)
Screenshot: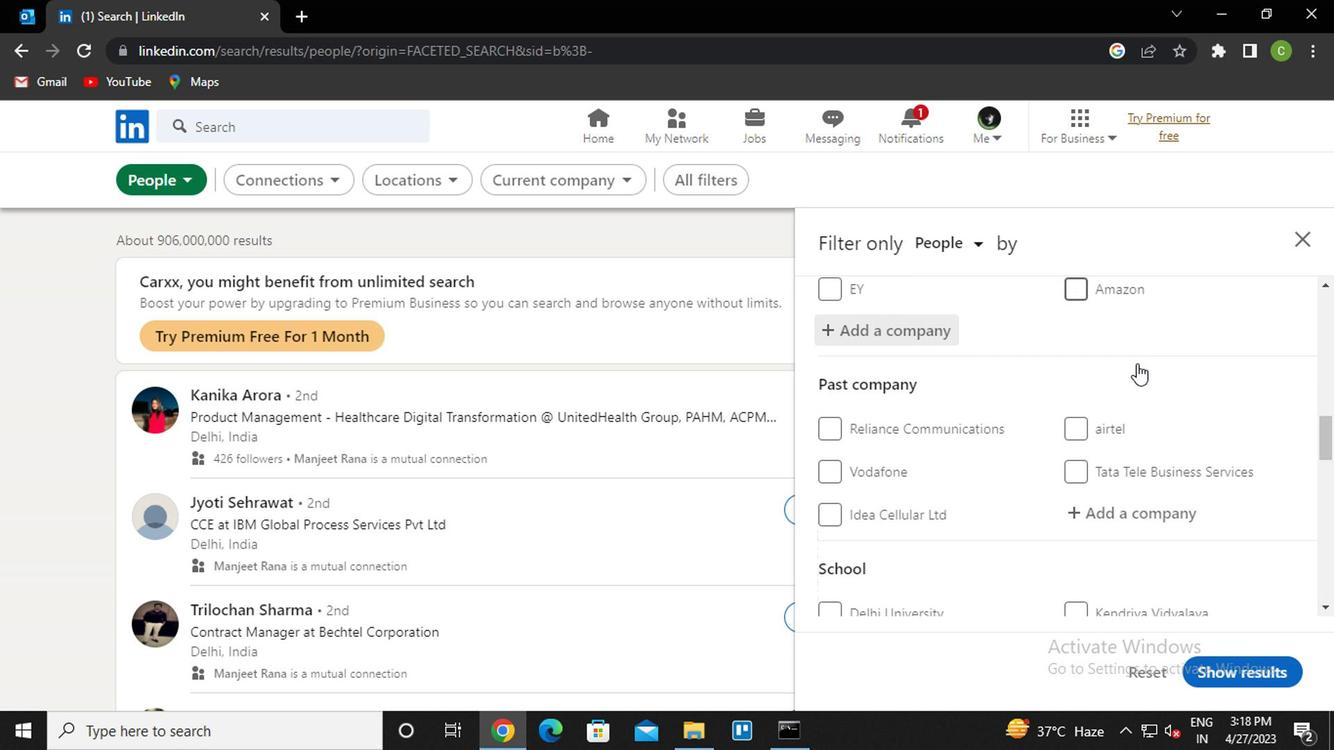
Action: Mouse scrolled (1129, 367) with delta (0, 0)
Screenshot: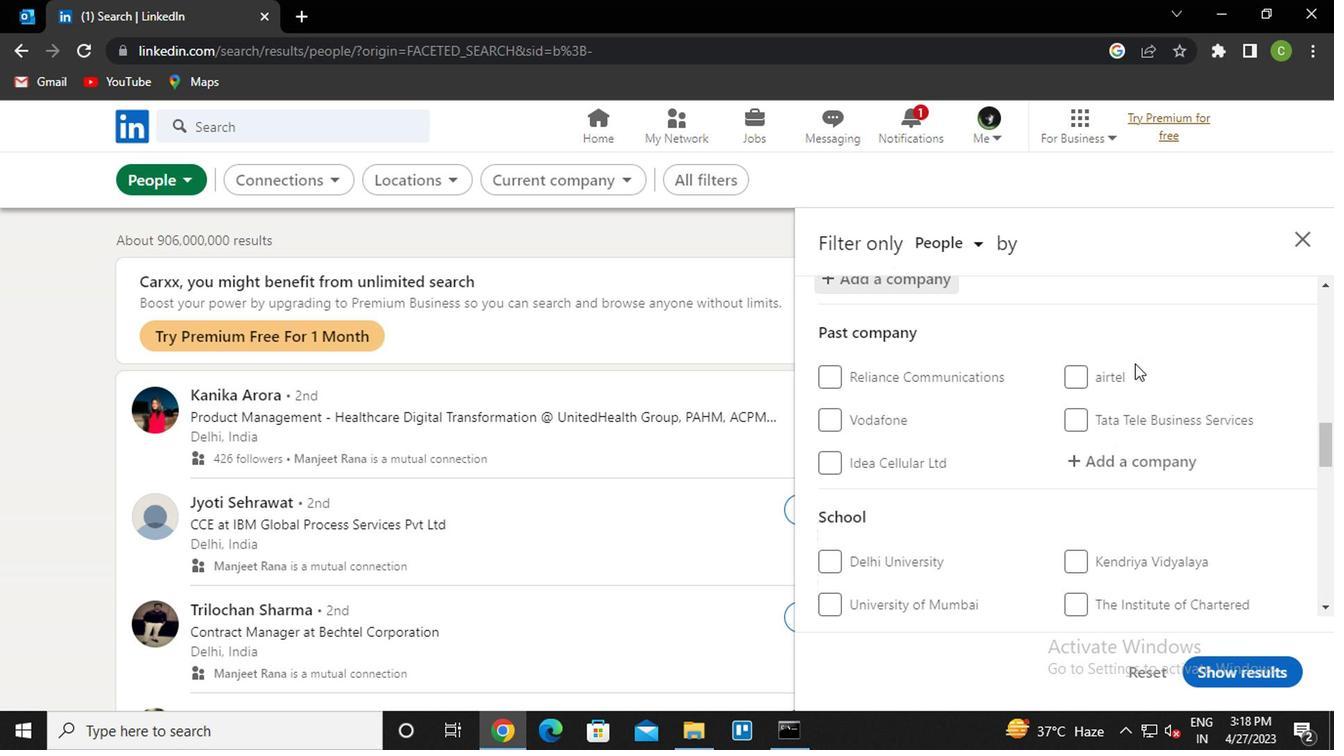
Action: Mouse moved to (1127, 369)
Screenshot: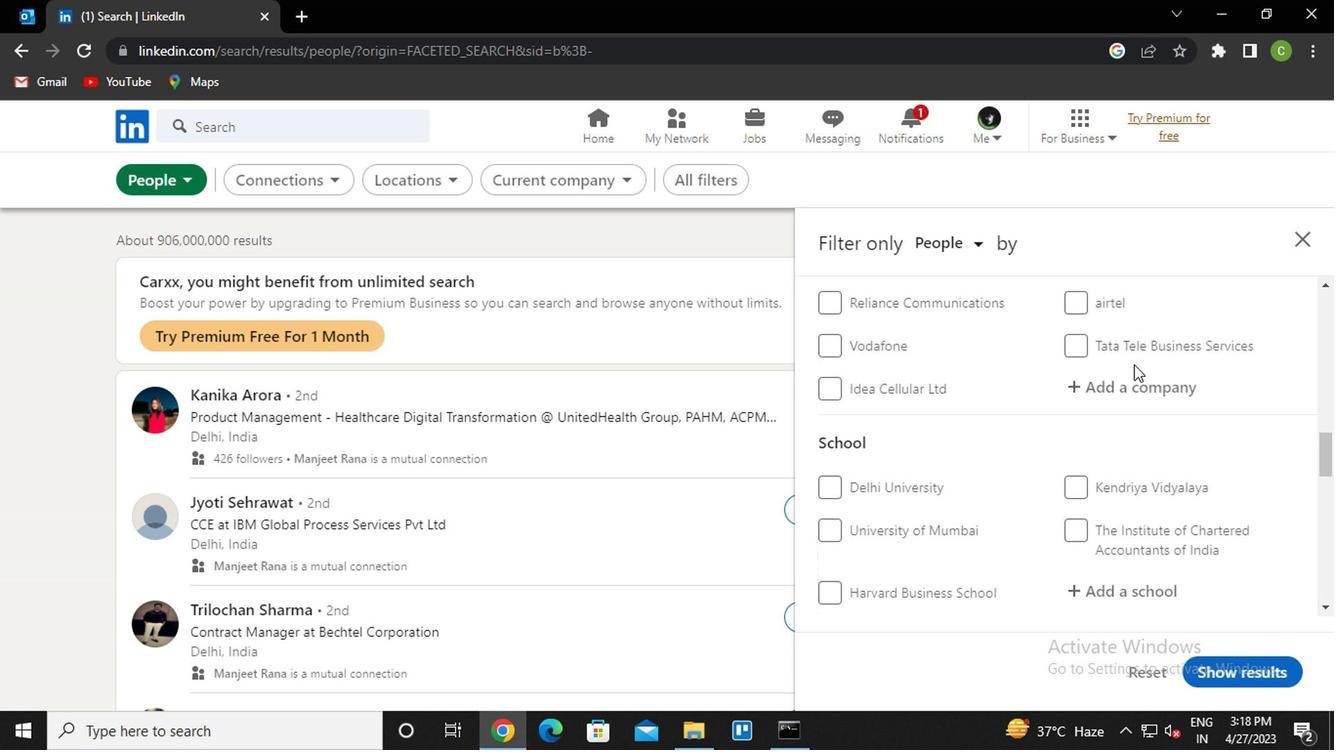 
Action: Mouse scrolled (1127, 367) with delta (0, -1)
Screenshot: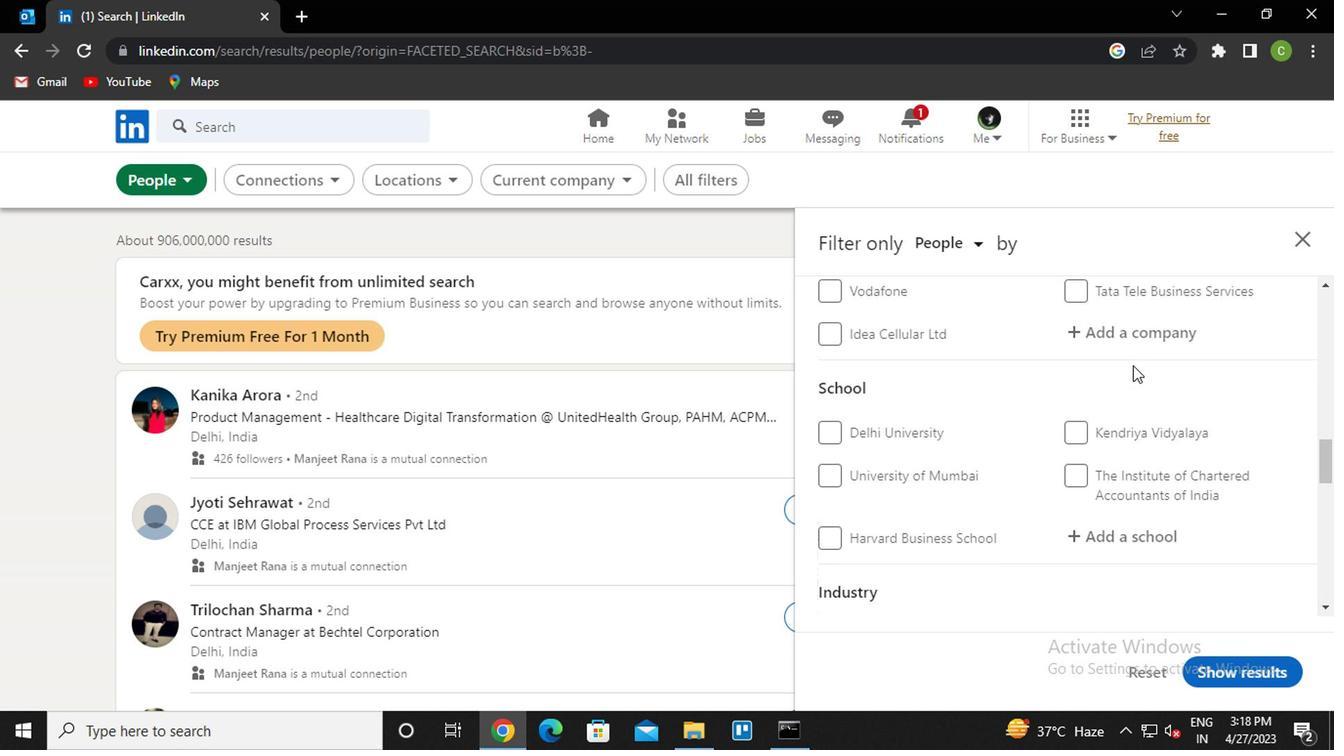 
Action: Mouse moved to (1142, 308)
Screenshot: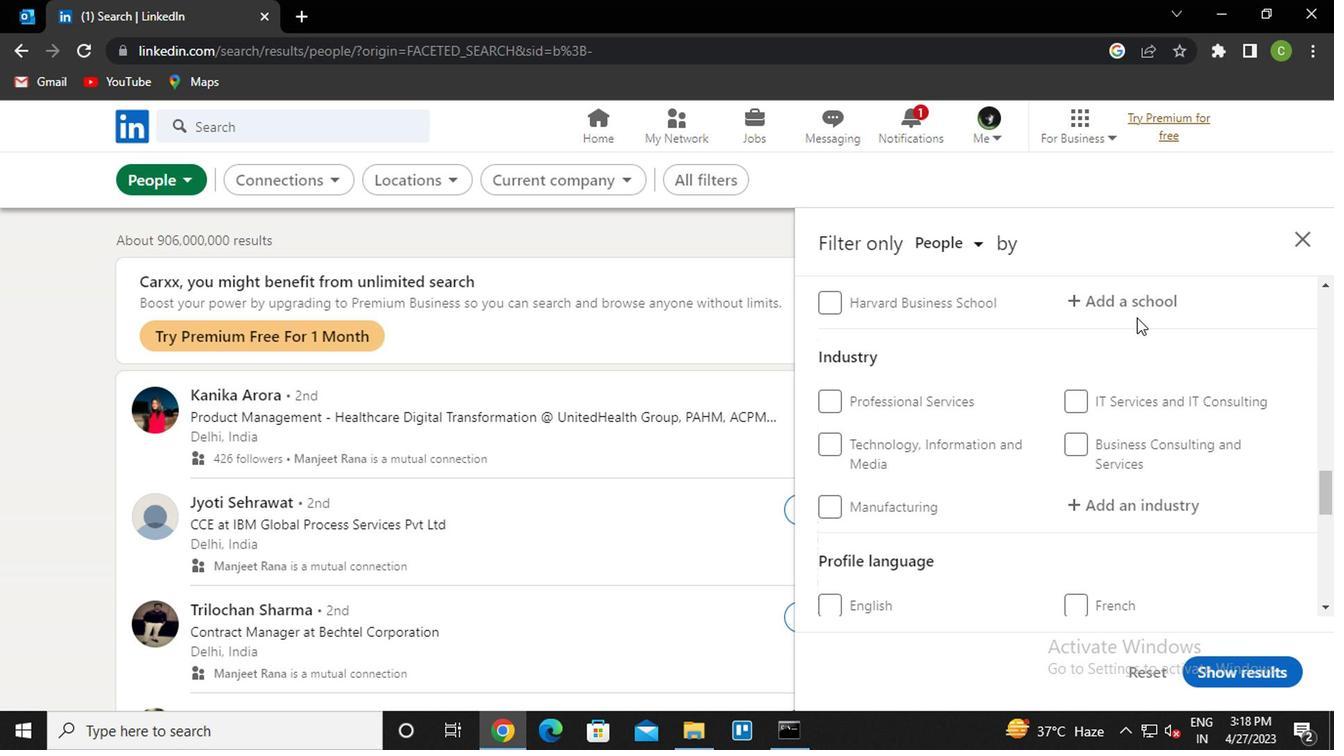 
Action: Mouse pressed left at (1142, 308)
Screenshot: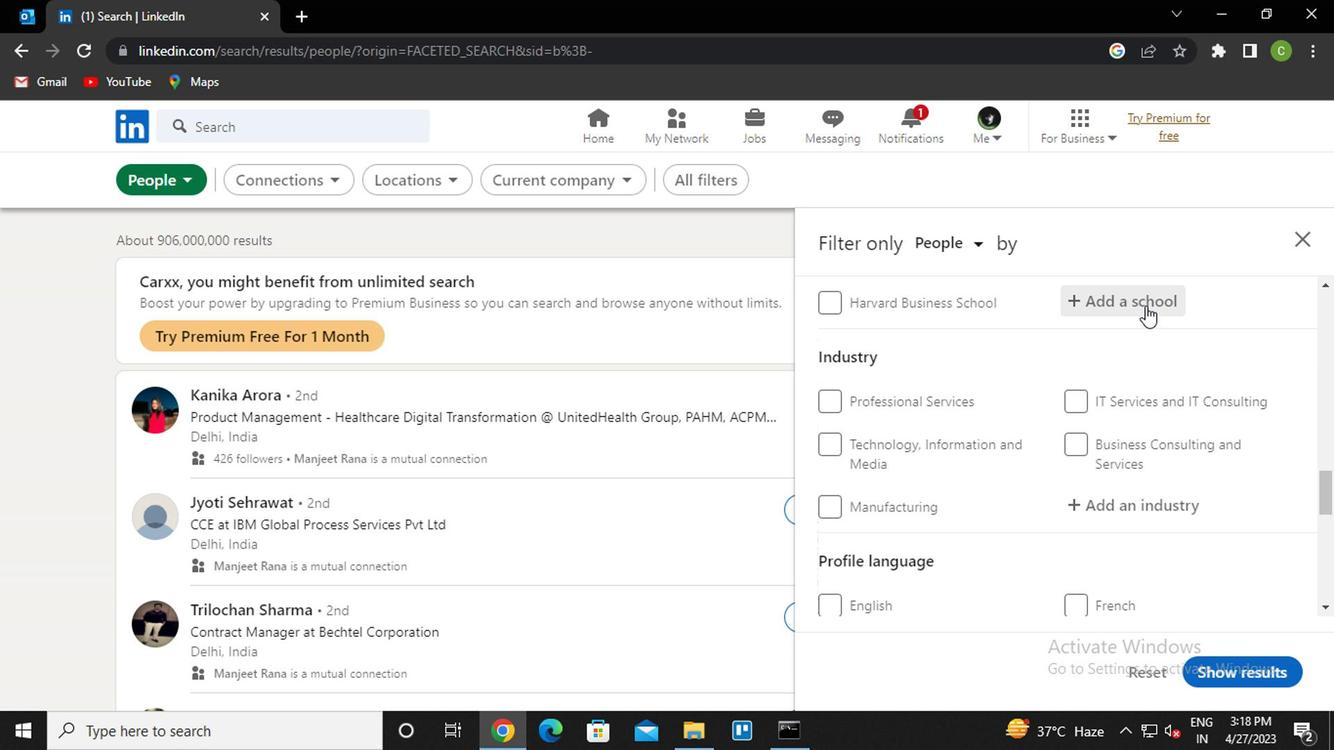 
Action: Key pressed <Key.caps_lock>v<Key.caps_lock>eermata<Key.down><Key.enter>
Screenshot: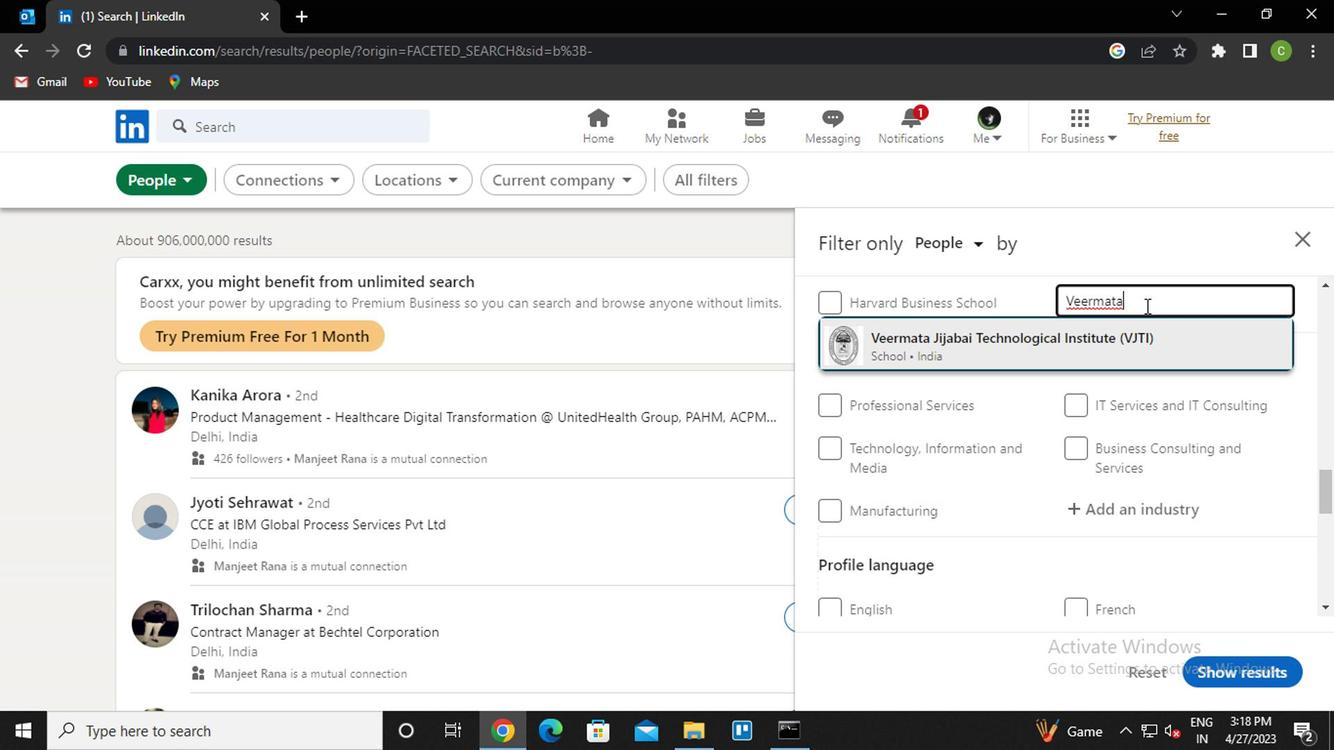 
Action: Mouse moved to (1123, 360)
Screenshot: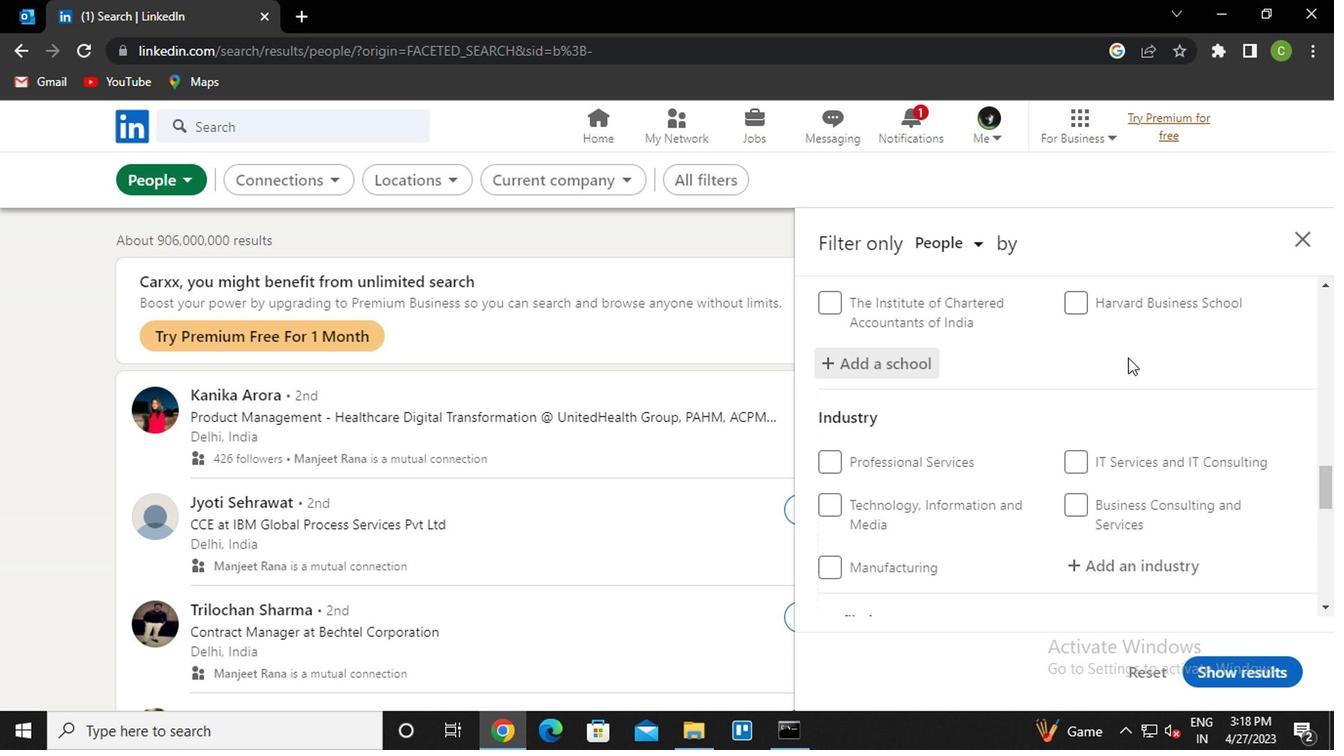 
Action: Mouse scrolled (1123, 360) with delta (0, 0)
Screenshot: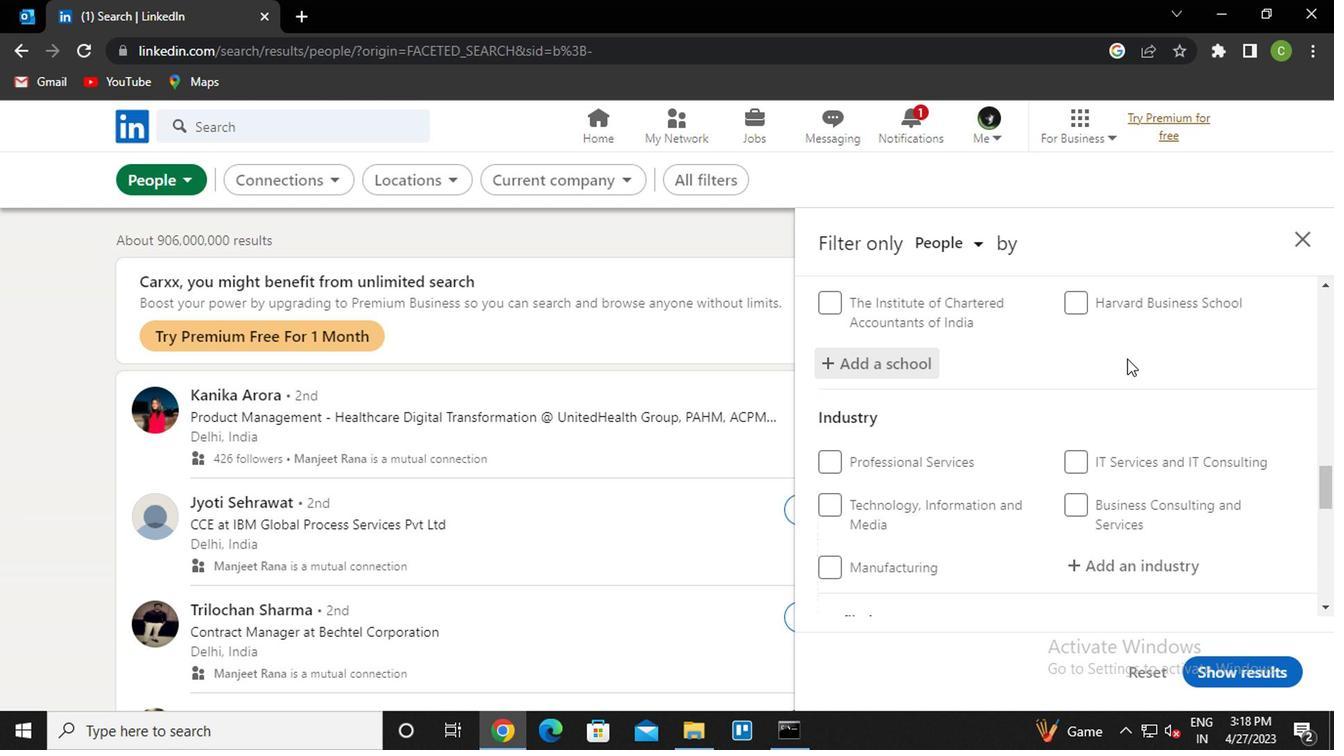 
Action: Mouse scrolled (1123, 360) with delta (0, 0)
Screenshot: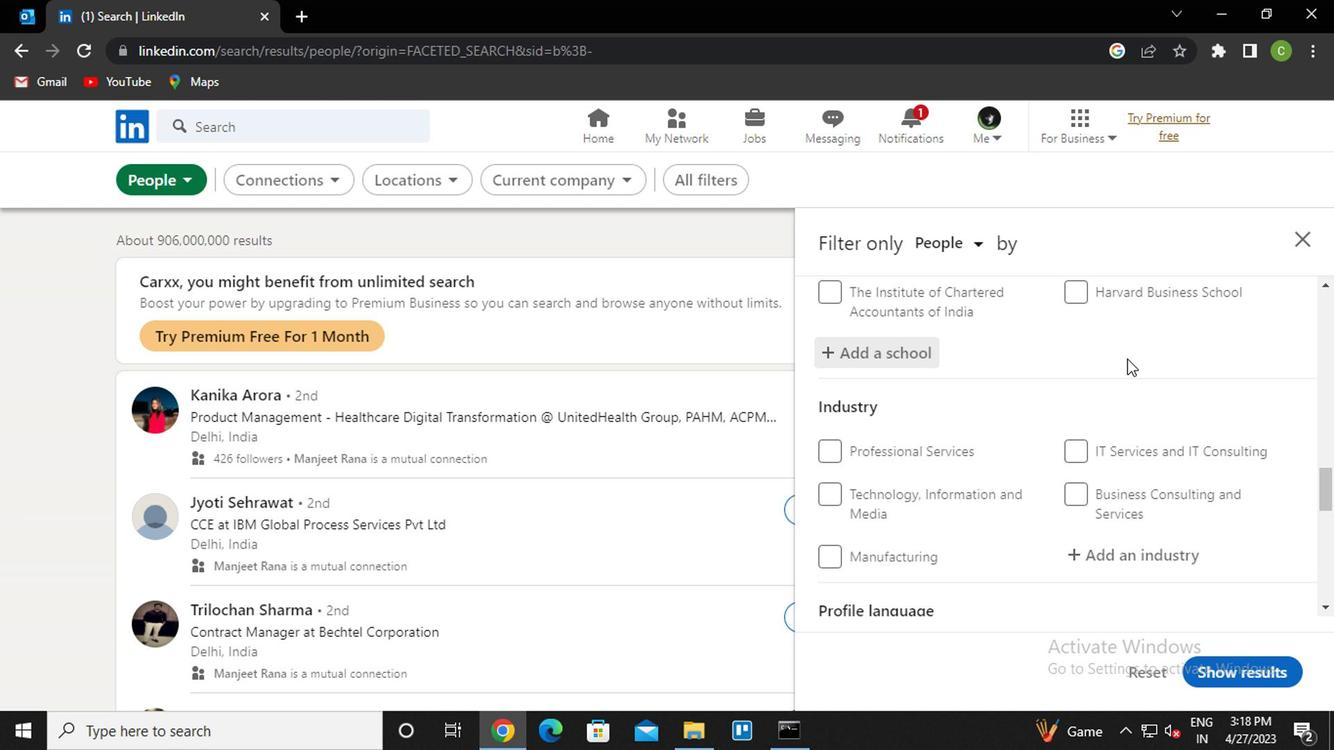
Action: Mouse moved to (1132, 376)
Screenshot: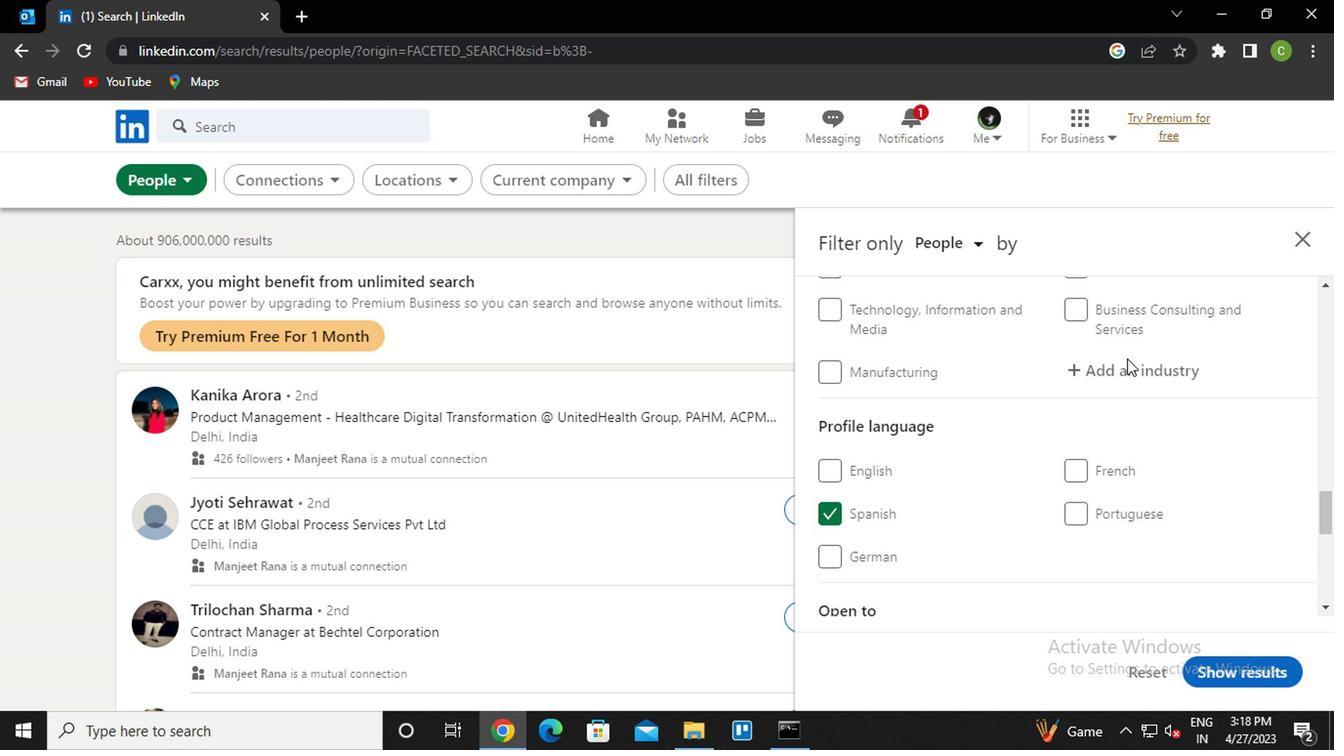 
Action: Mouse pressed left at (1132, 376)
Screenshot: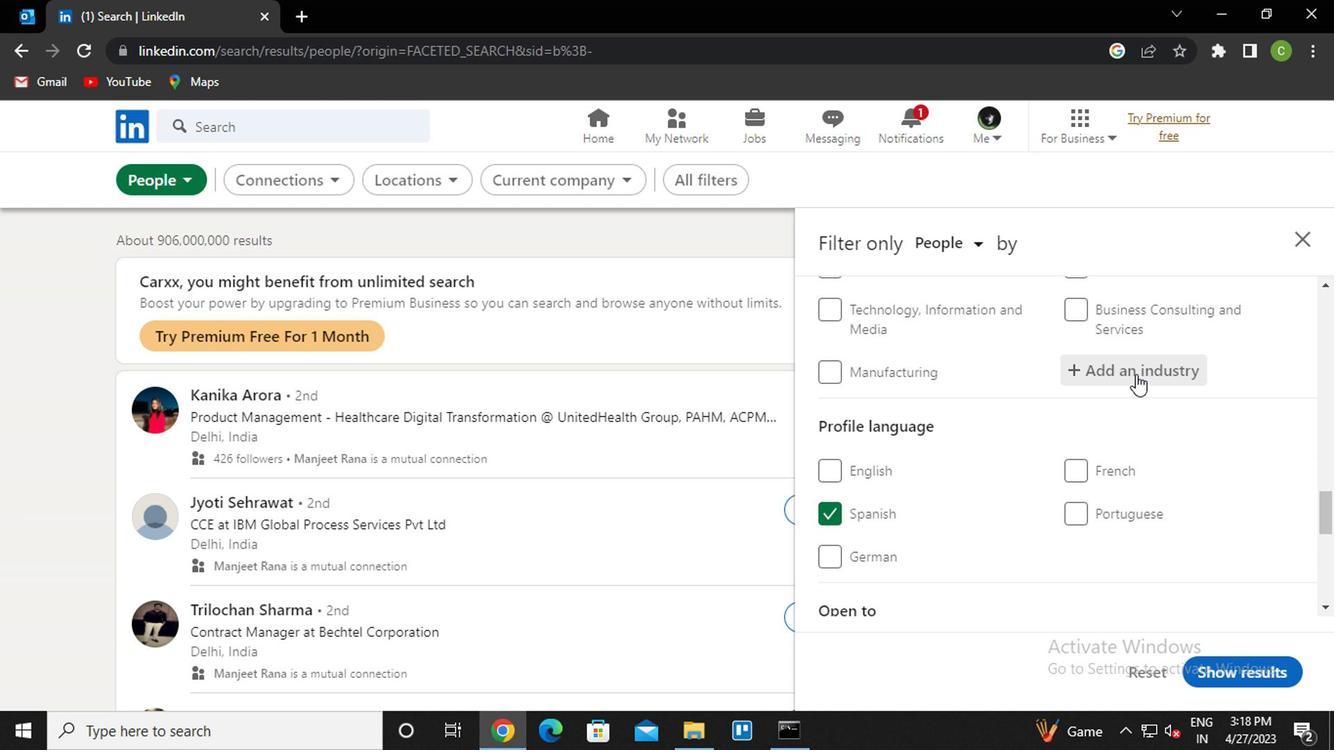 
Action: Key pressed <Key.caps_lock>e<Key.caps_lock>mergency<Key.space>and<Key.down><Key.enter>
Screenshot: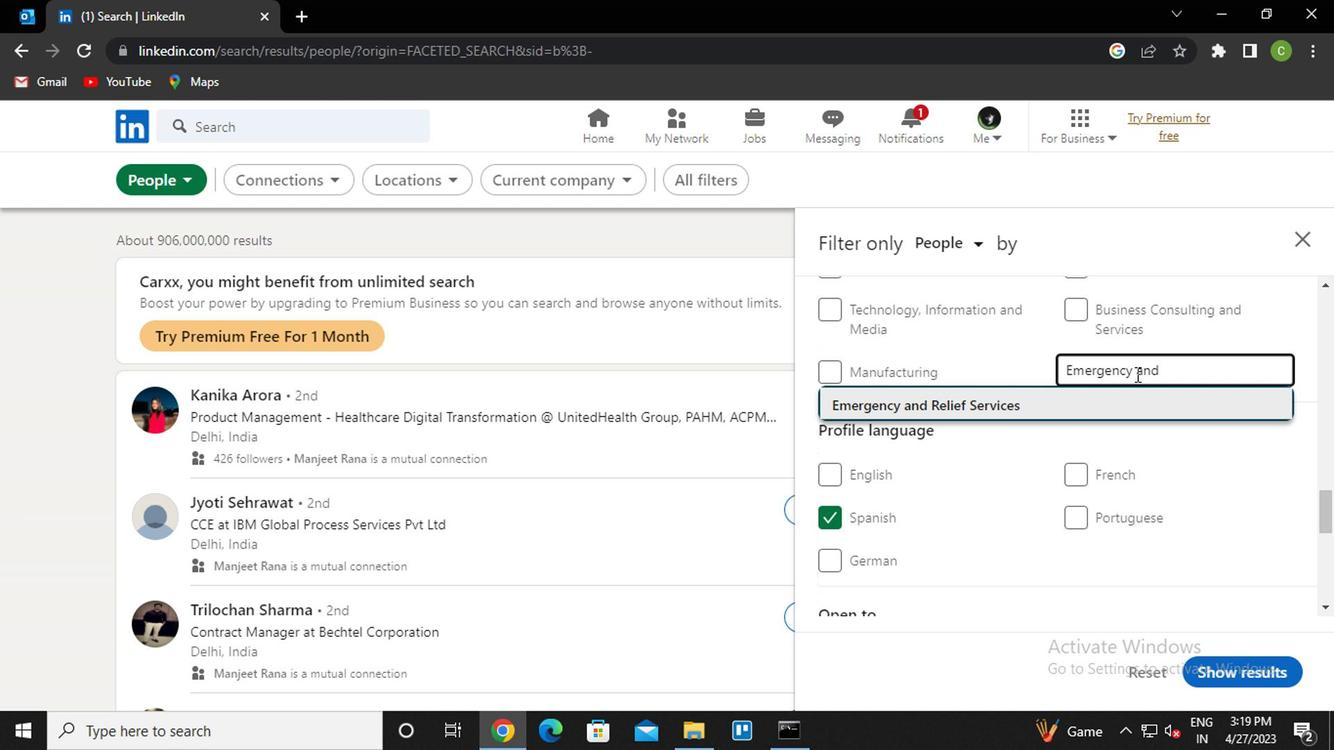 
Action: Mouse scrolled (1132, 375) with delta (0, -1)
Screenshot: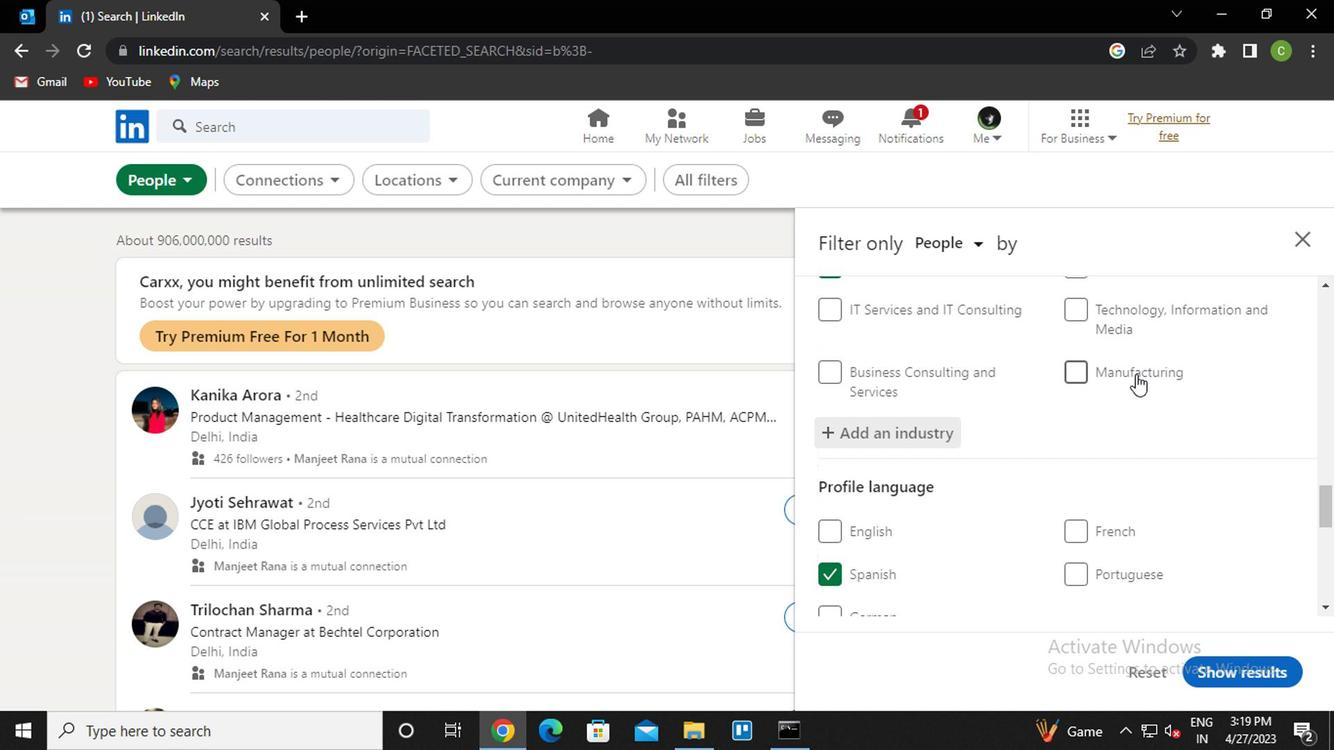 
Action: Mouse scrolled (1132, 375) with delta (0, -1)
Screenshot: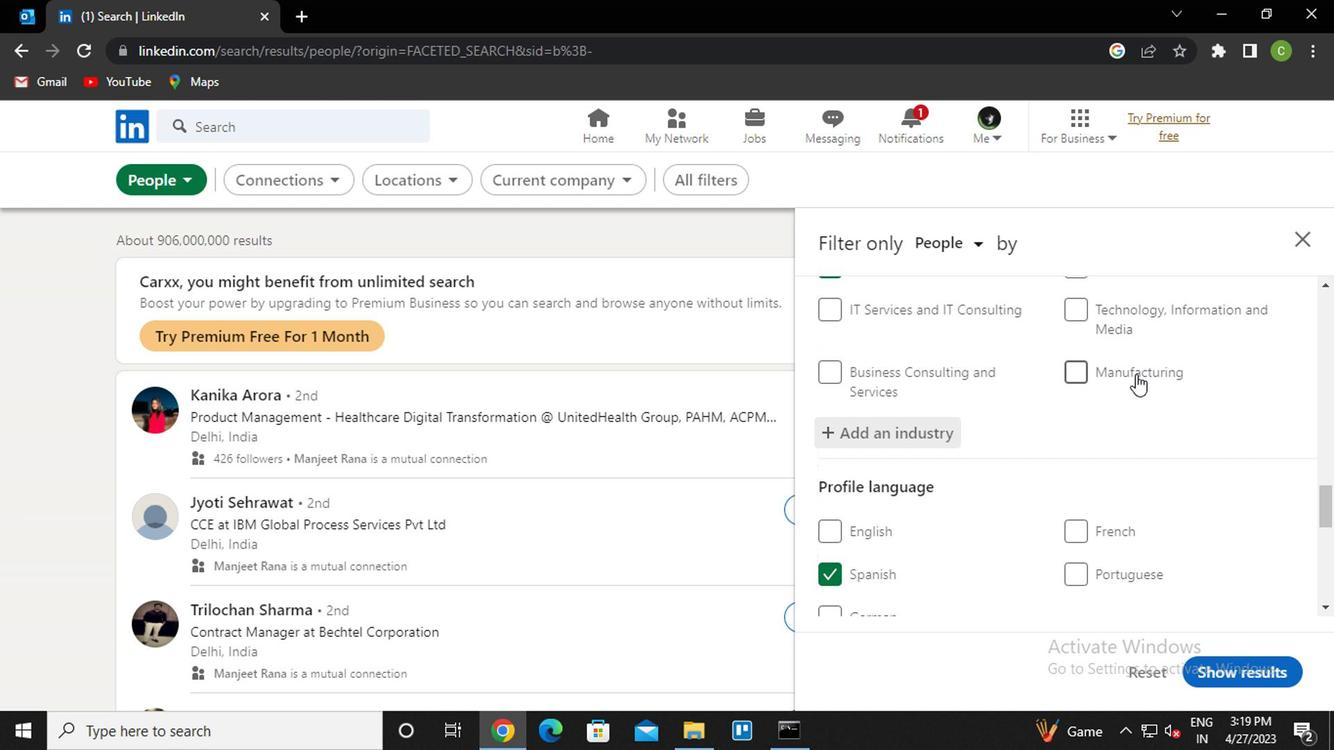 
Action: Mouse scrolled (1132, 375) with delta (0, -1)
Screenshot: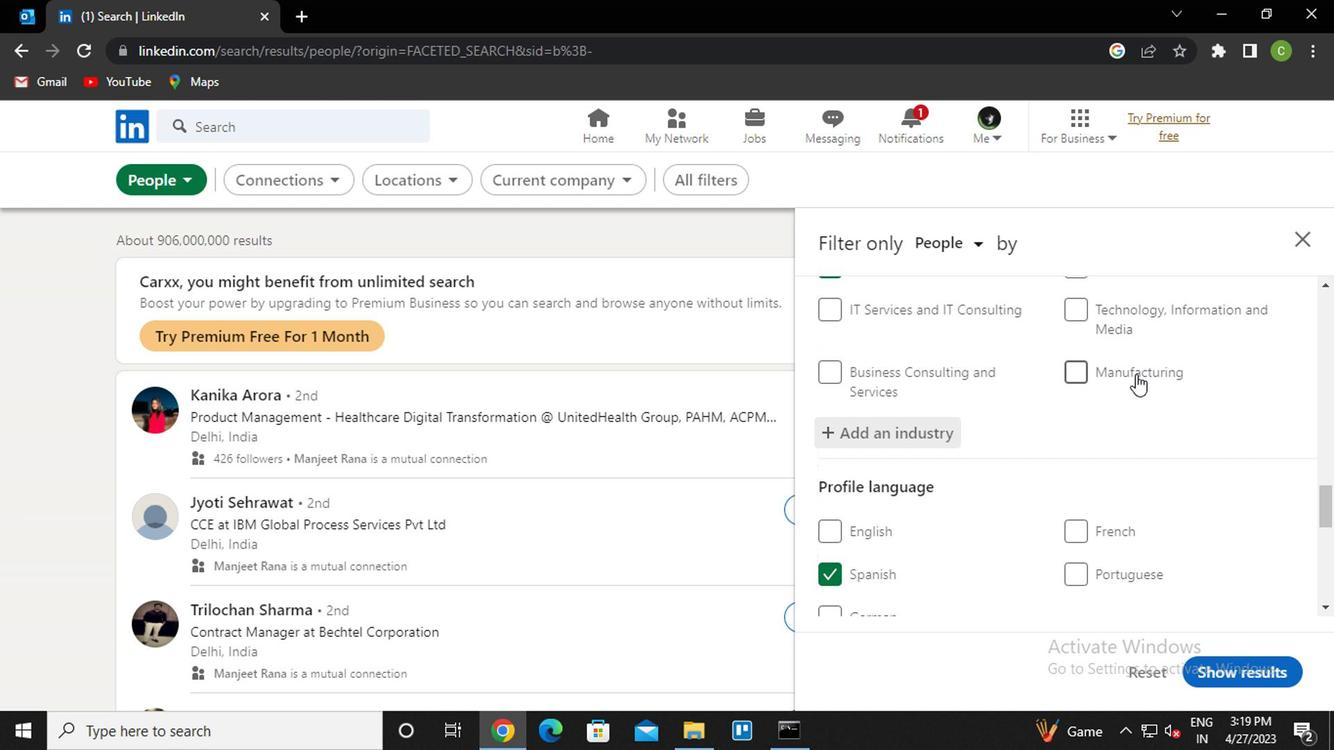 
Action: Mouse scrolled (1132, 375) with delta (0, -1)
Screenshot: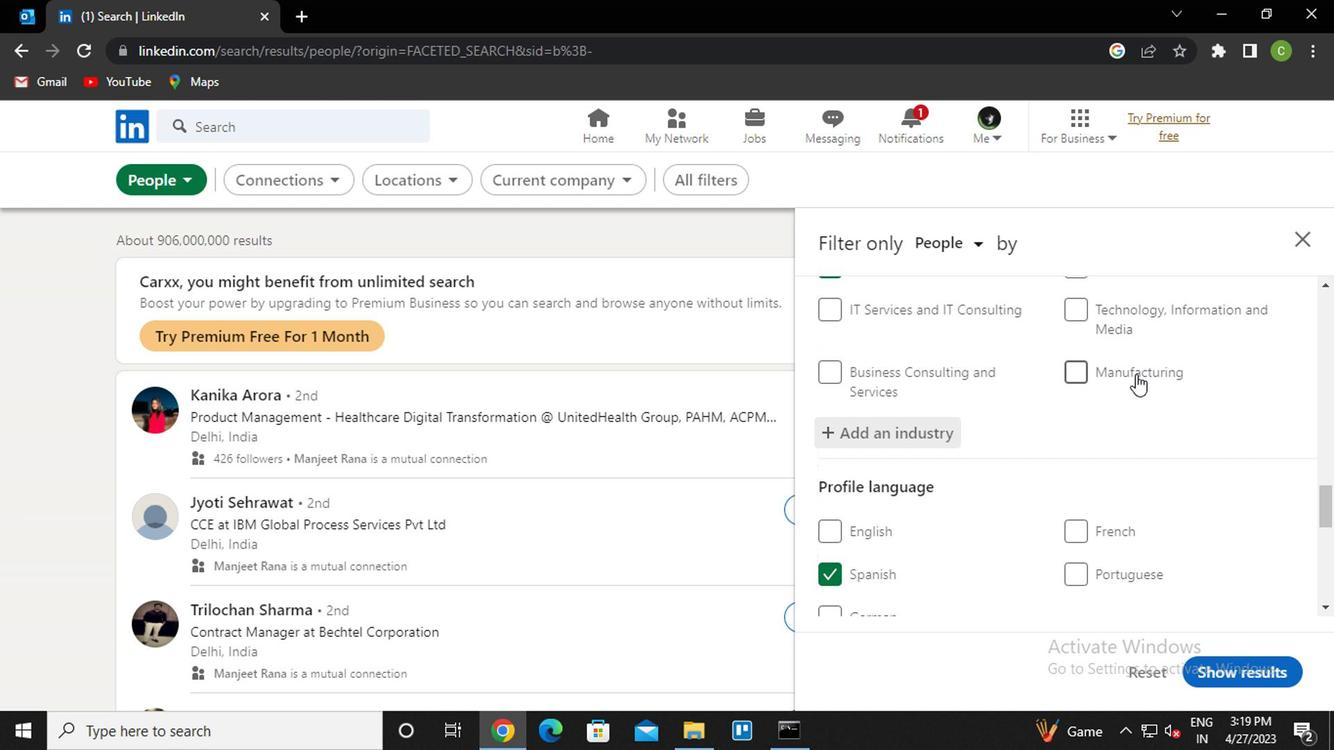 
Action: Mouse moved to (1099, 542)
Screenshot: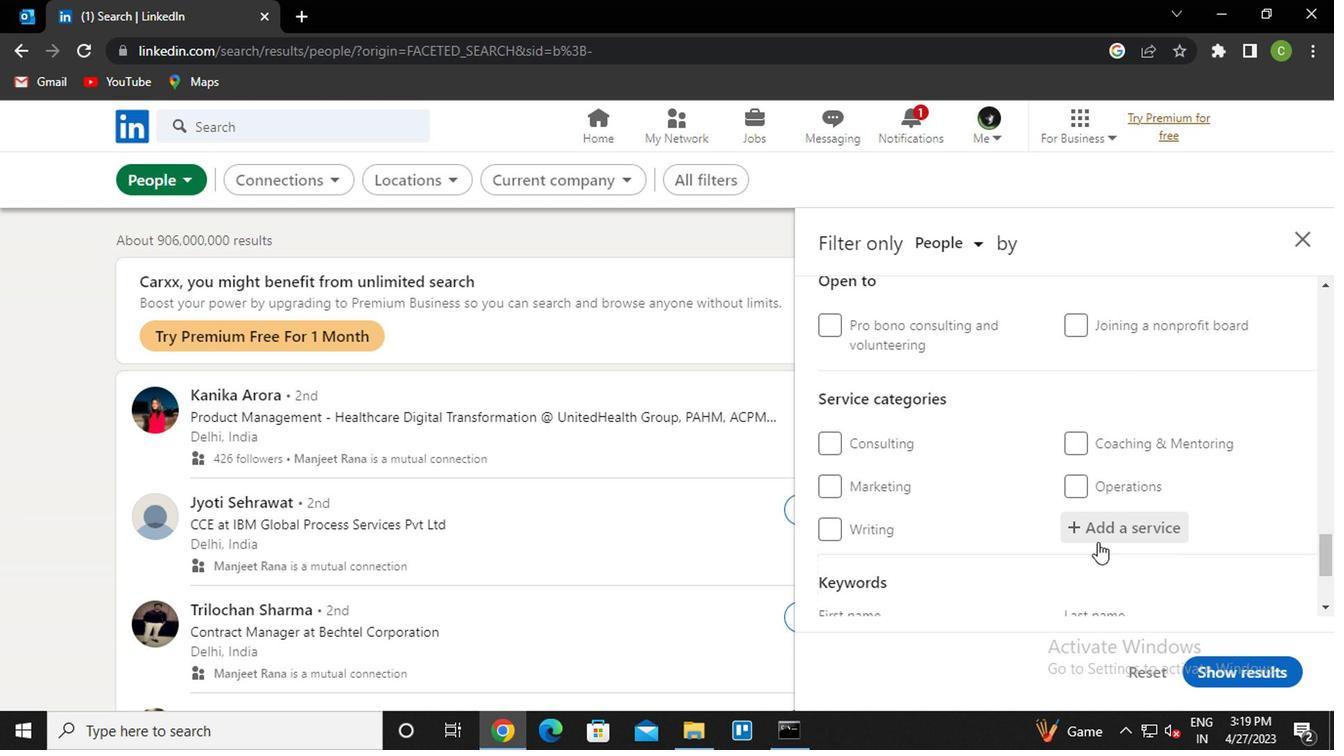 
Action: Mouse pressed left at (1099, 542)
Screenshot: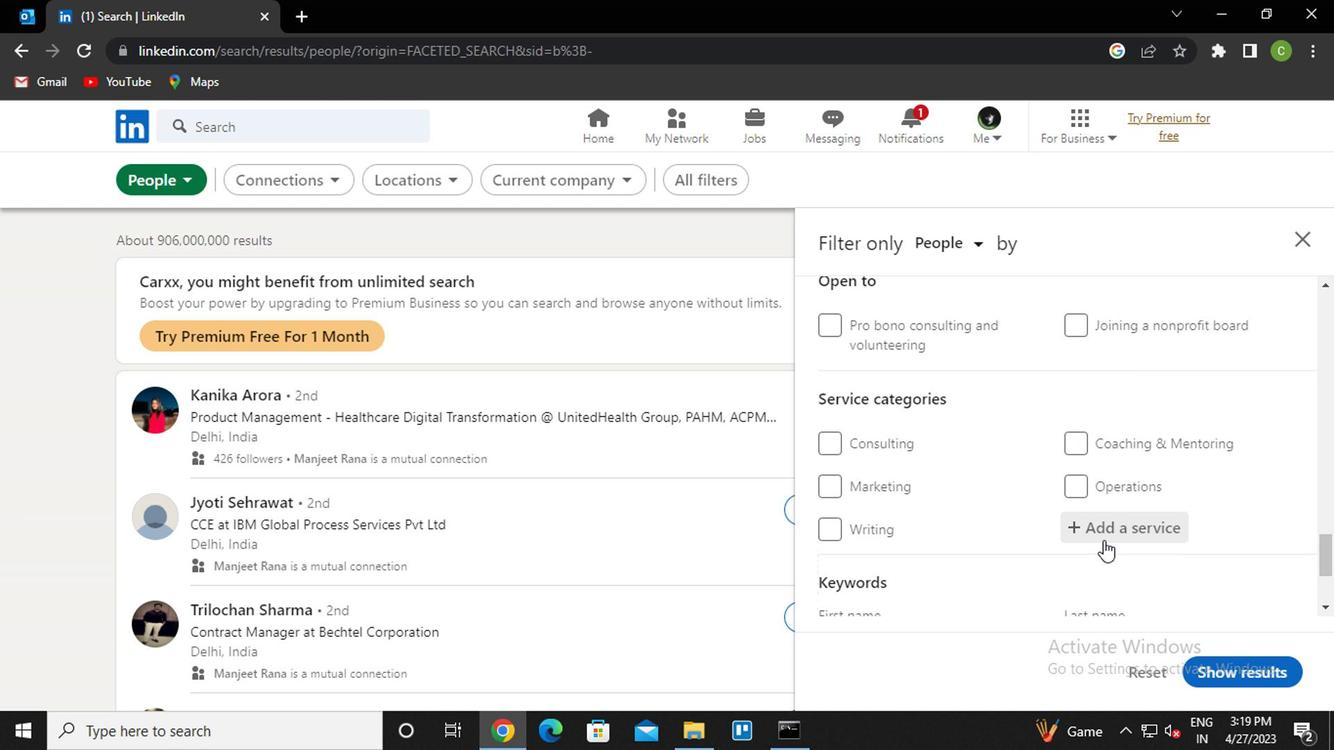 
Action: Key pressed <Key.caps_lock>t<Key.caps_lock>elecommu<Key.down><Key.enter>
Screenshot: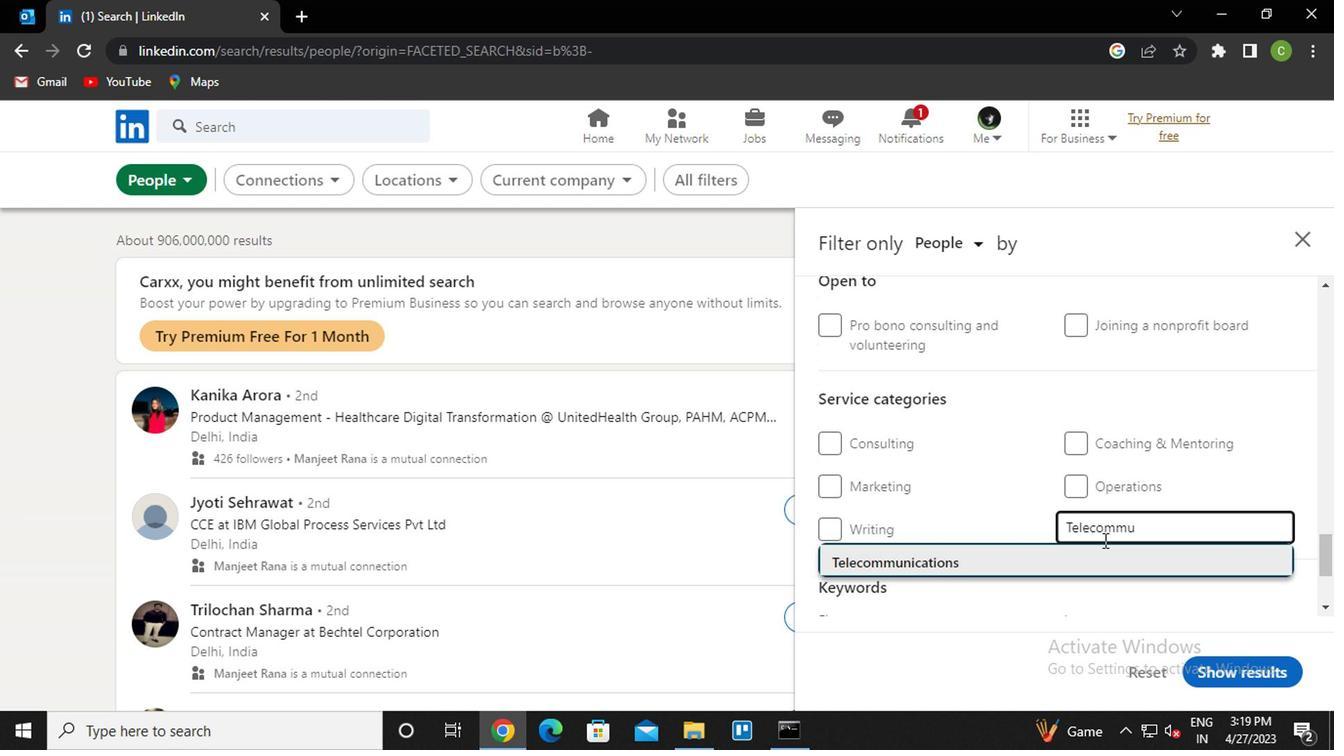 
Action: Mouse scrolled (1099, 540) with delta (0, -1)
Screenshot: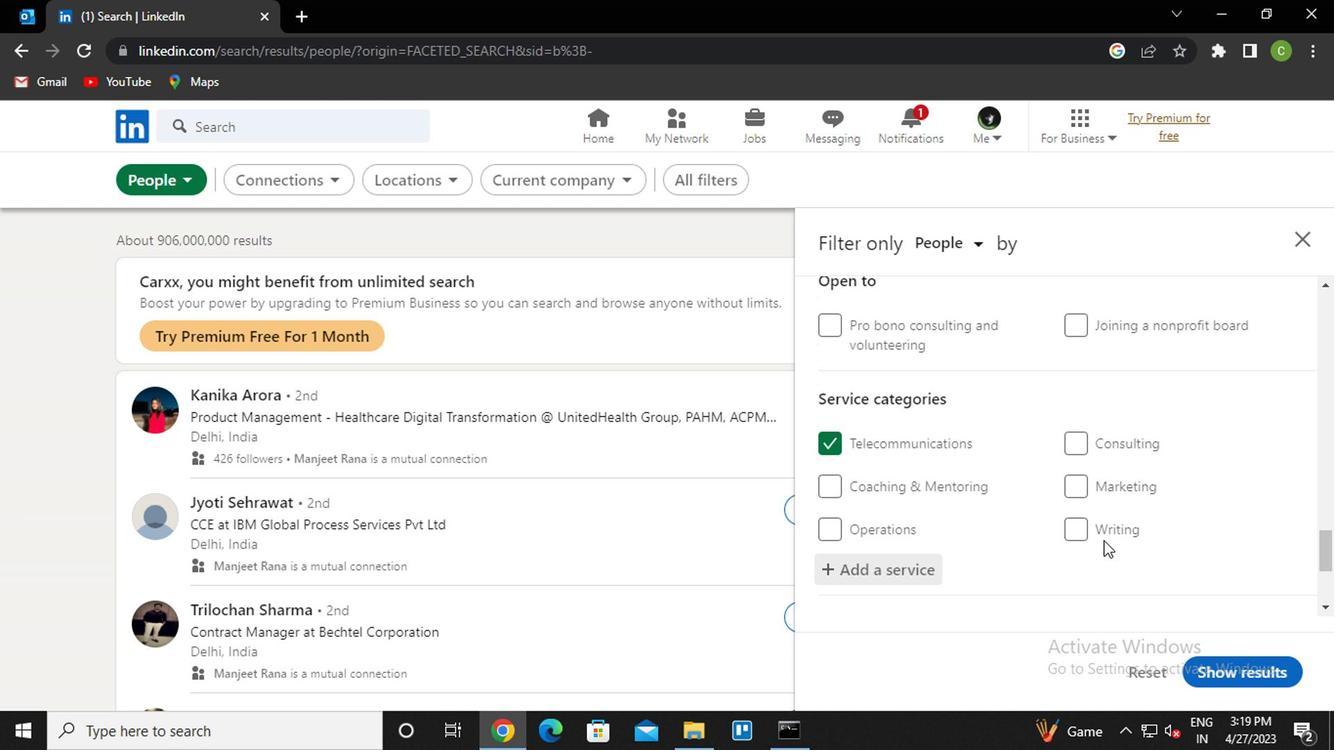 
Action: Mouse scrolled (1099, 540) with delta (0, -1)
Screenshot: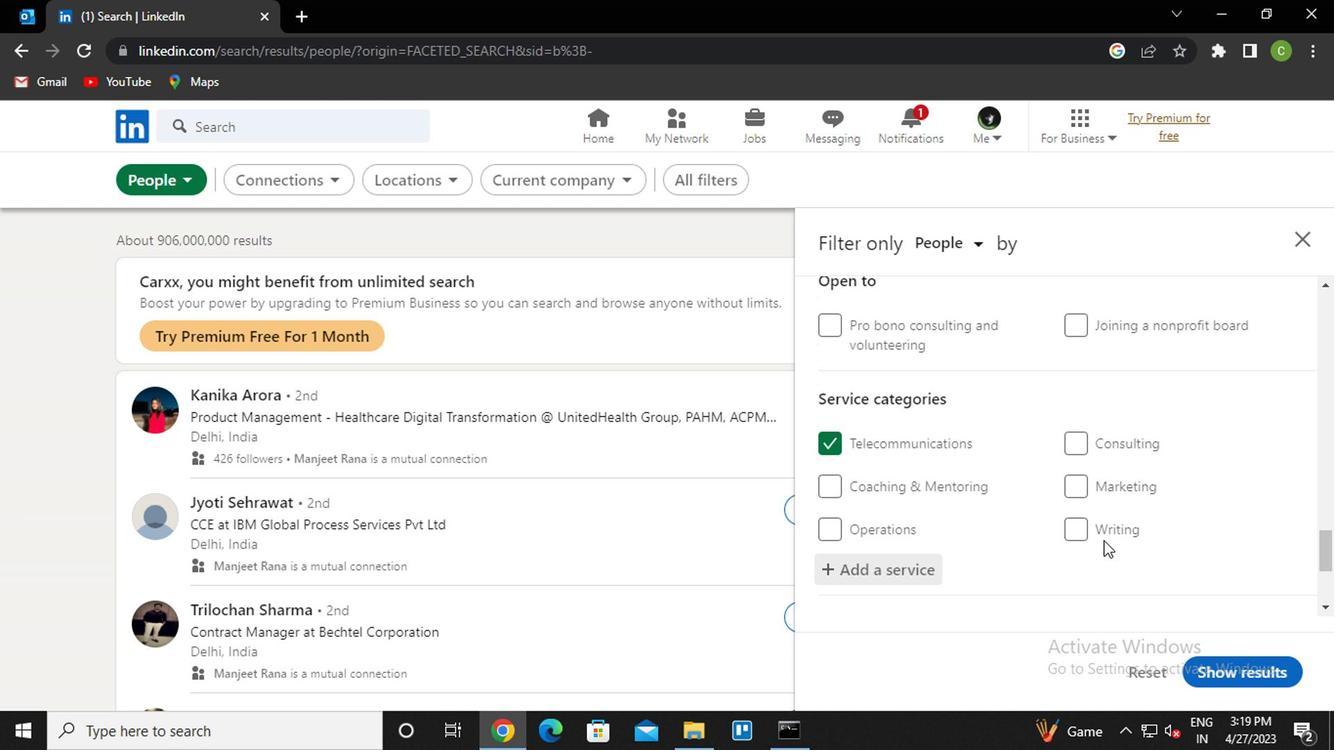 
Action: Mouse scrolled (1099, 540) with delta (0, -1)
Screenshot: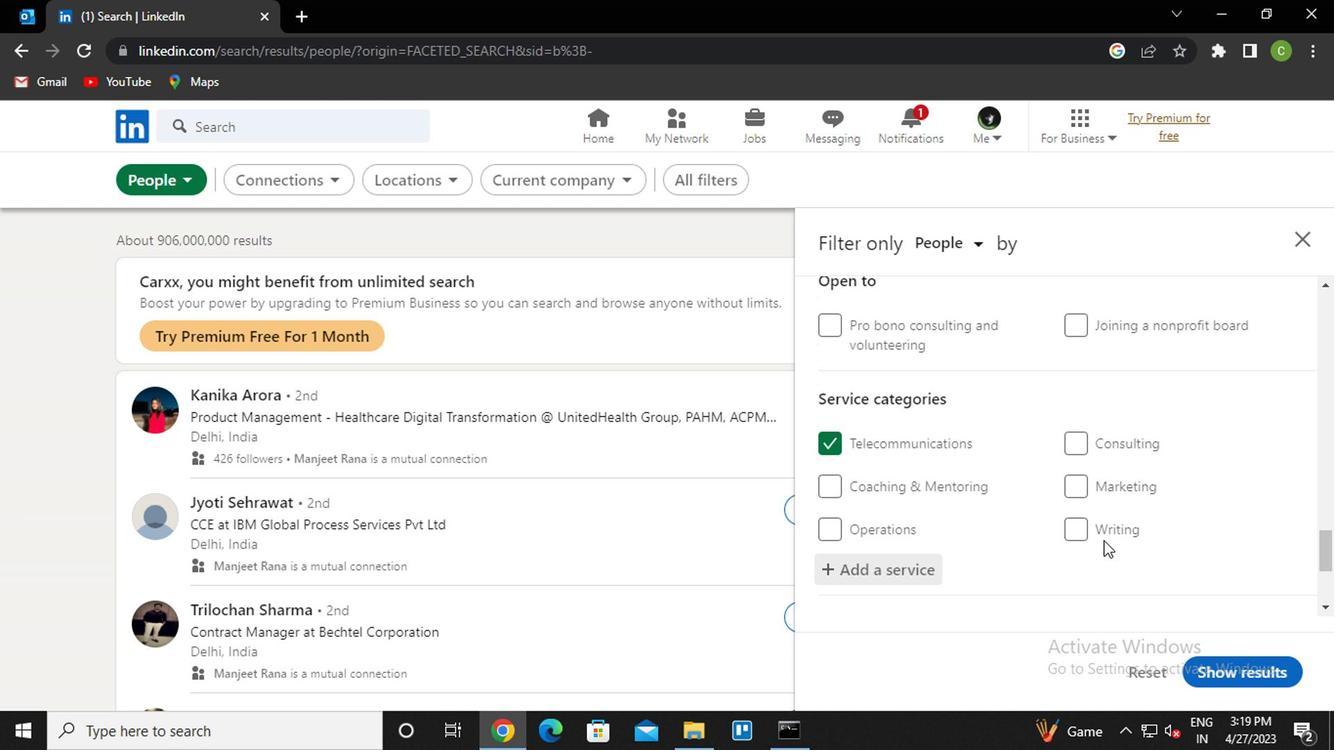 
Action: Mouse scrolled (1099, 540) with delta (0, -1)
Screenshot: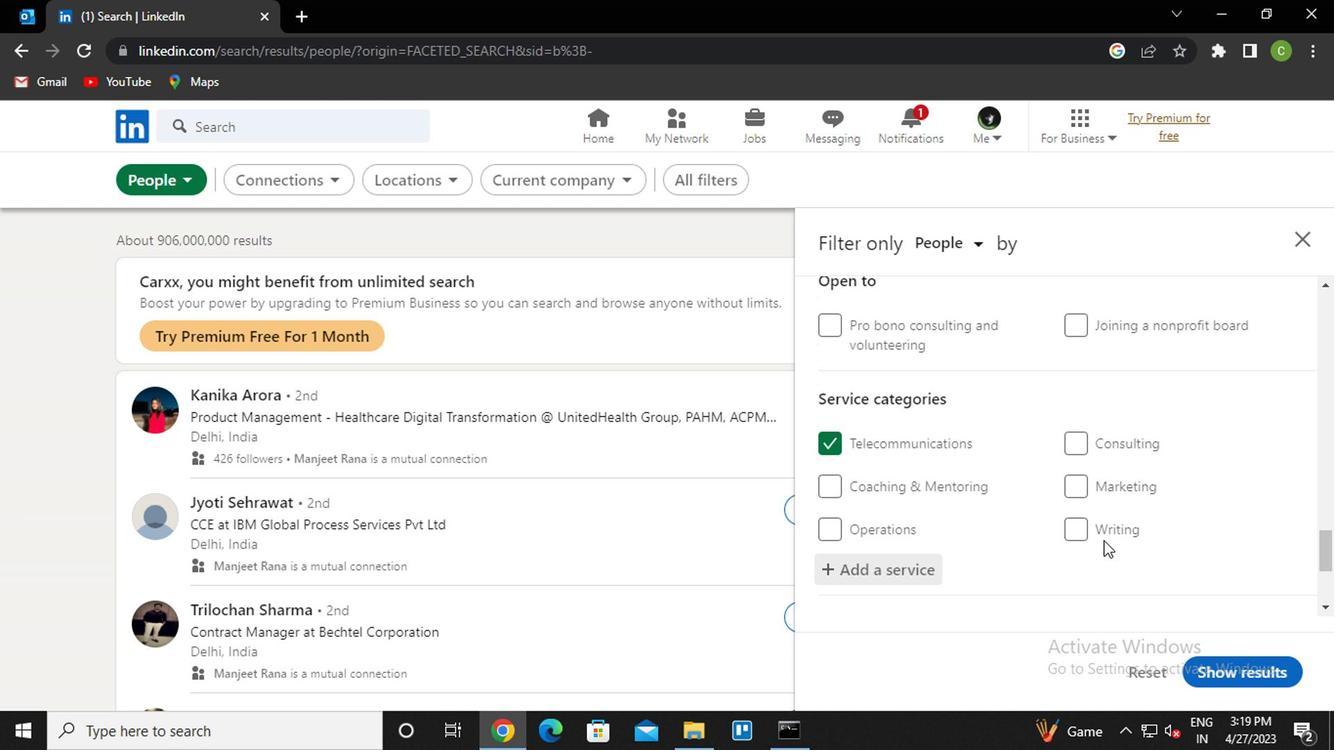 
Action: Mouse scrolled (1099, 540) with delta (0, -1)
Screenshot: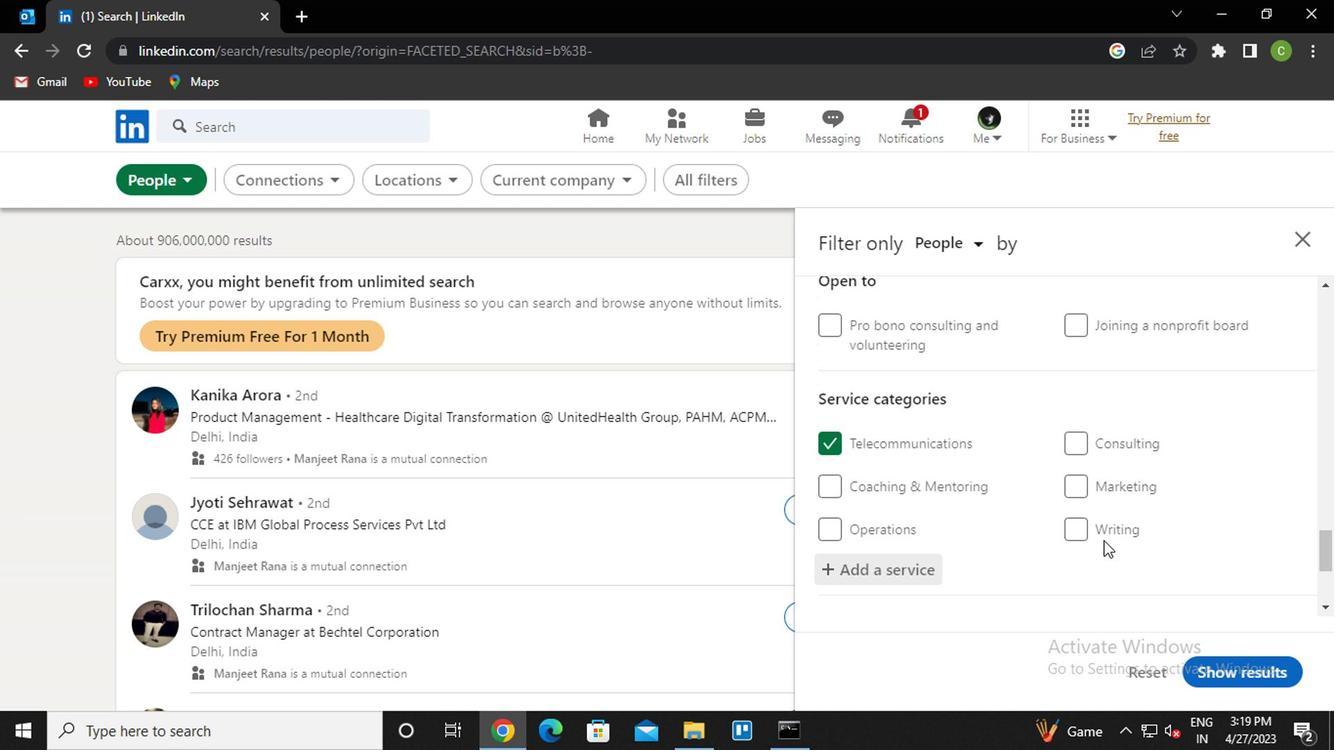 
Action: Mouse scrolled (1099, 540) with delta (0, -1)
Screenshot: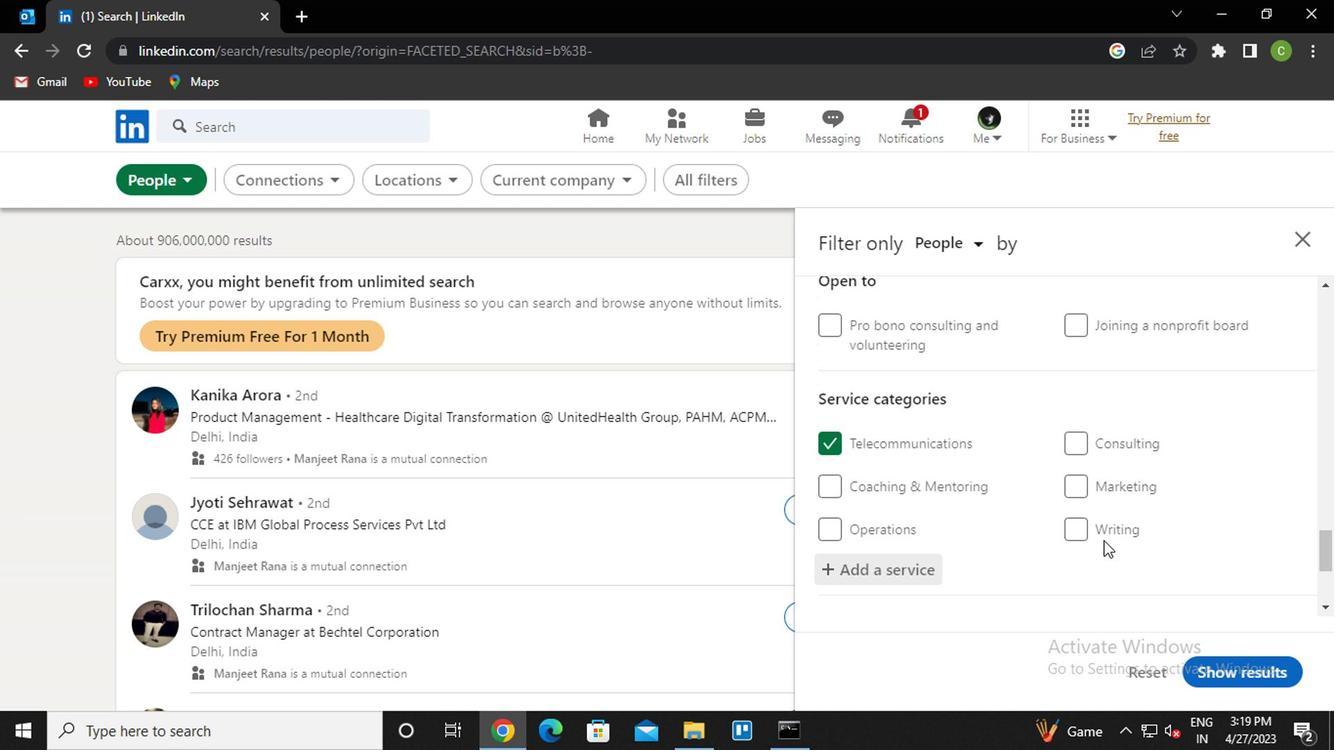 
Action: Mouse moved to (982, 529)
Screenshot: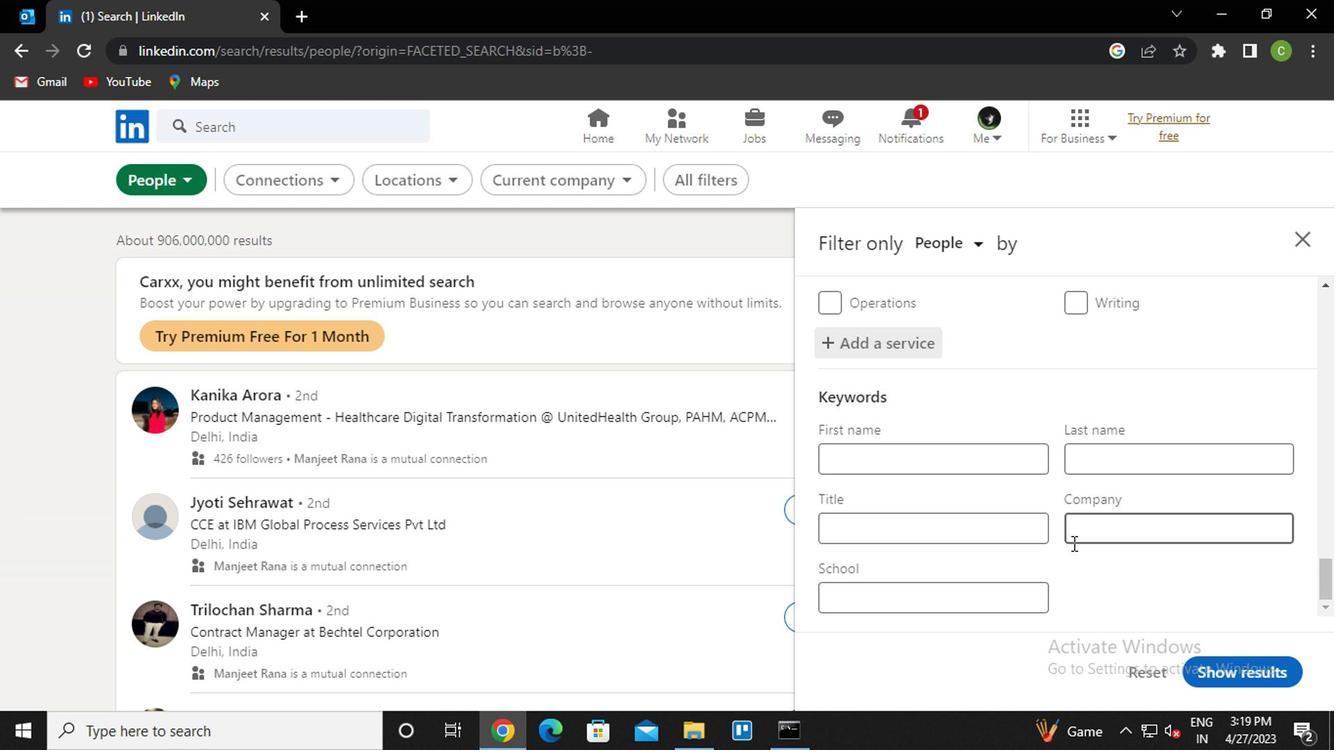 
Action: Mouse pressed left at (982, 529)
Screenshot: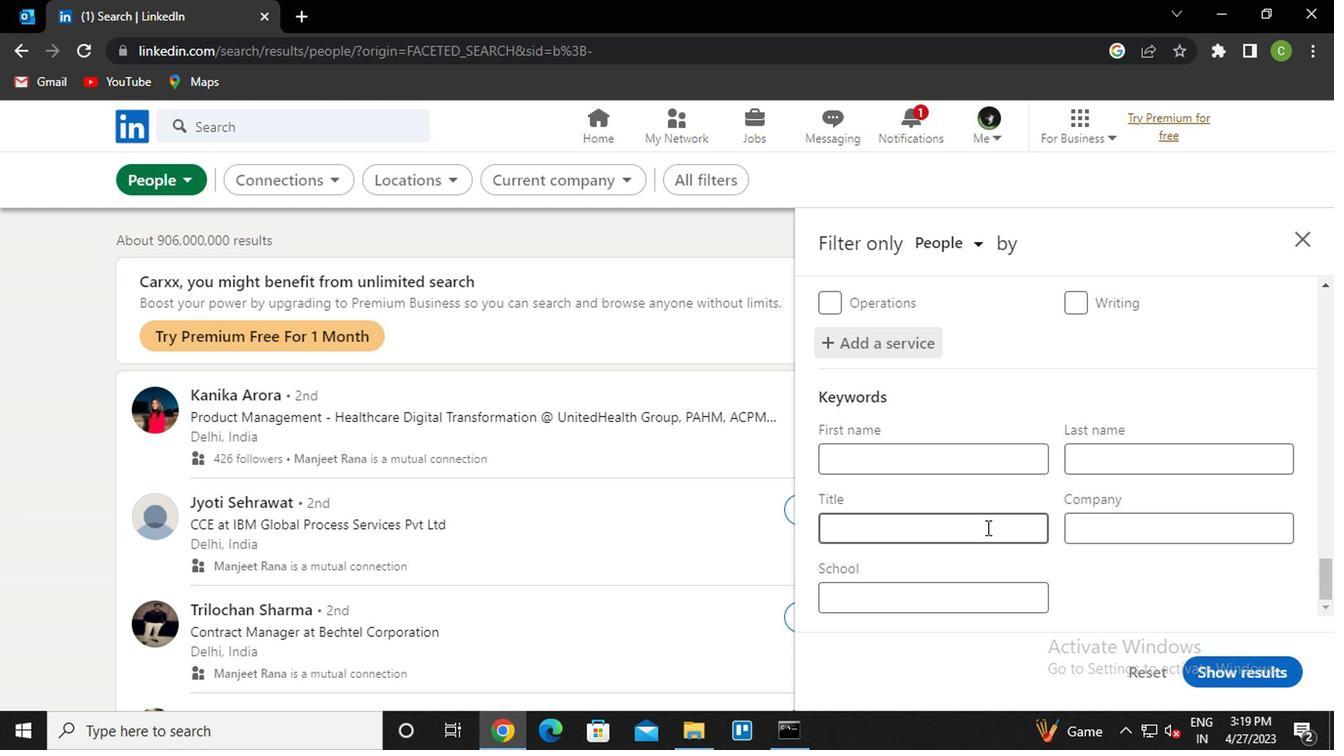 
Action: Key pressed <Key.caps_lock>s<Key.caps_lock>tore<Key.space><Key.caps_lock>m<Key.caps_lock>anager
Screenshot: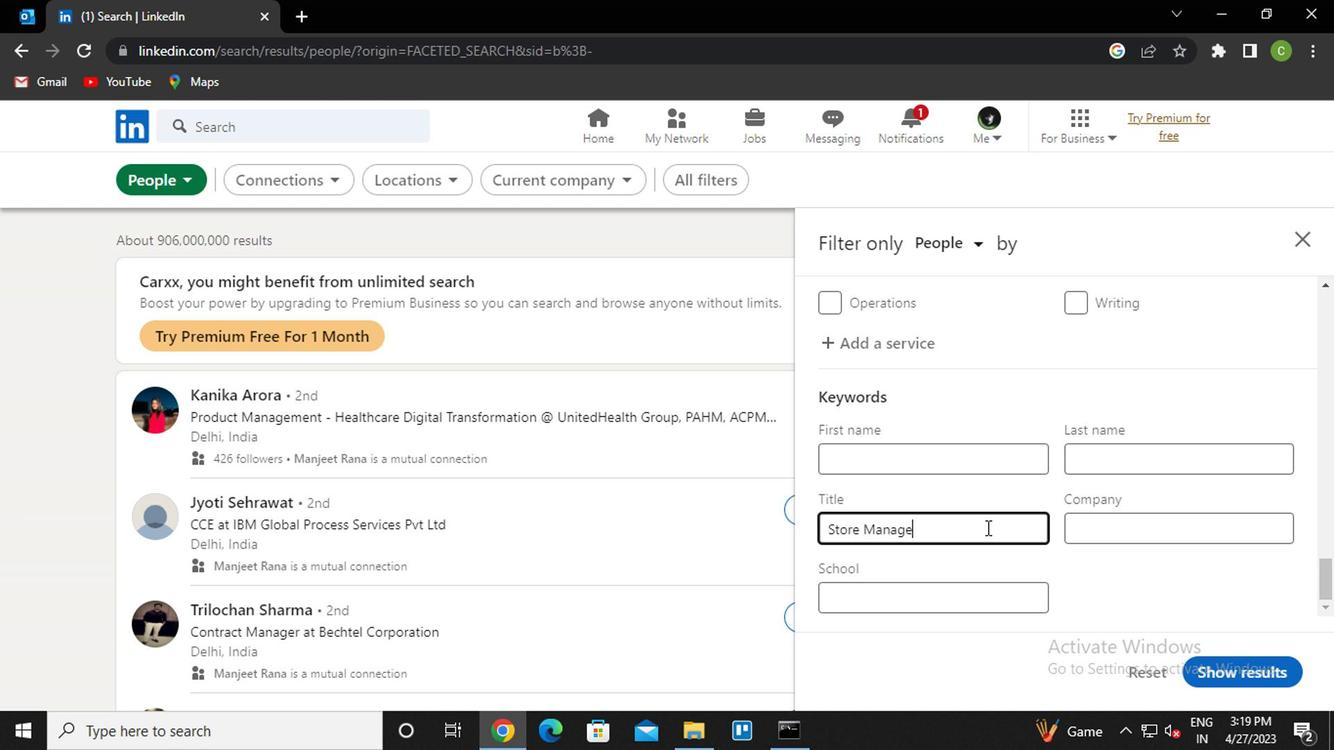 
Action: Mouse moved to (1273, 685)
Screenshot: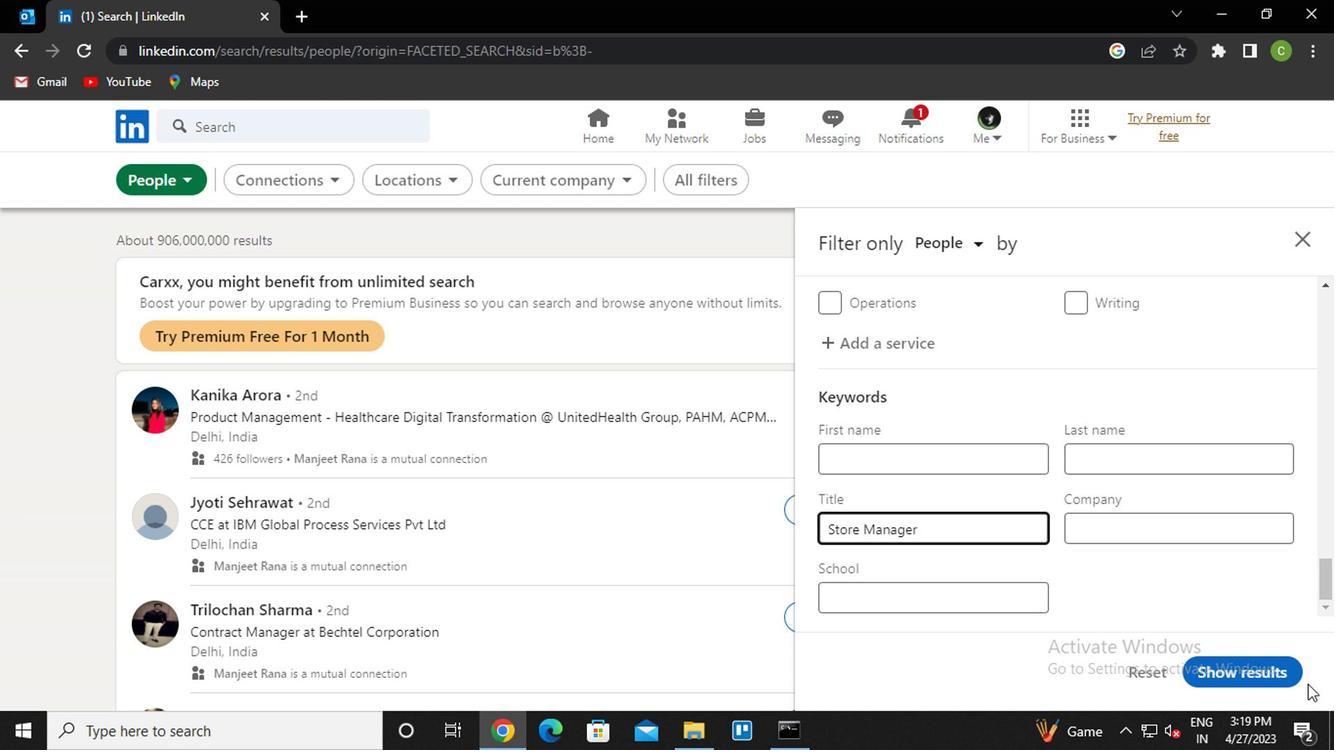 
Action: Mouse pressed left at (1273, 685)
Screenshot: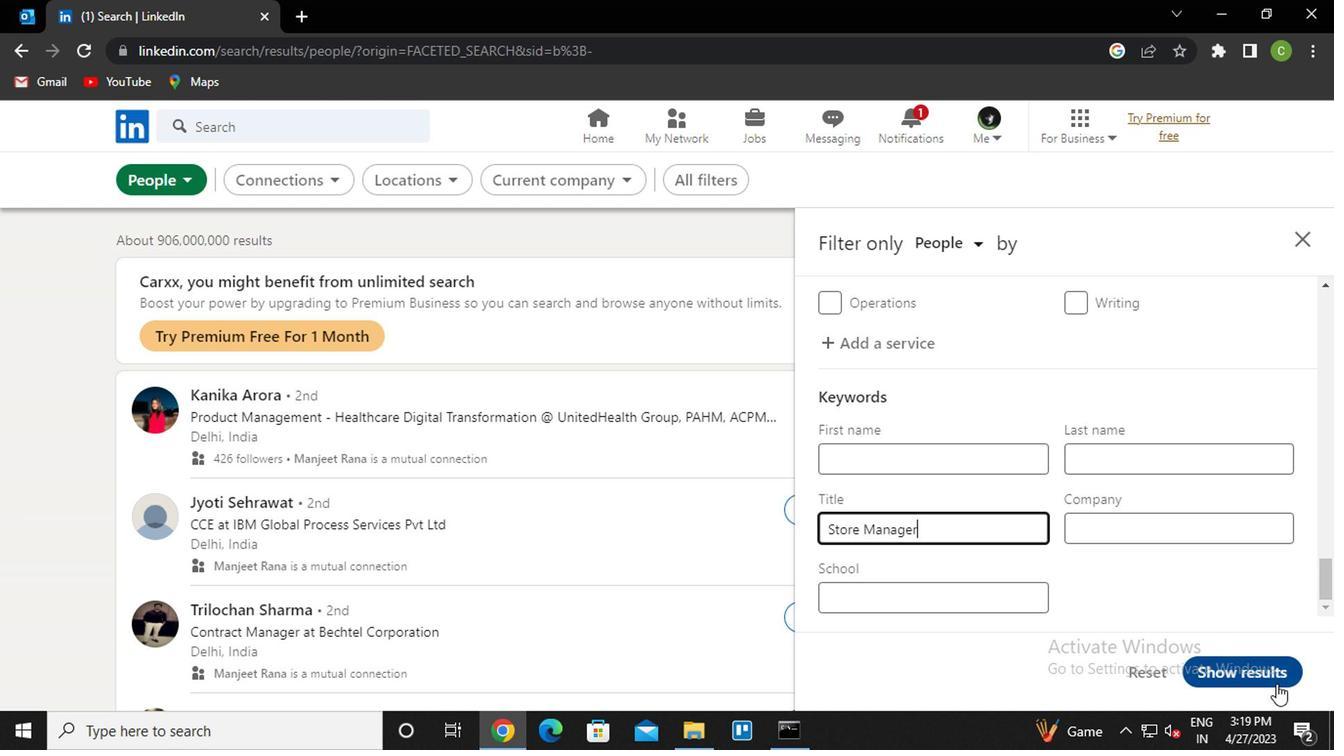 
Action: Mouse moved to (830, 604)
Screenshot: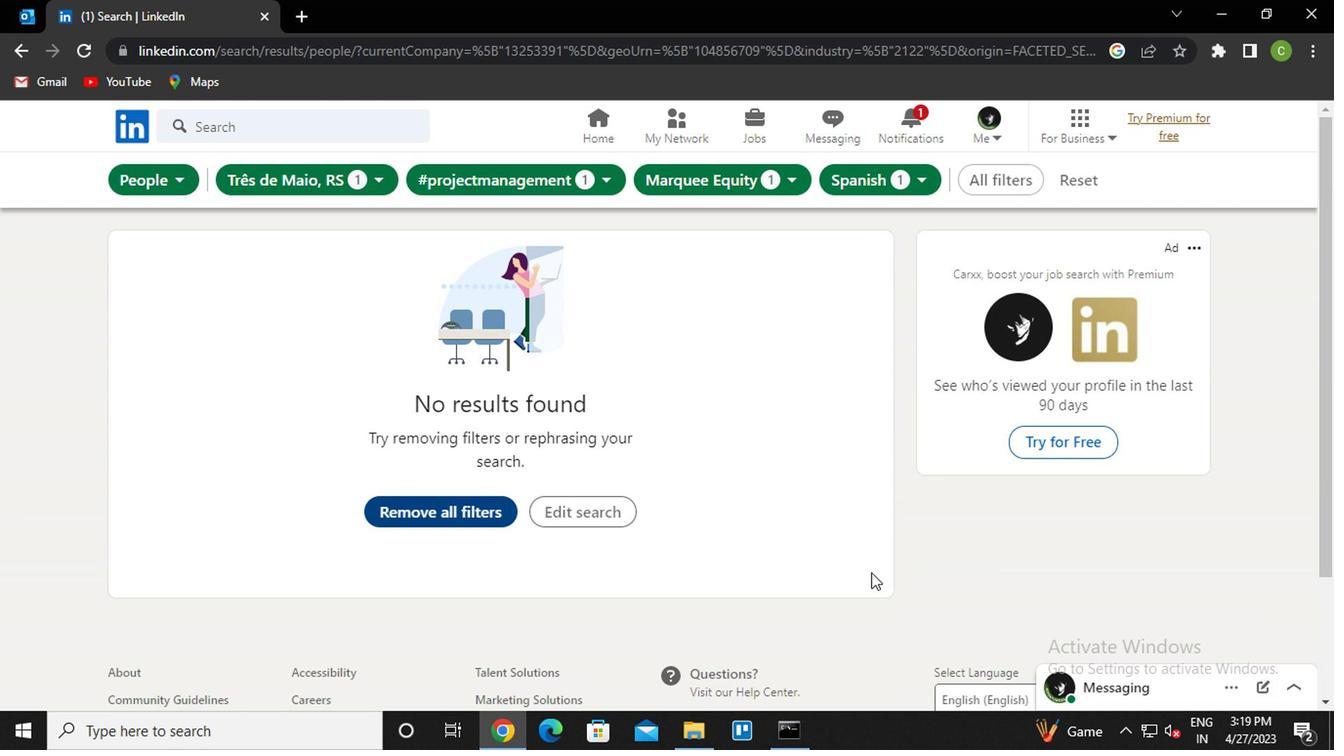 
Action: Key pressed <Key.f8>
Screenshot: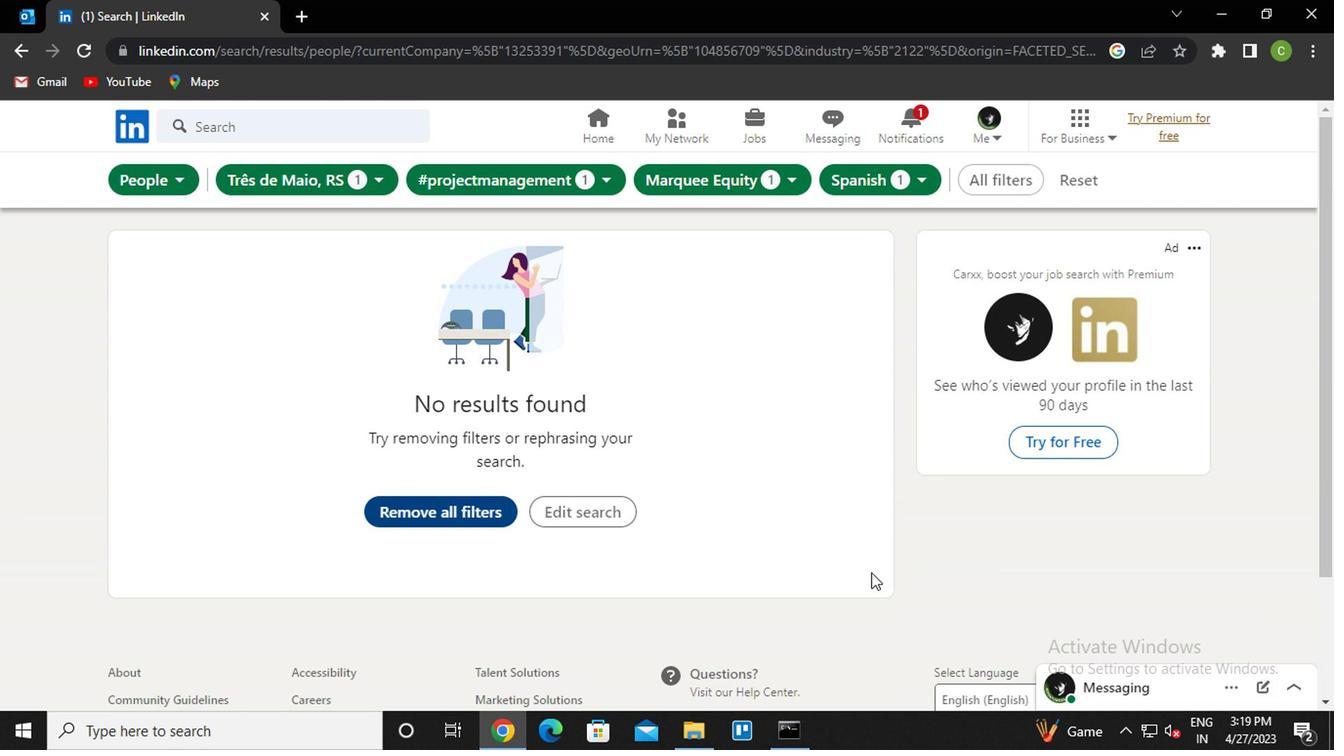 
